 Task: Set Stuff on Fire.
Action: Mouse moved to (54, 164)
Screenshot: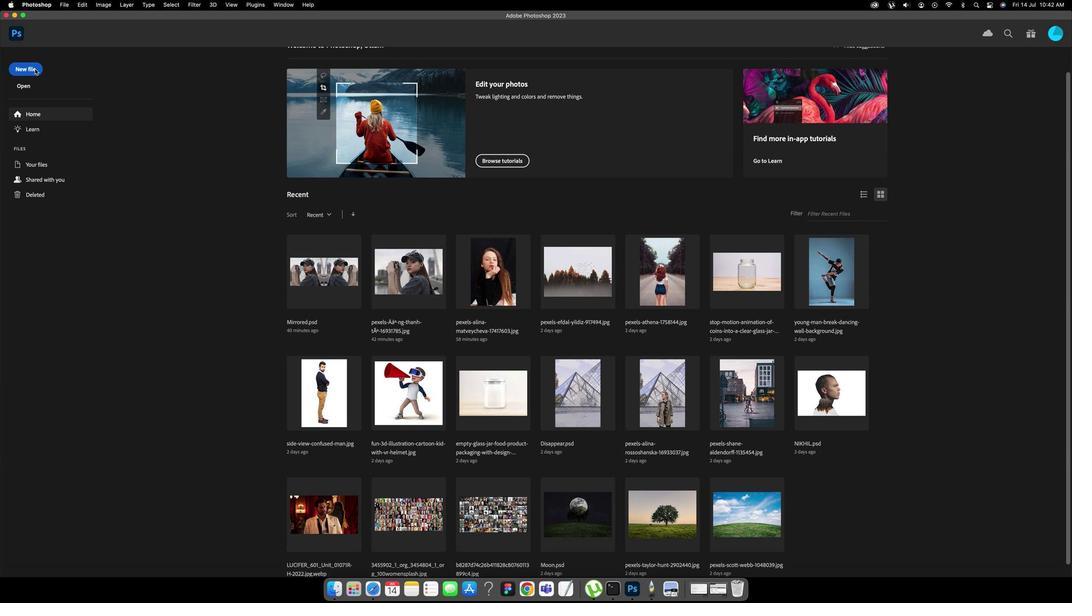 
Action: Mouse pressed left at (54, 164)
Screenshot: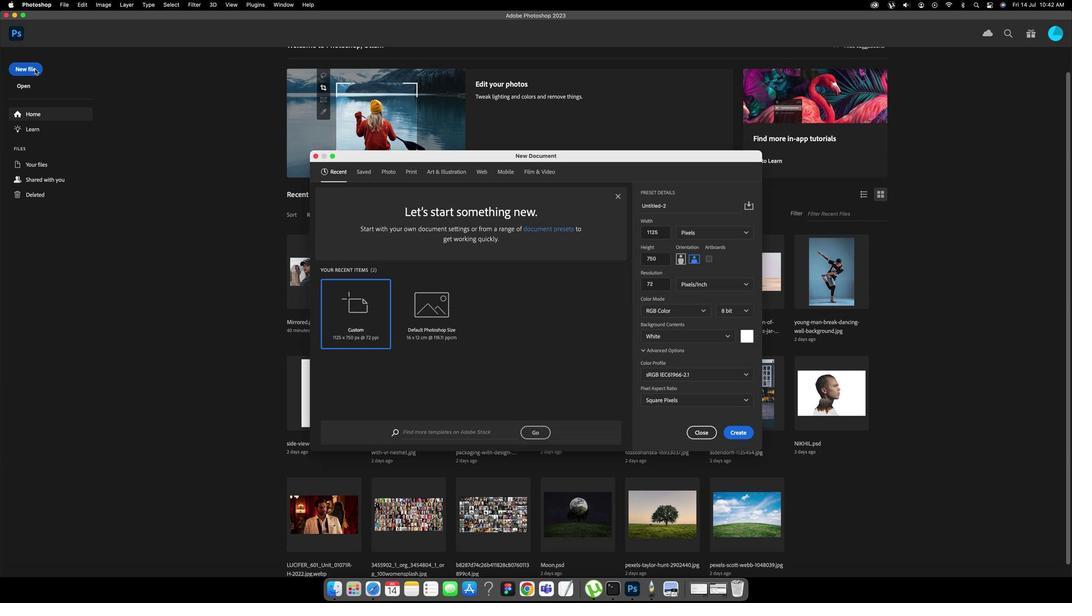 
Action: Mouse moved to (442, 228)
Screenshot: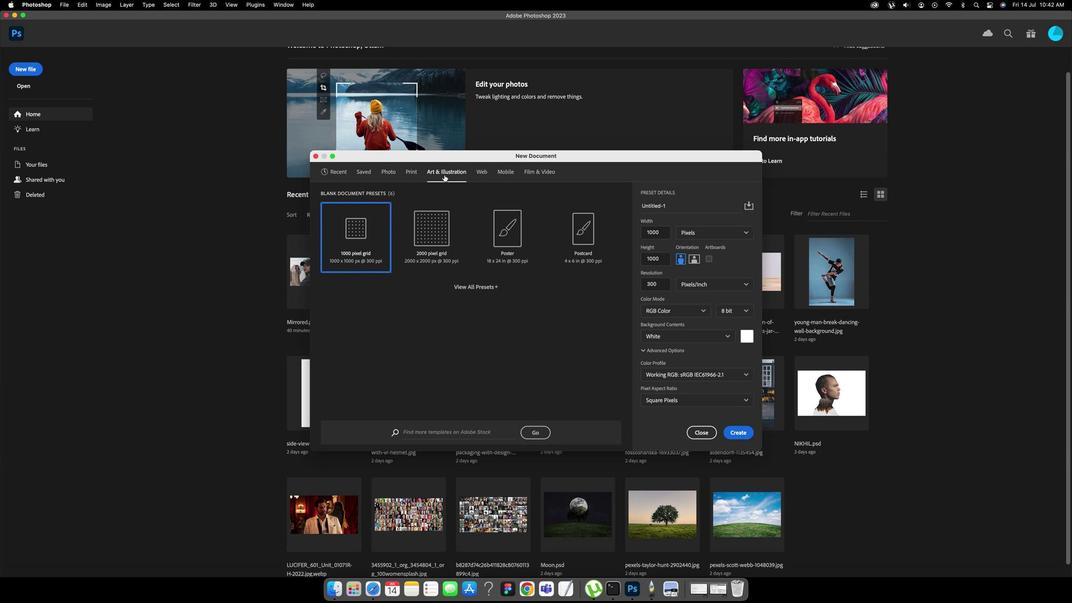 
Action: Mouse pressed left at (442, 228)
Screenshot: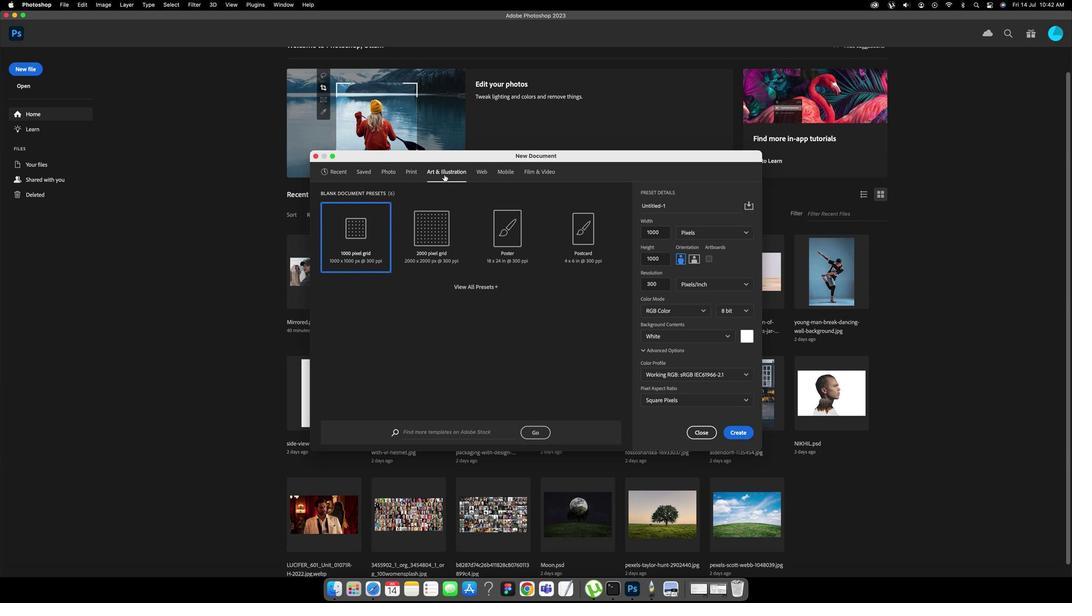 
Action: Mouse moved to (436, 259)
Screenshot: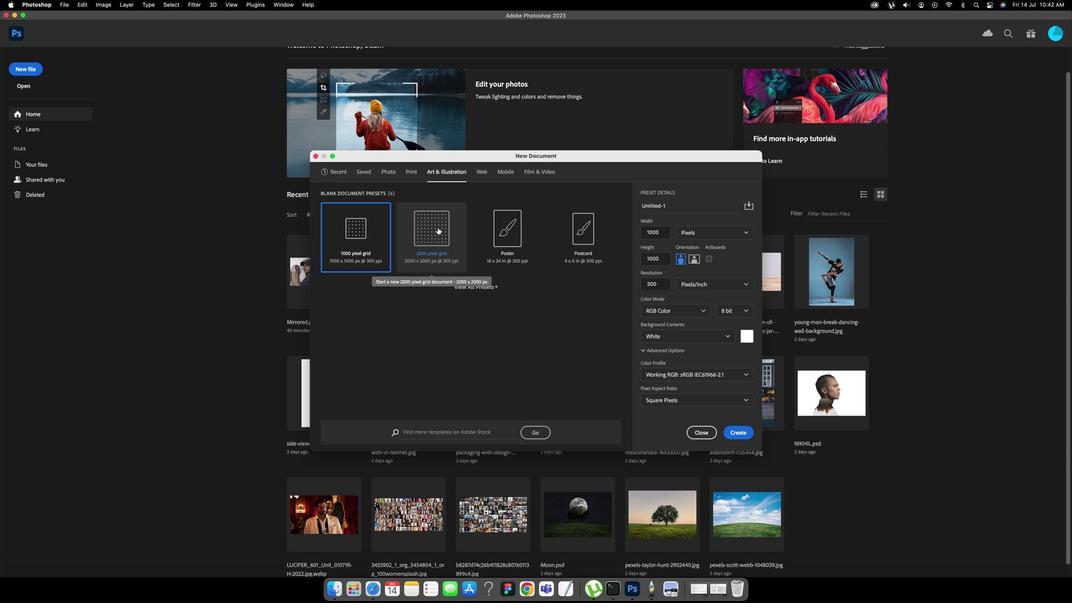 
Action: Mouse pressed left at (436, 259)
Screenshot: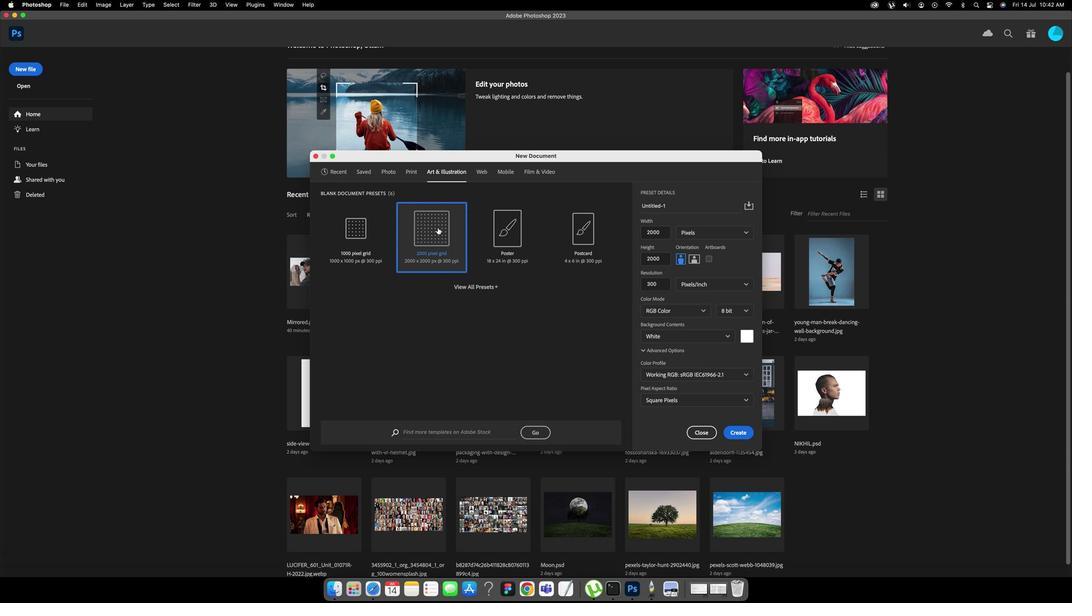
Action: Mouse moved to (720, 383)
Screenshot: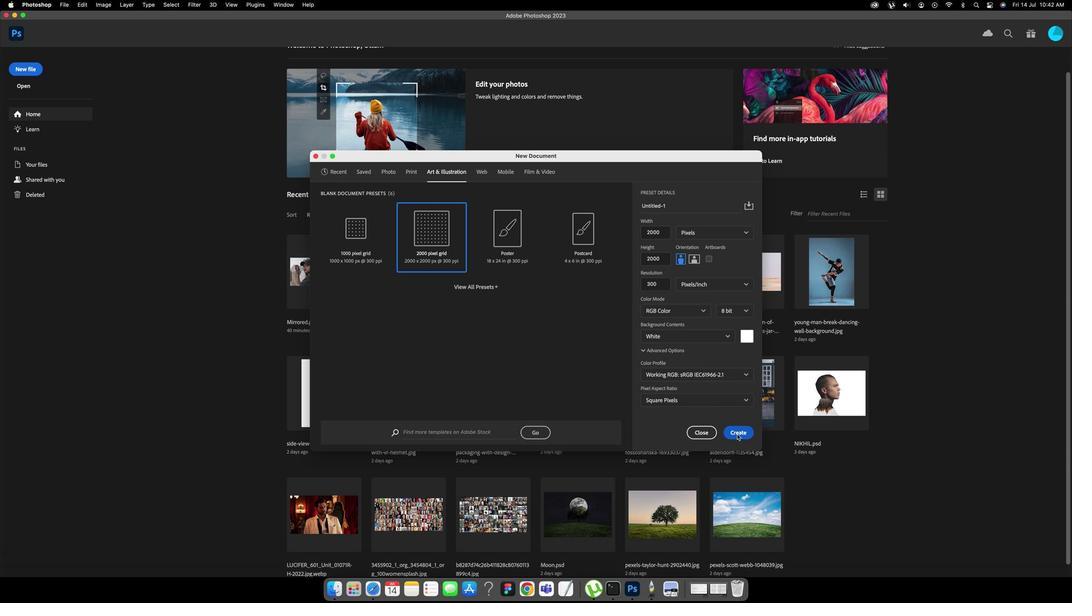 
Action: Mouse pressed left at (720, 383)
Screenshot: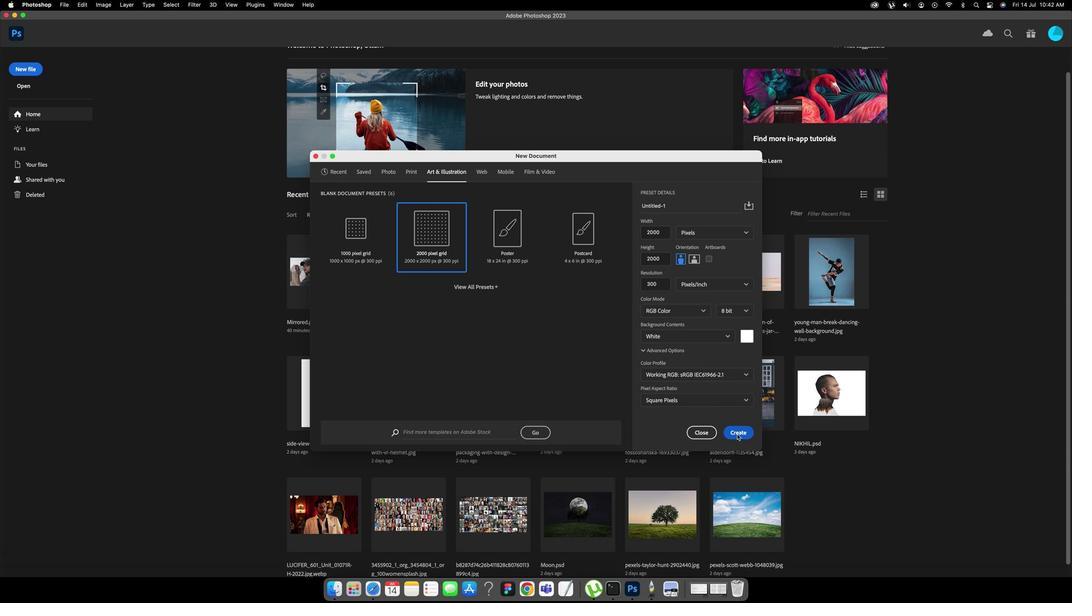 
Action: Mouse moved to (383, 306)
Screenshot: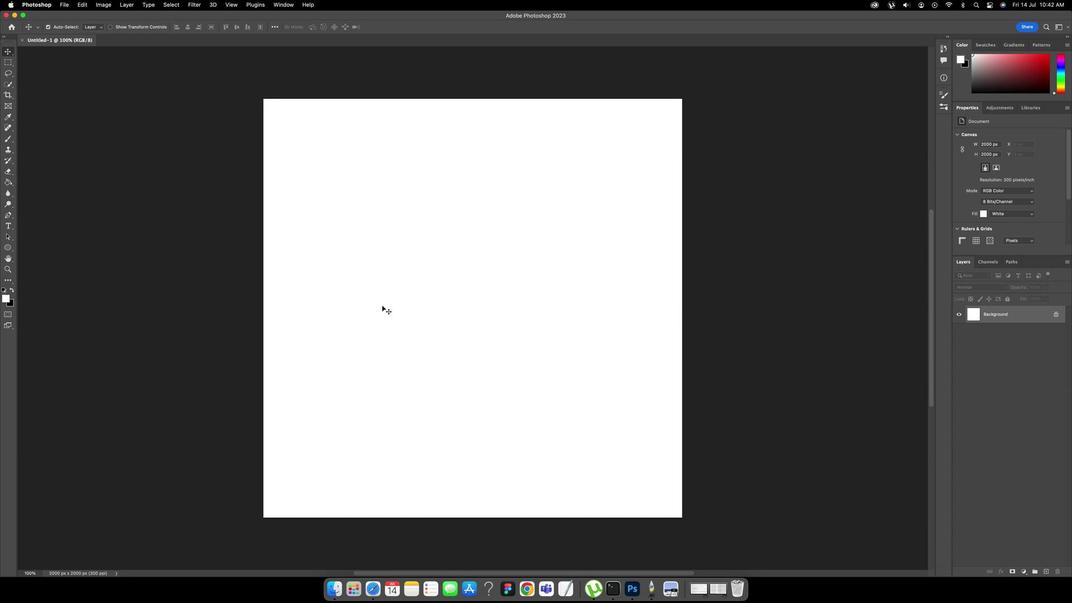
Action: Mouse pressed left at (383, 306)
Screenshot: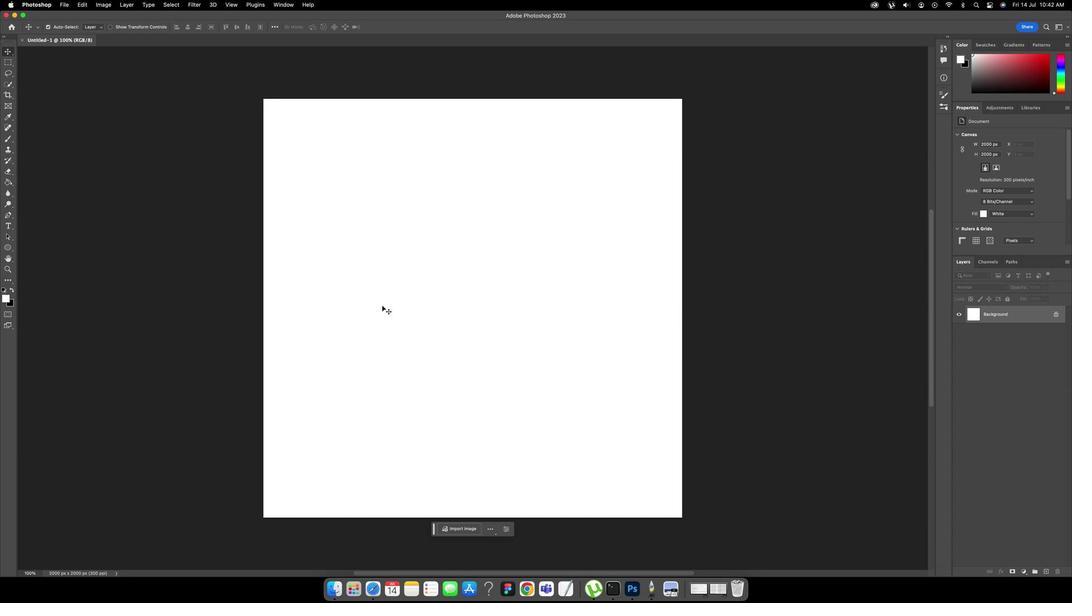 
Action: Key pressed 'c'
Screenshot: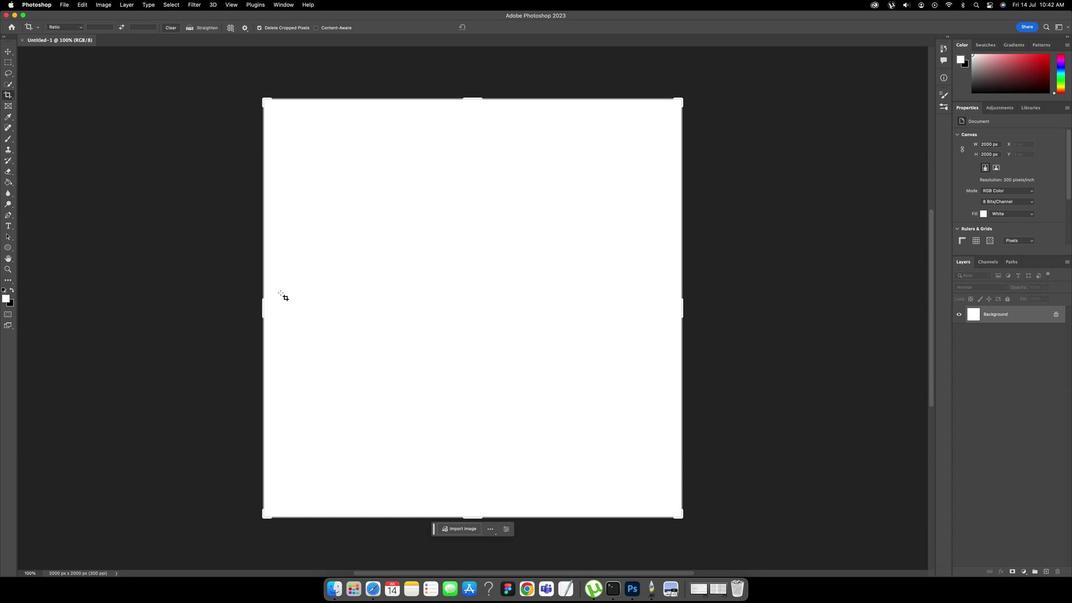 
Action: Mouse moved to (271, 306)
Screenshot: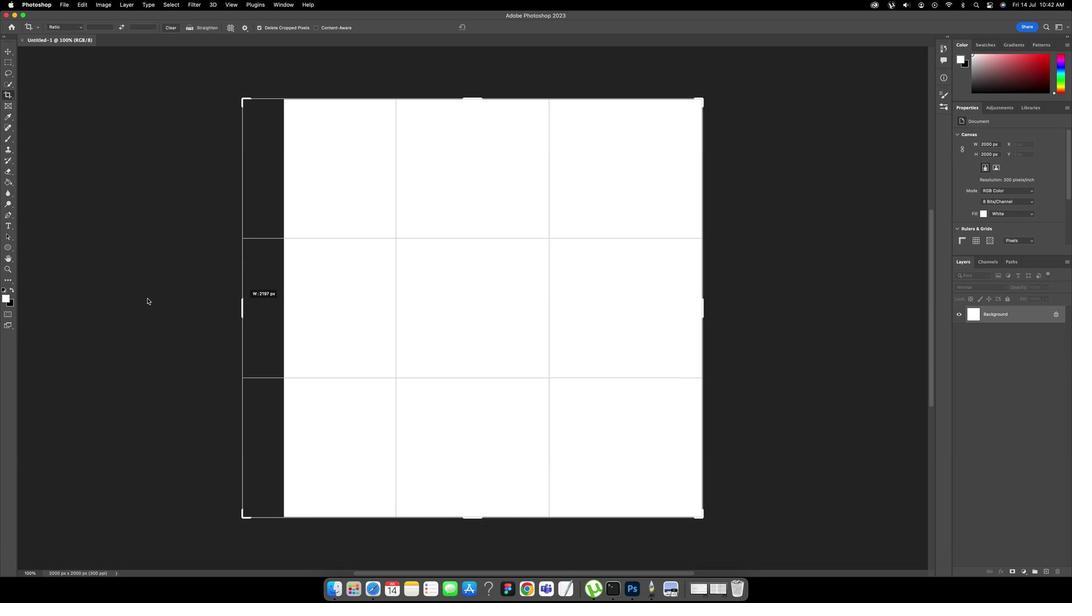 
Action: Mouse pressed left at (271, 306)
Screenshot: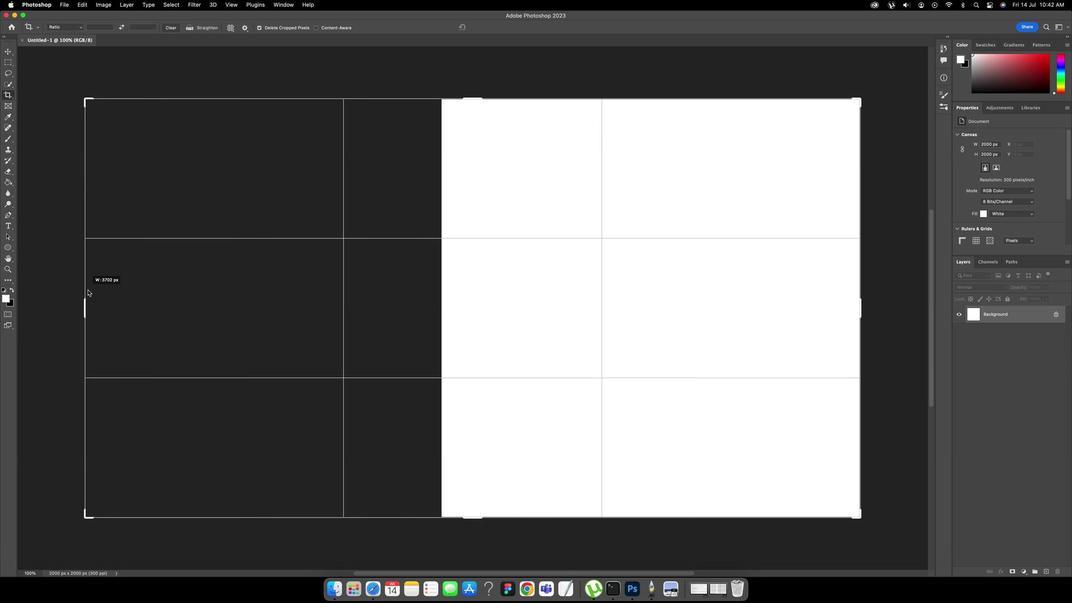 
Action: Mouse moved to (425, 293)
Screenshot: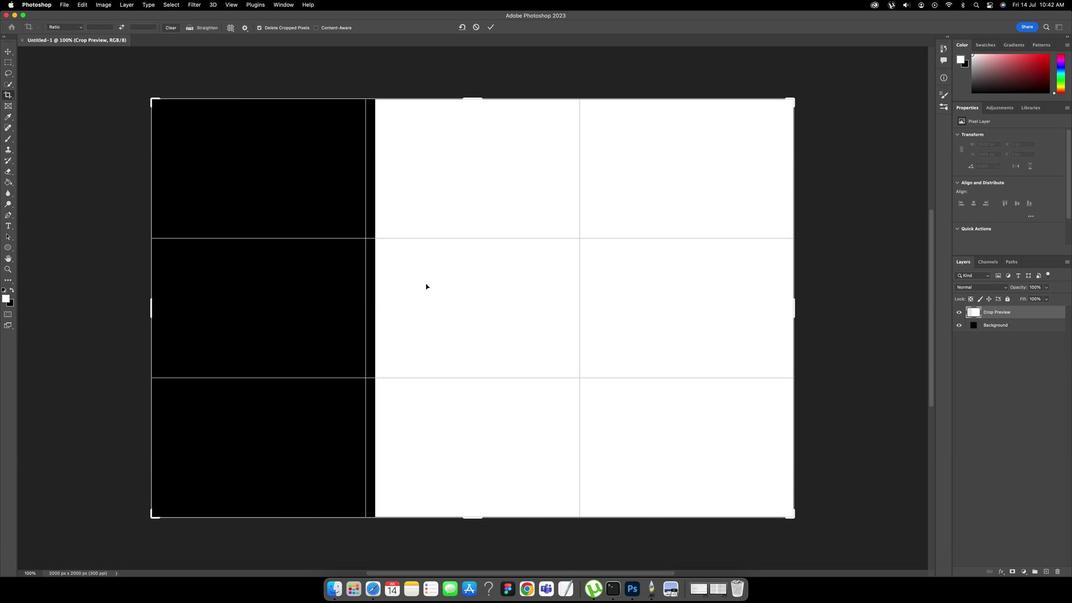 
Action: Key pressed Key.enter
Screenshot: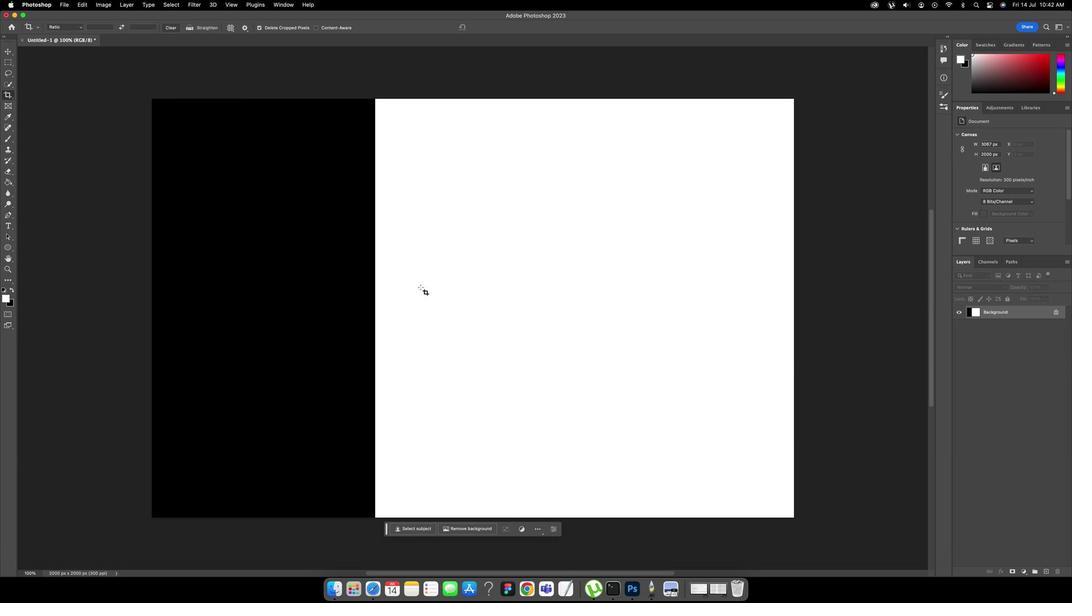
Action: Mouse moved to (83, 125)
Screenshot: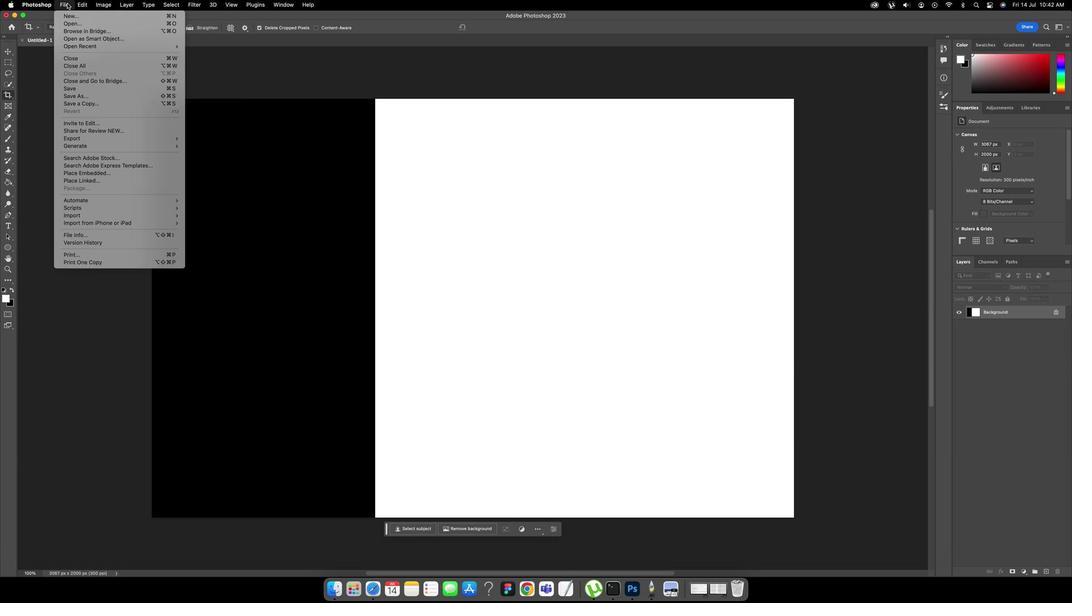 
Action: Mouse pressed left at (83, 125)
Screenshot: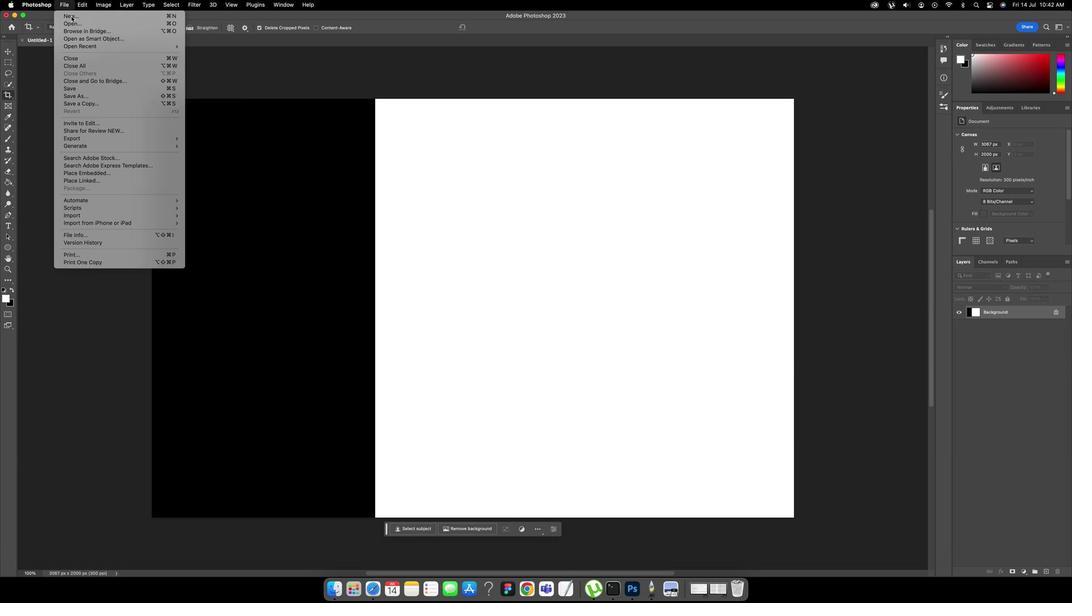 
Action: Mouse moved to (106, 227)
Screenshot: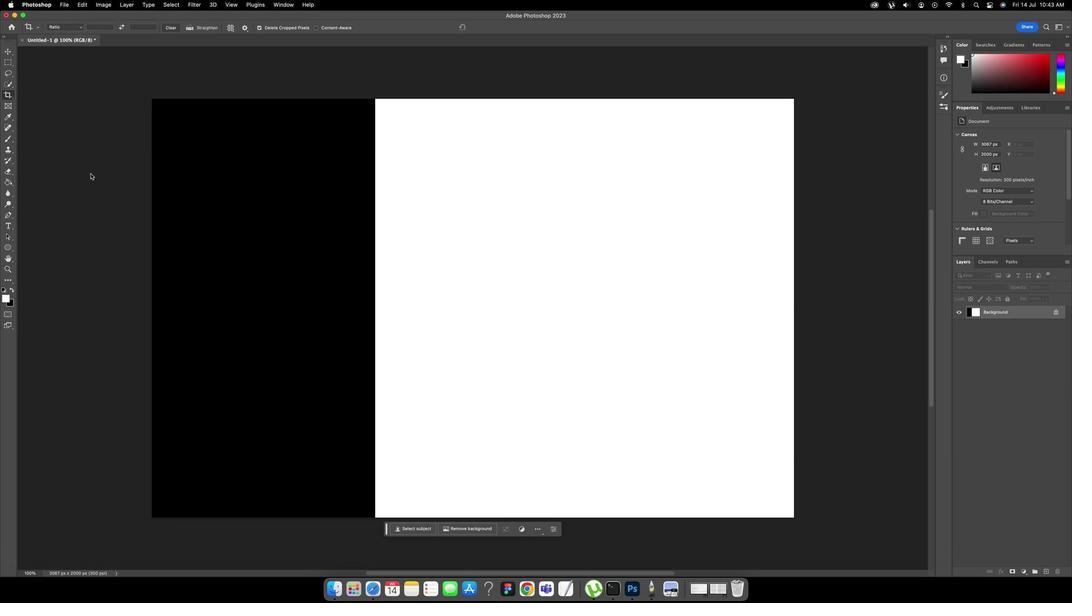 
Action: Mouse pressed left at (106, 227)
Screenshot: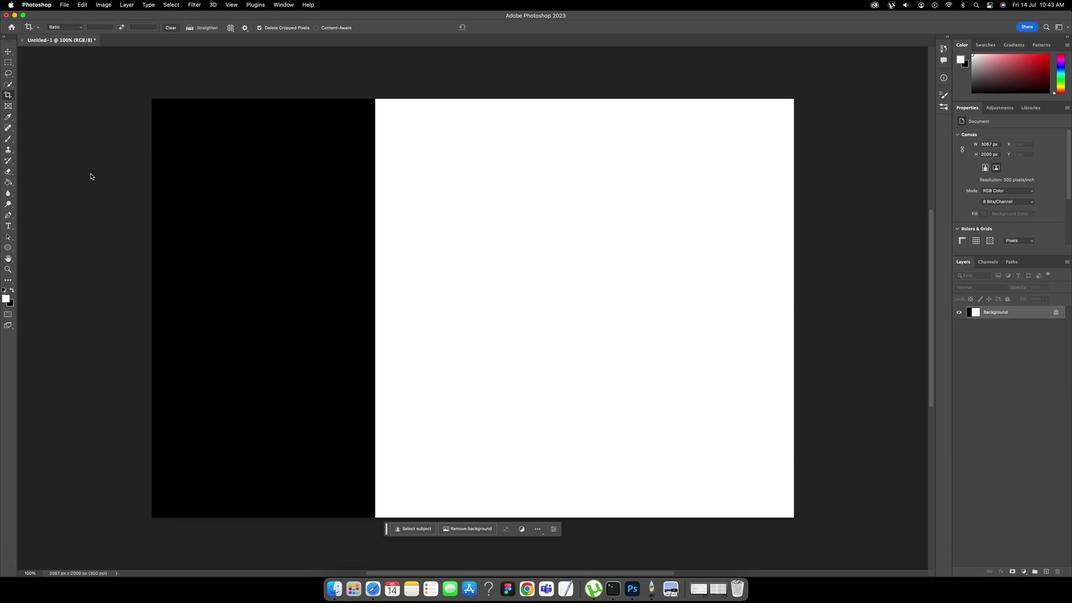 
Action: Mouse moved to (493, 214)
Screenshot: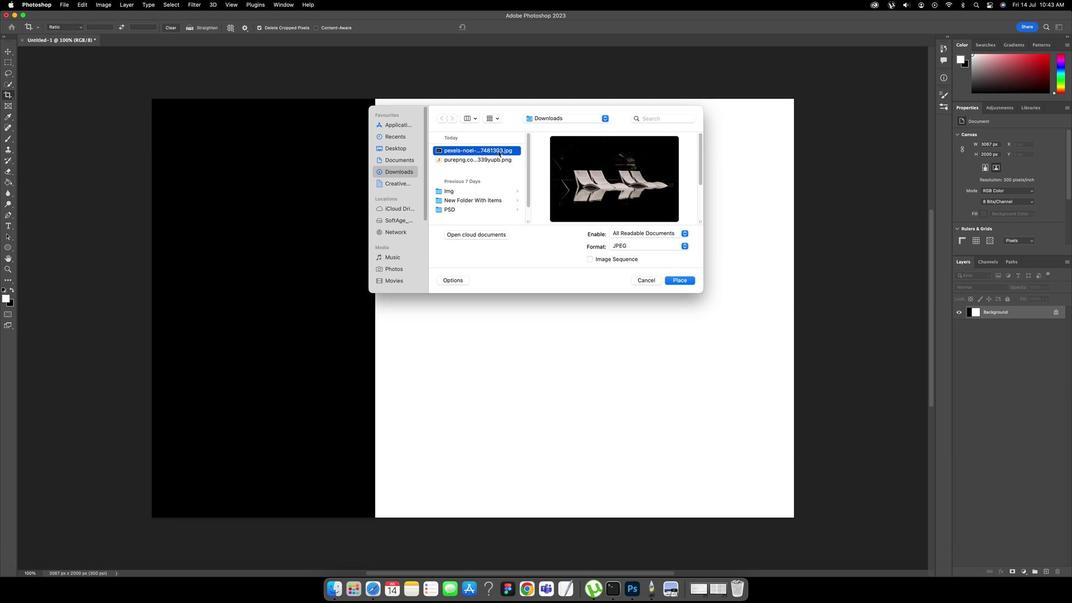 
Action: Mouse pressed left at (493, 214)
Screenshot: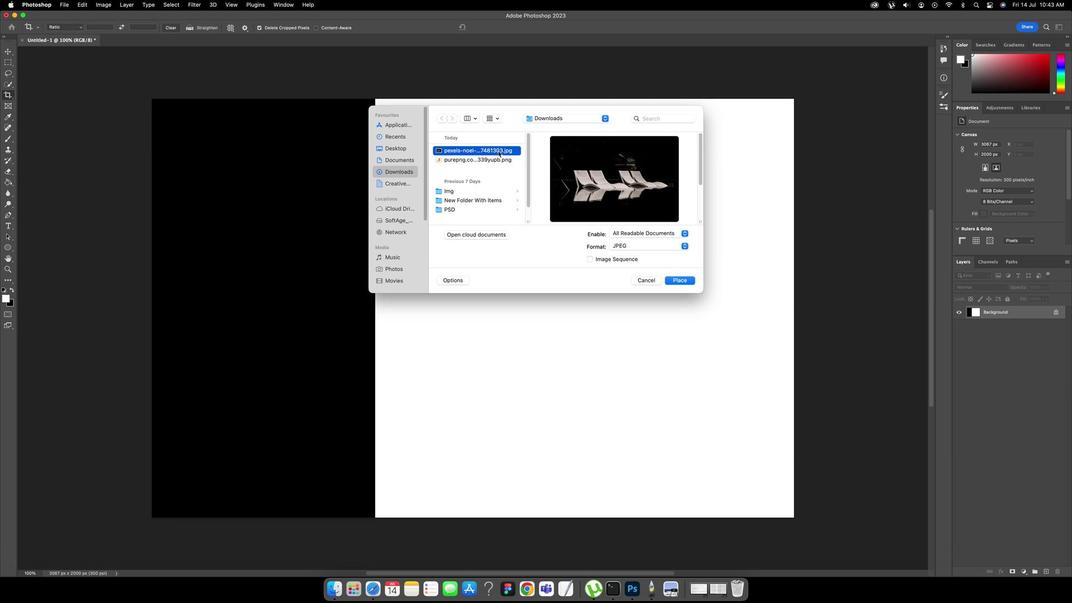 
Action: Key pressed Key.shift
Screenshot: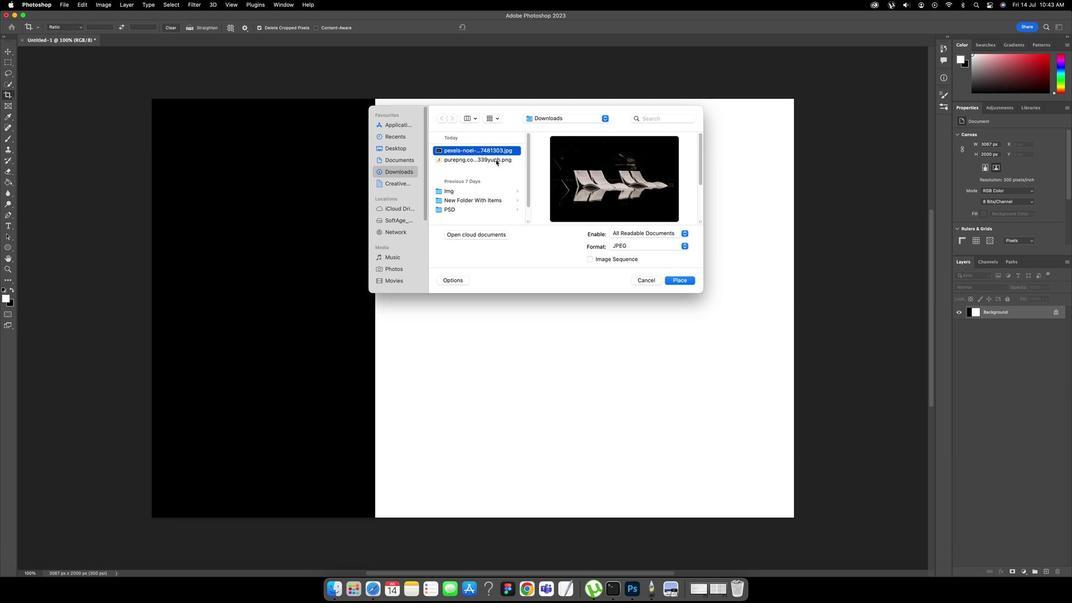 
Action: Mouse moved to (491, 219)
Screenshot: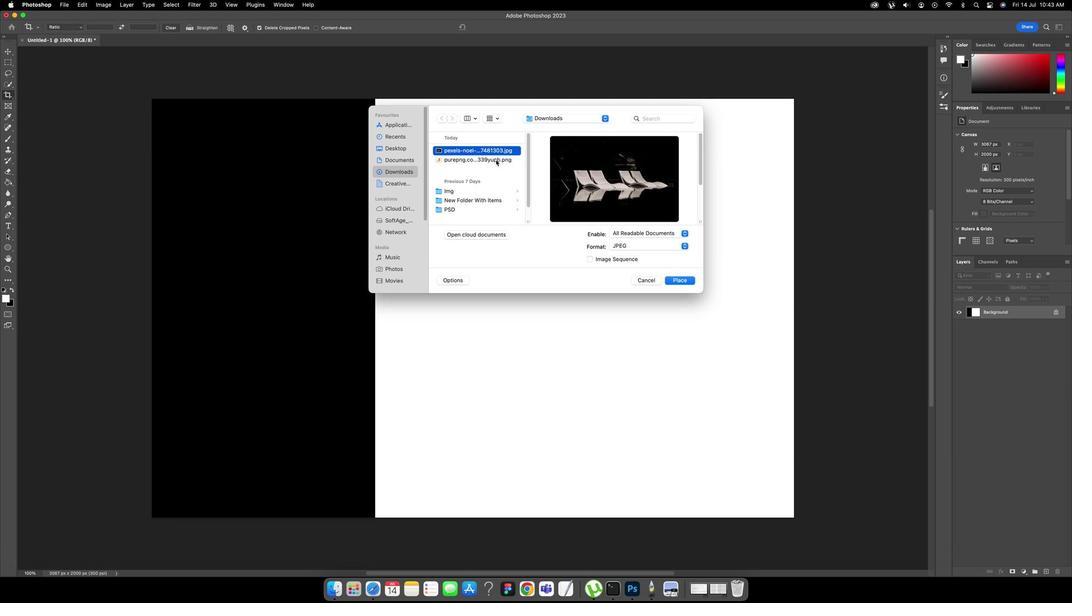 
Action: Mouse pressed left at (491, 219)
Screenshot: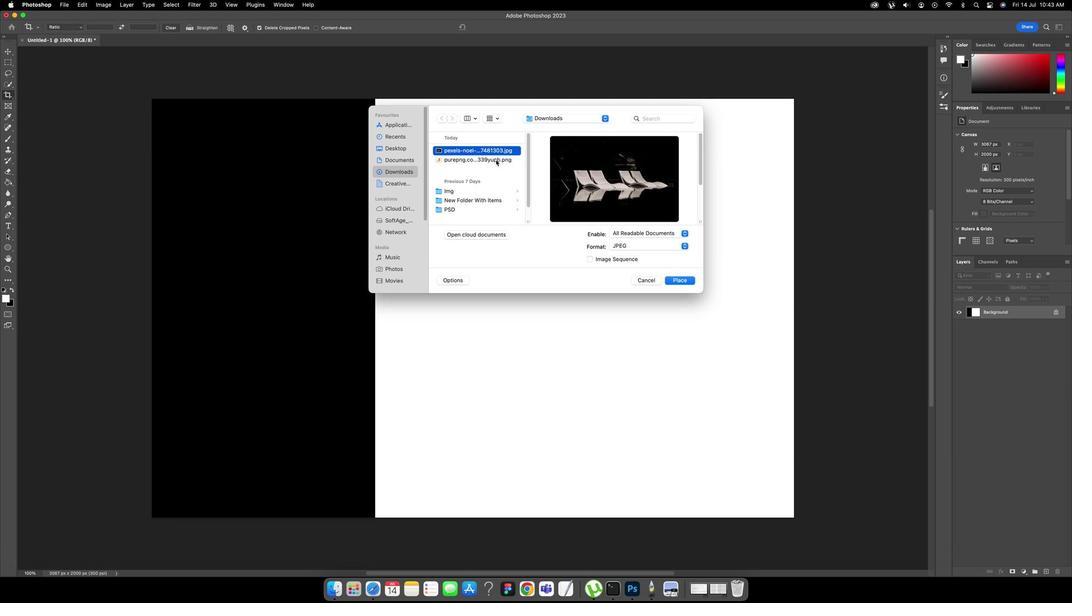 
Action: Mouse pressed left at (491, 219)
Screenshot: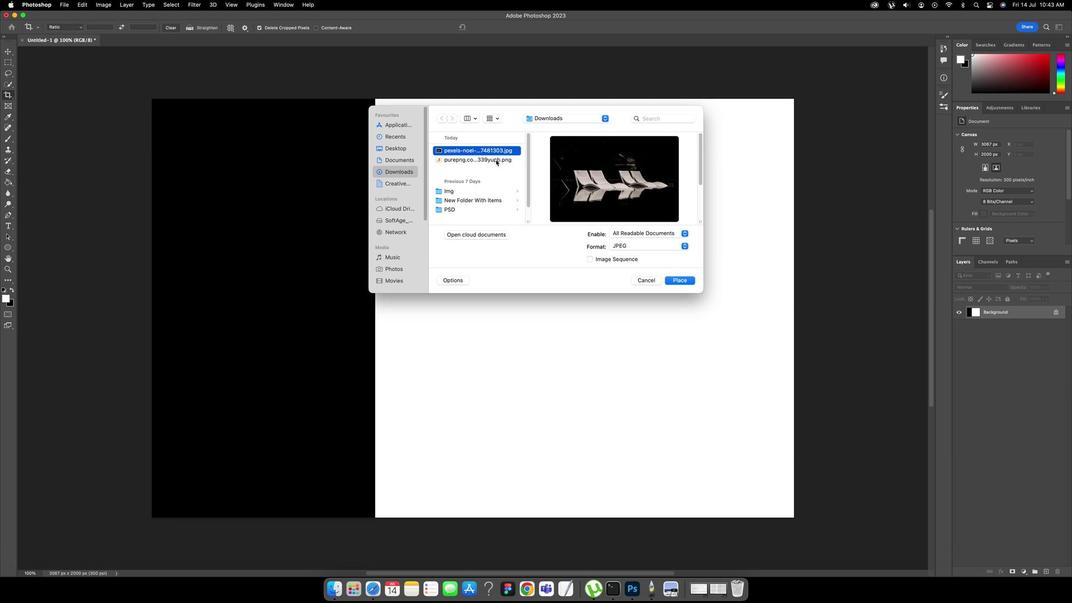 
Action: Mouse pressed left at (491, 219)
Screenshot: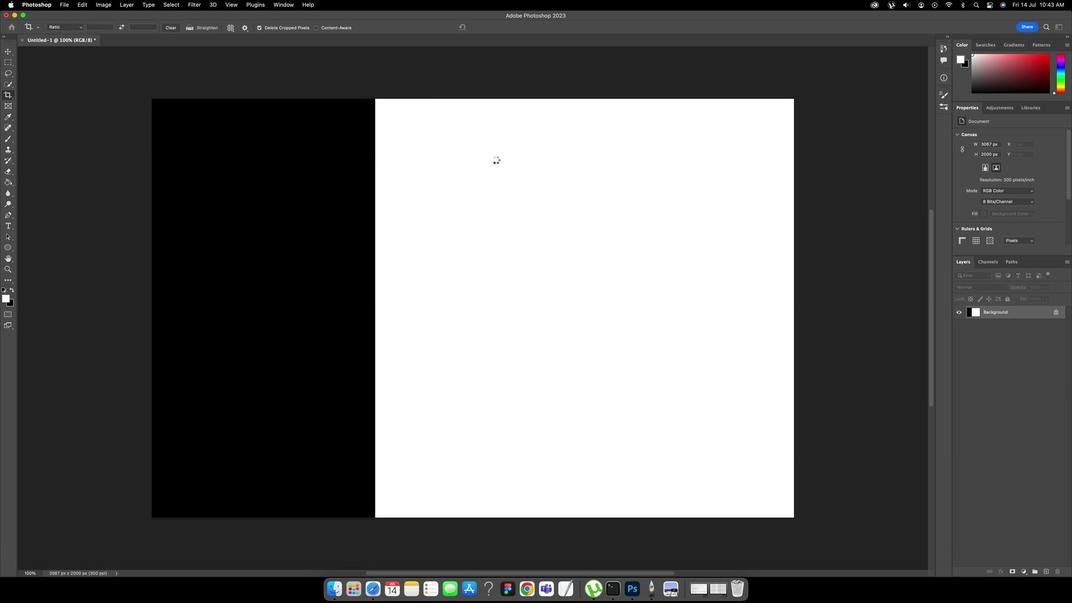 
Action: Mouse pressed left at (491, 219)
Screenshot: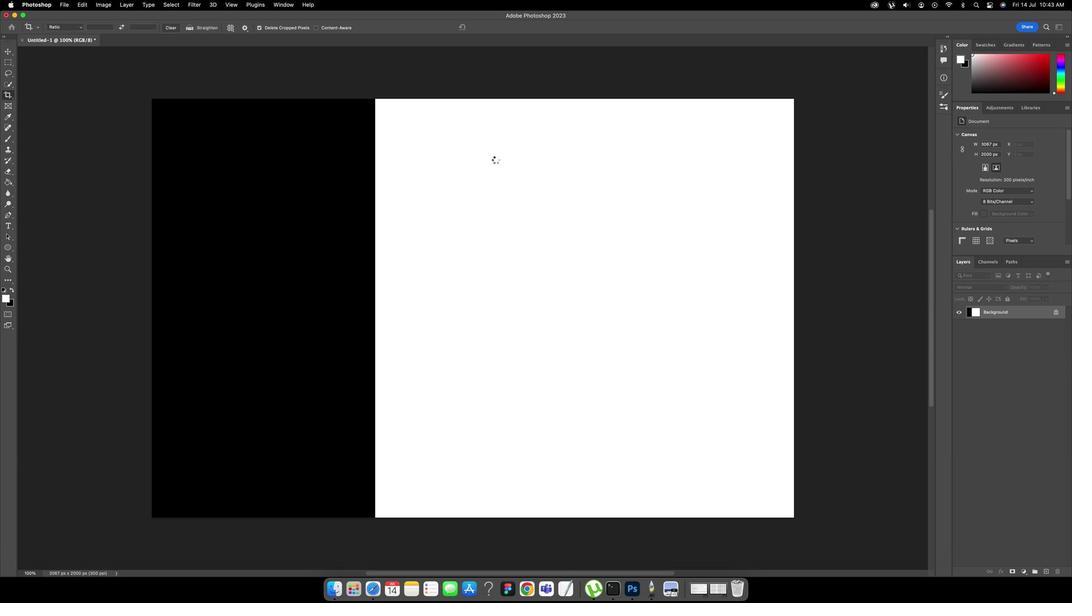 
Action: Mouse moved to (477, 222)
Screenshot: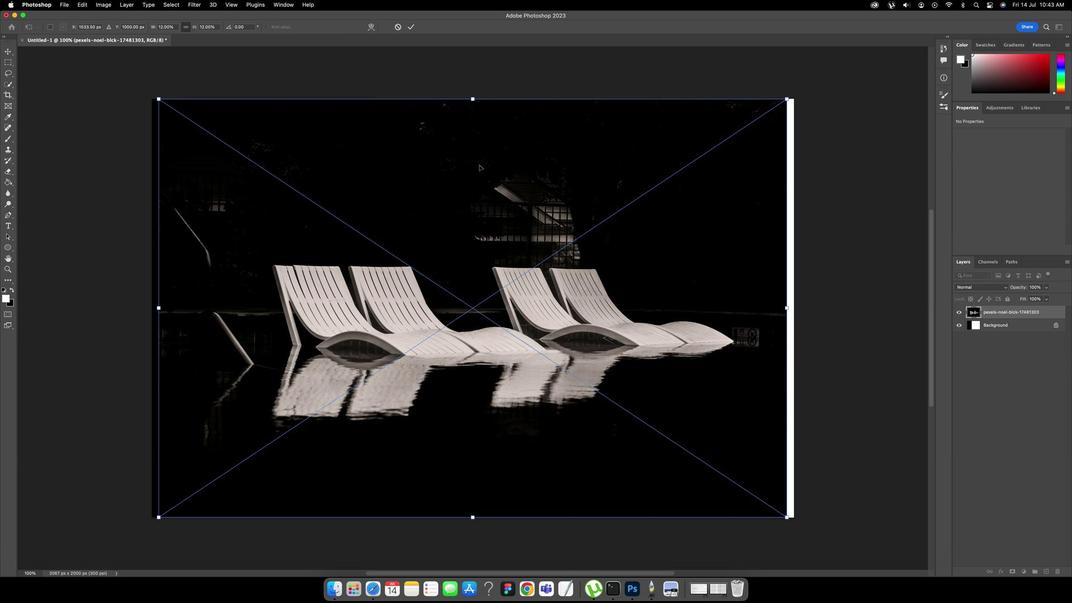 
Action: Mouse pressed left at (477, 222)
Screenshot: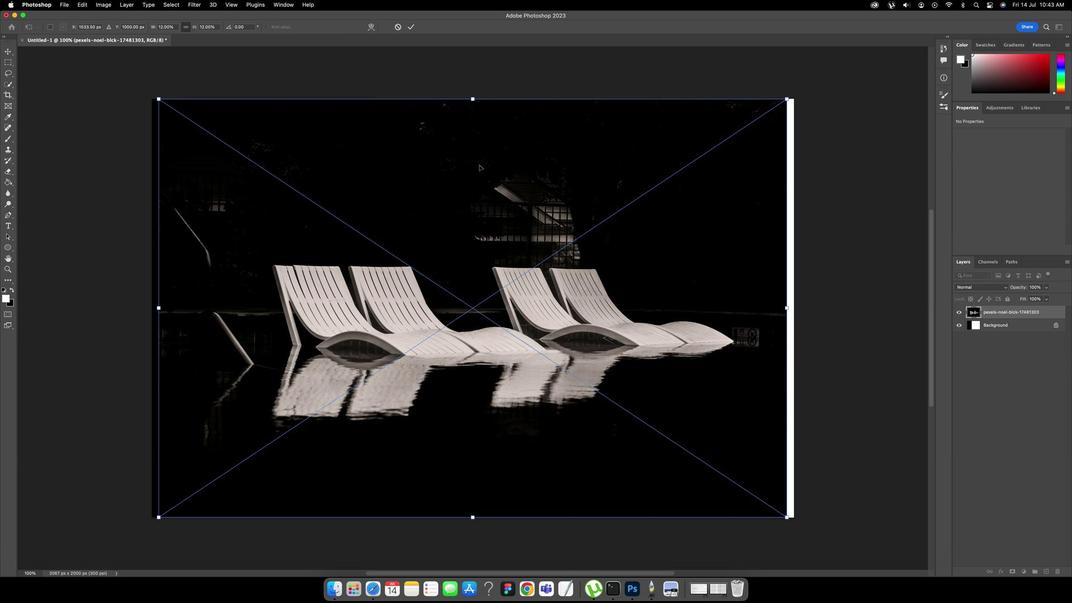 
Action: Mouse moved to (349, 170)
Screenshot: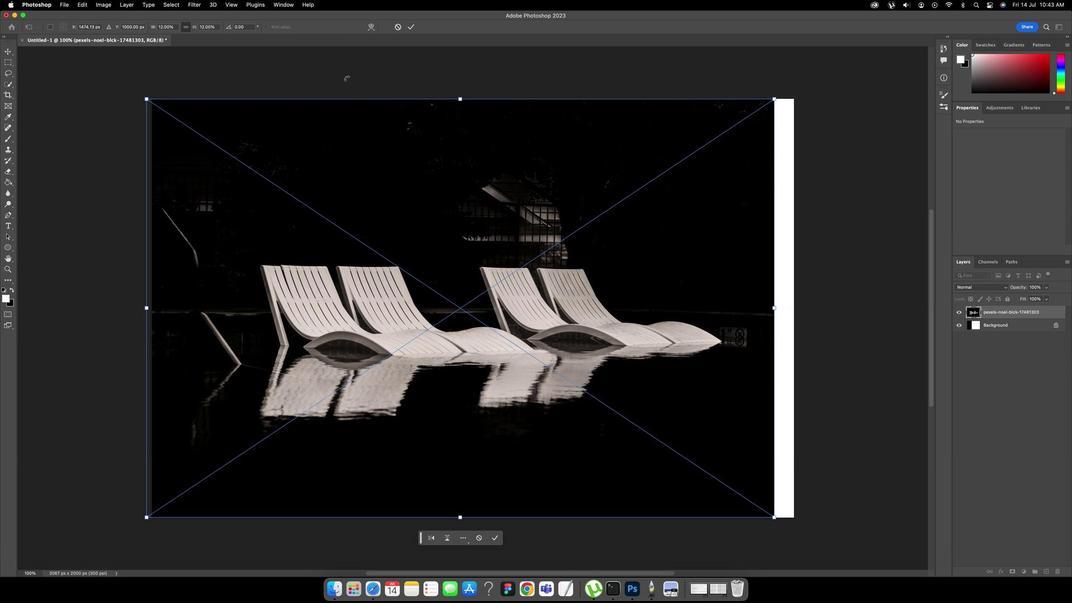 
Action: Key pressed 'c'
Screenshot: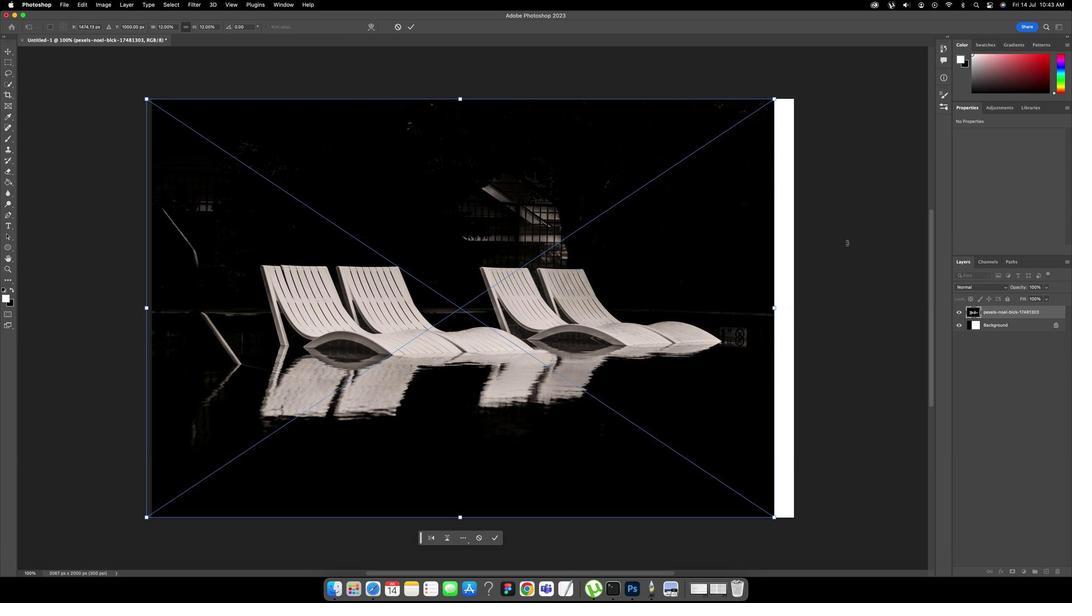 
Action: Mouse moved to (812, 274)
Screenshot: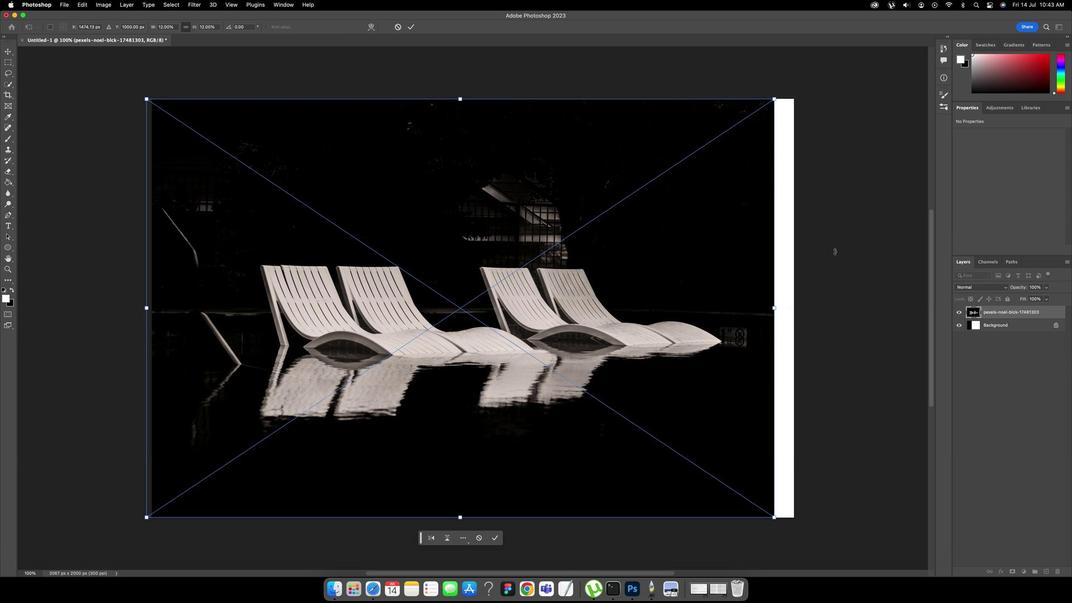 
Action: Key pressed Key.enter'c'
Screenshot: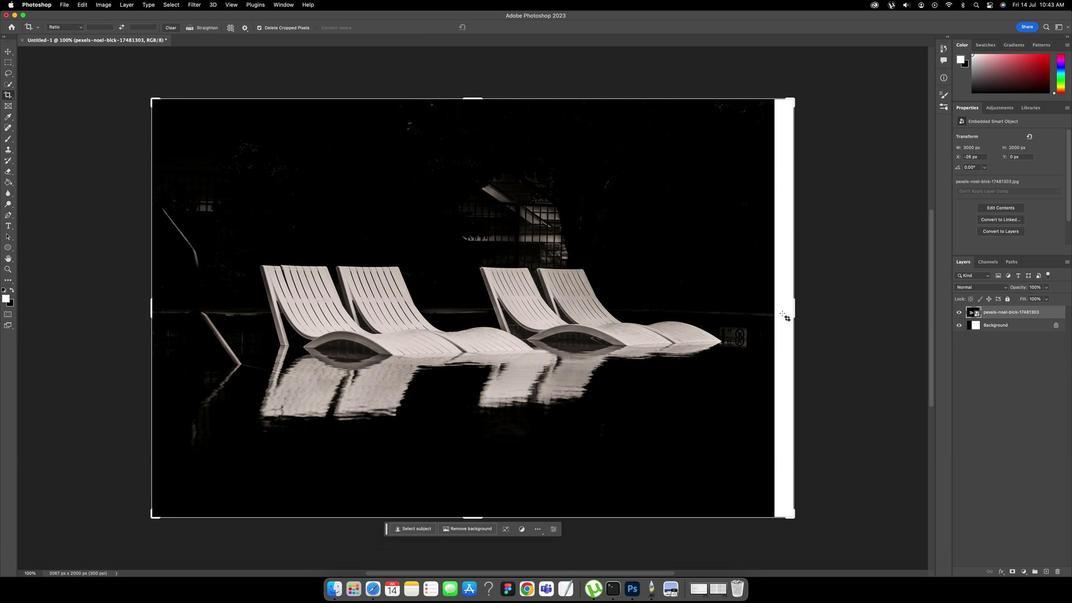 
Action: Mouse moved to (776, 305)
Screenshot: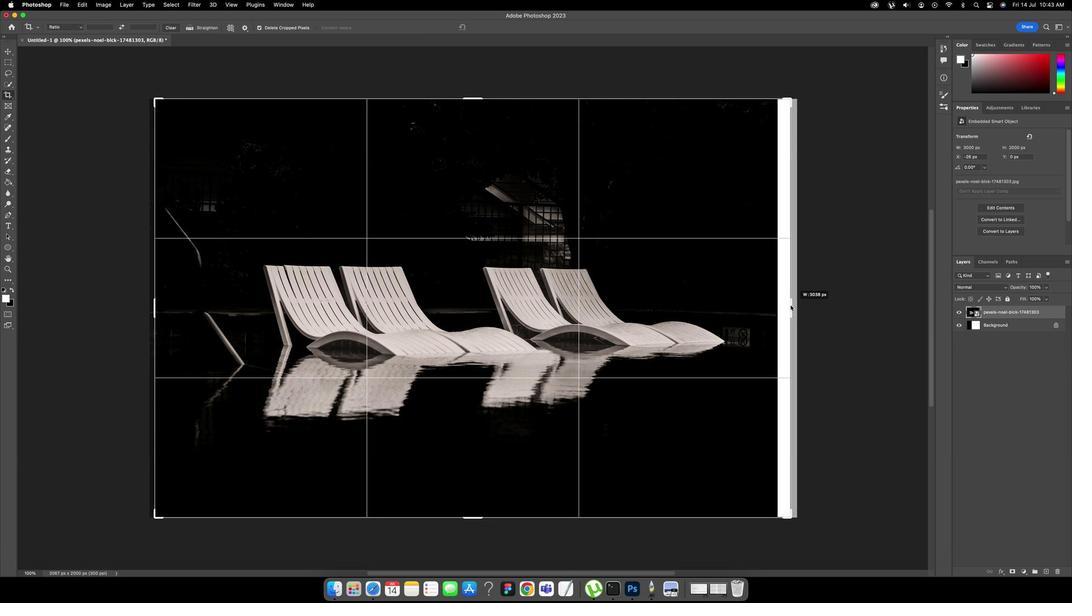 
Action: Mouse pressed left at (776, 305)
Screenshot: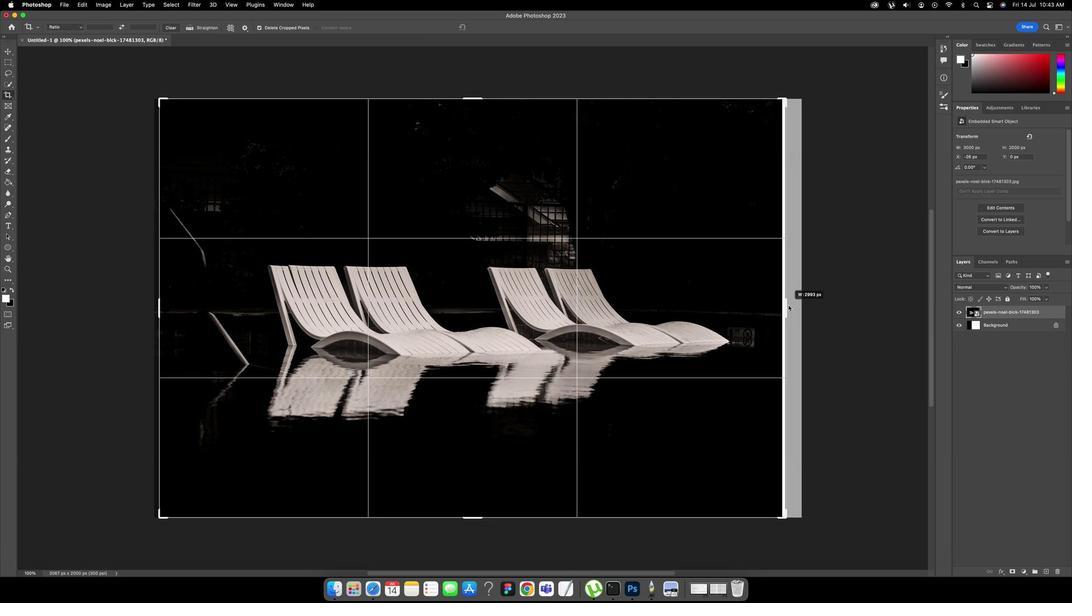 
Action: Mouse moved to (767, 306)
Screenshot: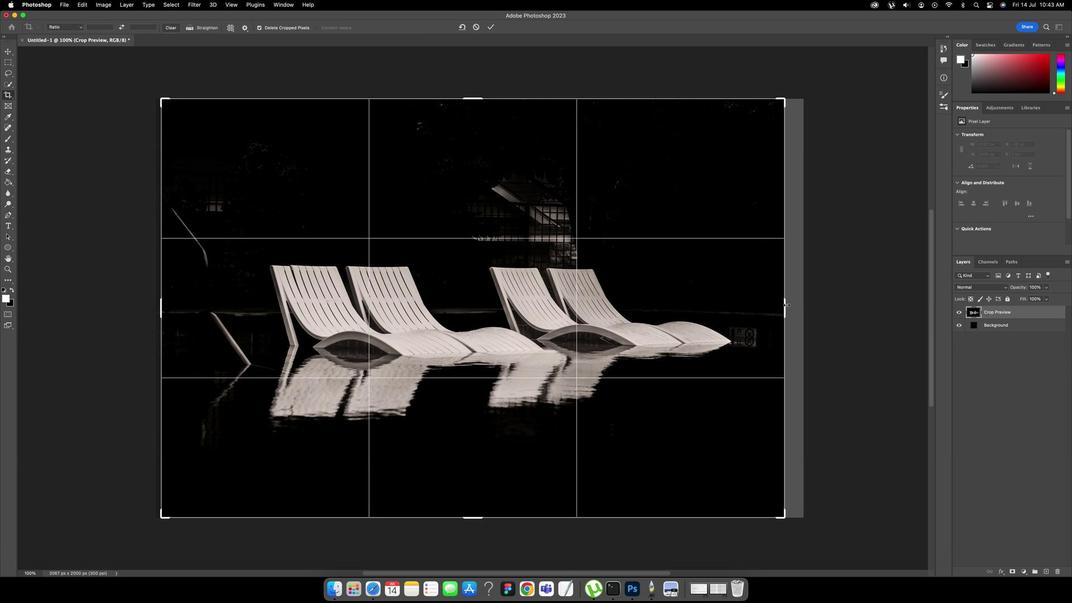 
Action: Key pressed Key.enter
Screenshot: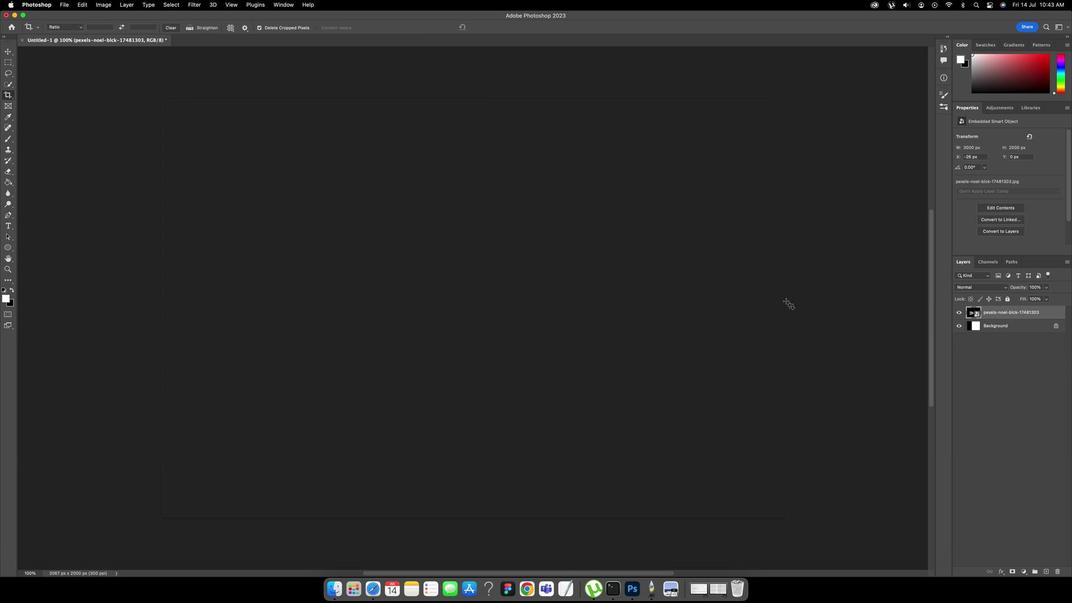
Action: Mouse moved to (690, 294)
Screenshot: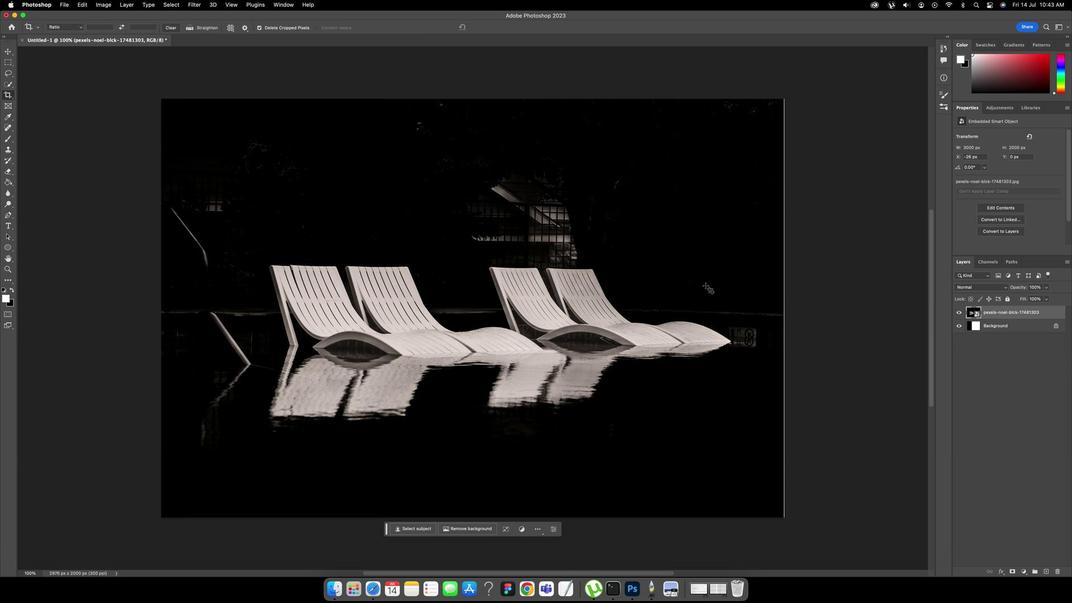 
Action: Key pressed 'c'
Screenshot: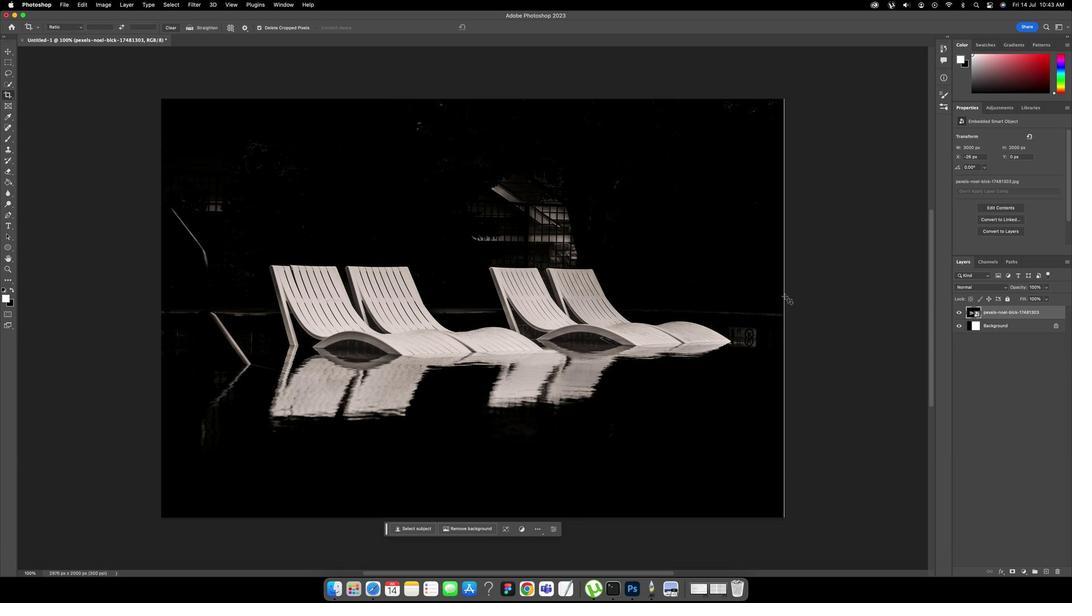 
Action: Mouse moved to (752, 303)
Screenshot: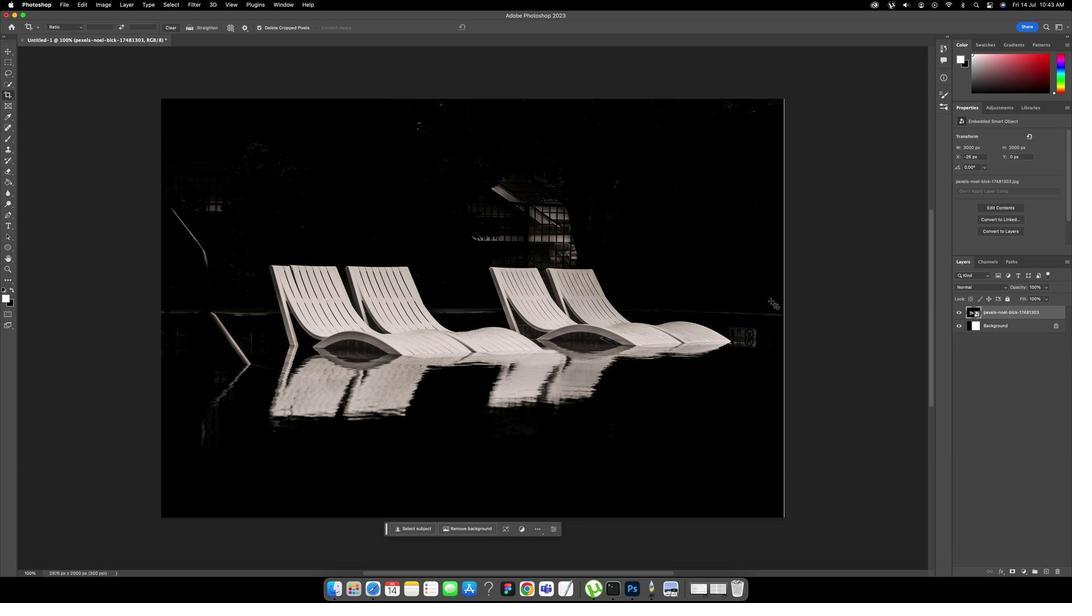 
Action: Mouse pressed left at (752, 303)
Screenshot: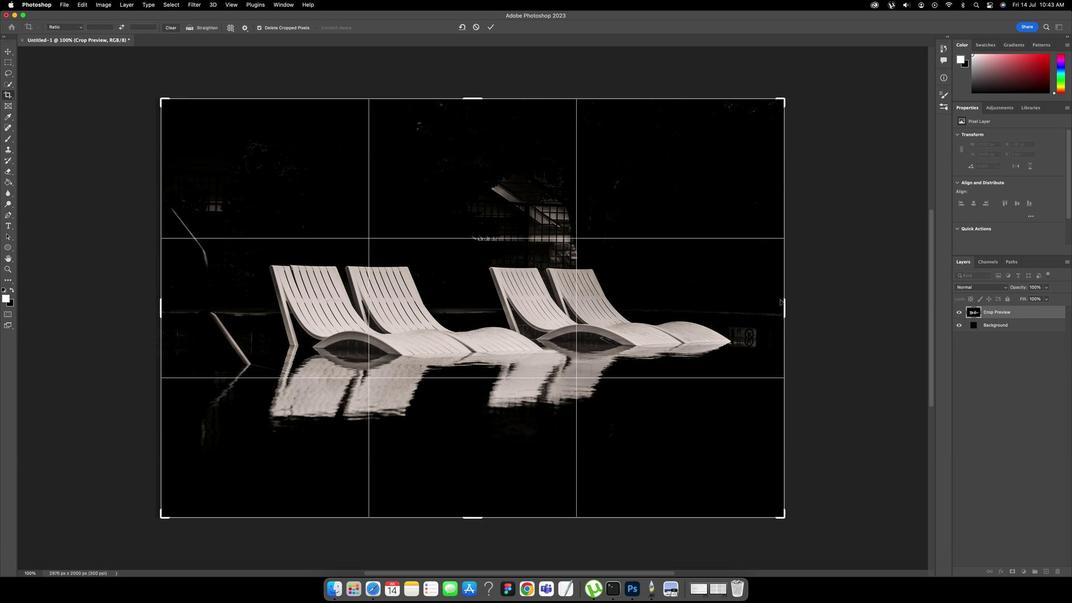 
Action: Mouse moved to (765, 305)
Screenshot: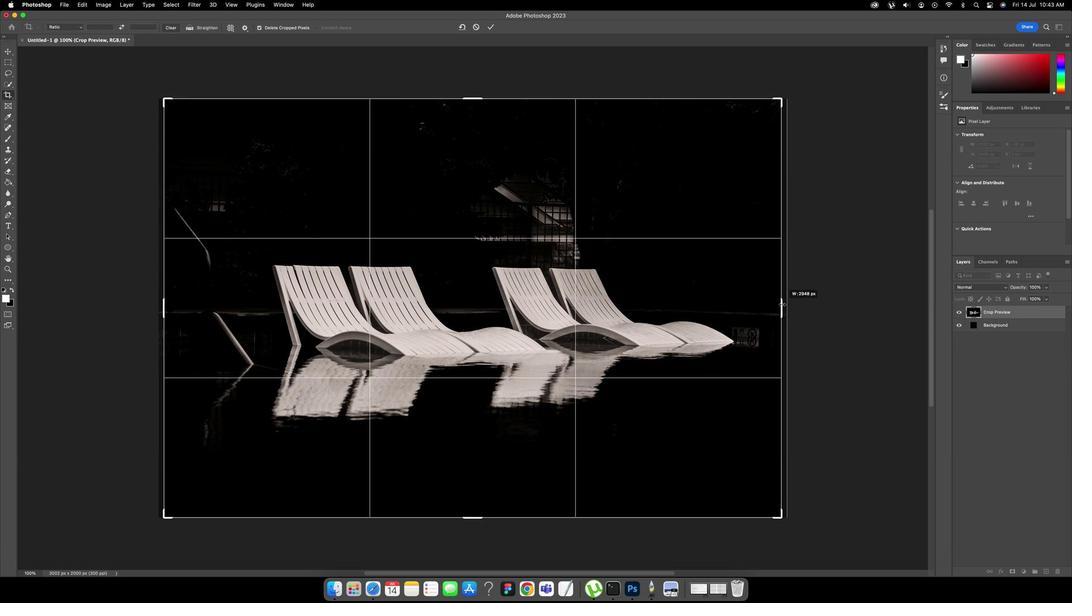 
Action: Mouse pressed left at (765, 305)
Screenshot: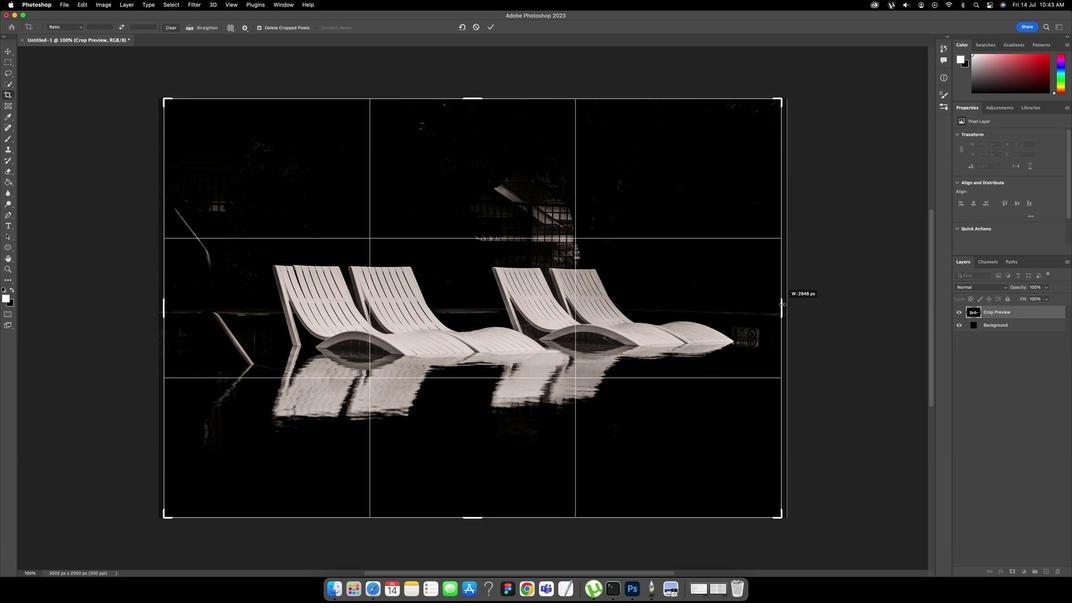 
Action: Mouse moved to (762, 305)
Screenshot: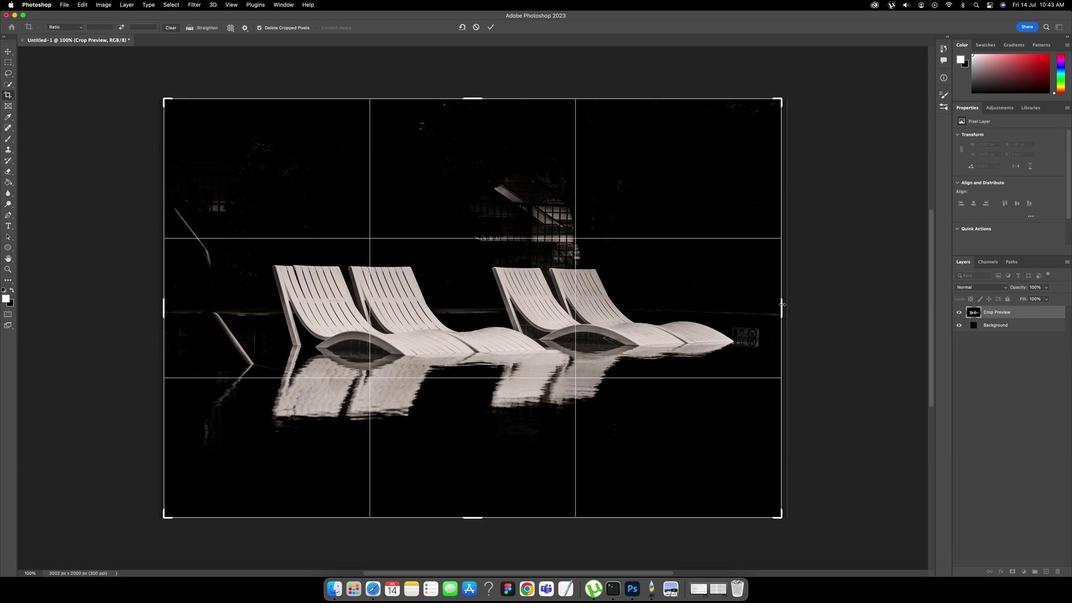 
Action: Key pressed Key.enter
Screenshot: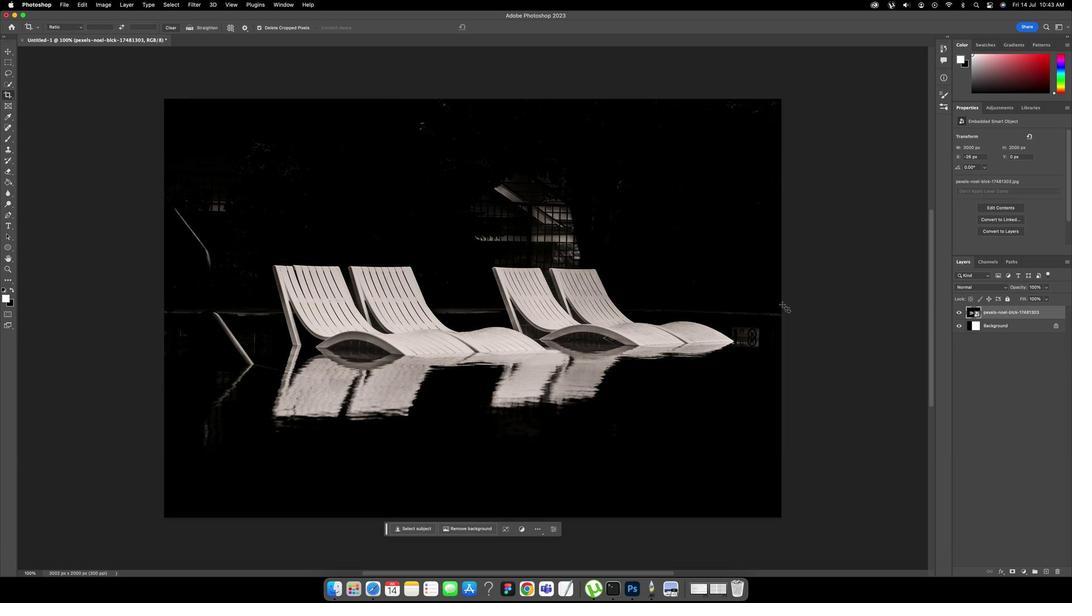 
Action: Mouse moved to (77, 125)
Screenshot: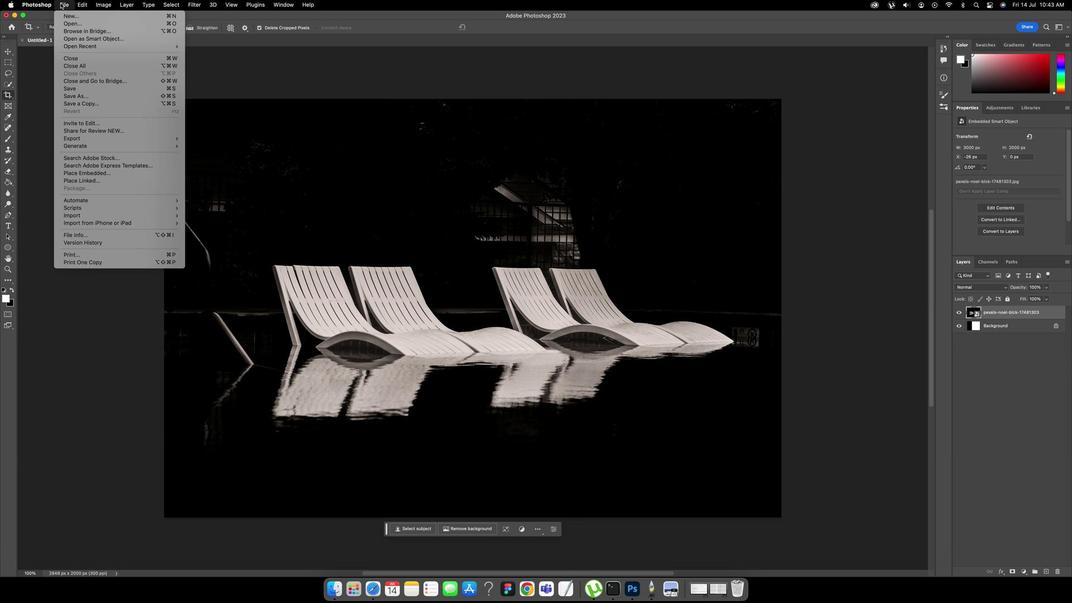 
Action: Mouse pressed left at (77, 125)
Screenshot: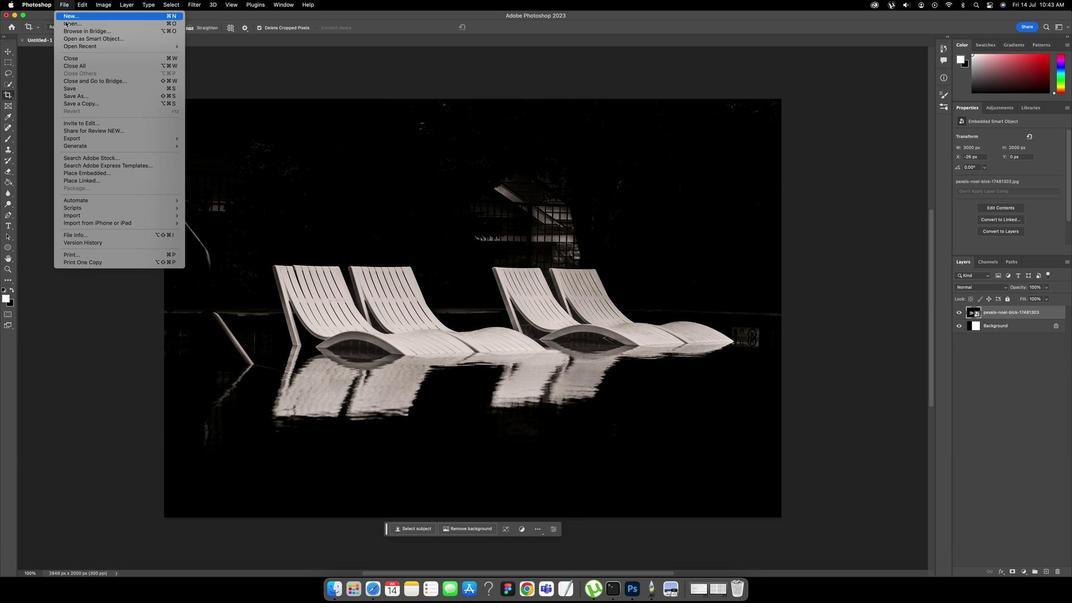 
Action: Mouse moved to (98, 226)
Screenshot: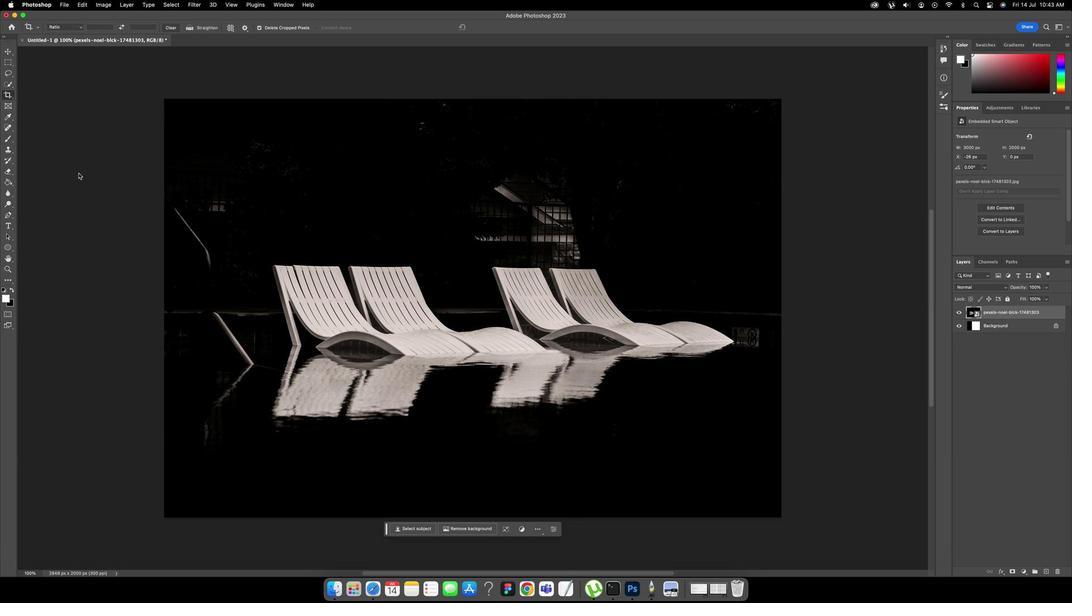 
Action: Mouse pressed left at (98, 226)
Screenshot: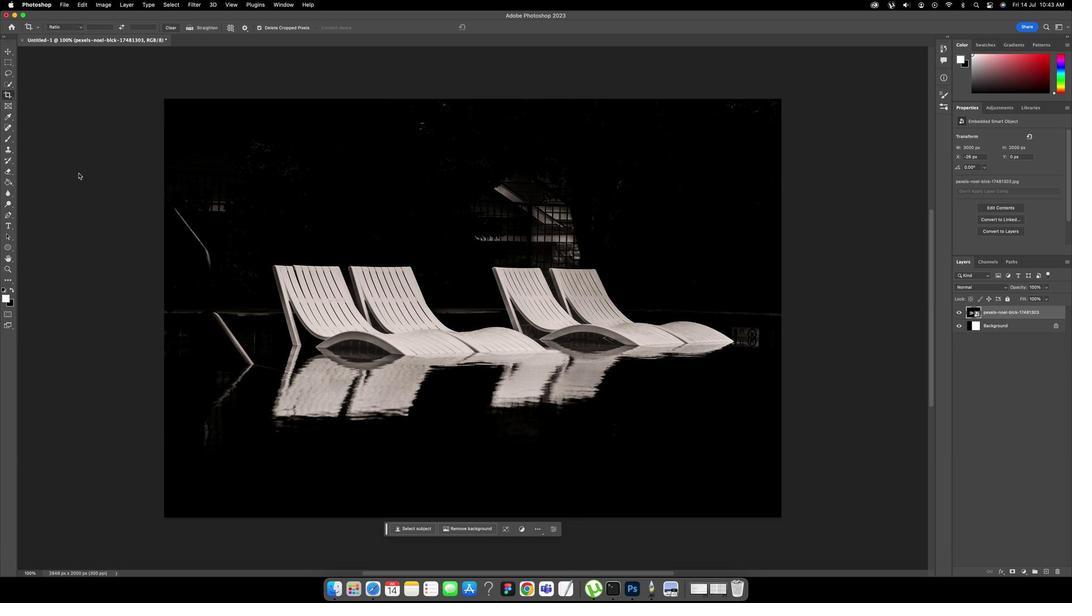 
Action: Mouse moved to (461, 220)
Screenshot: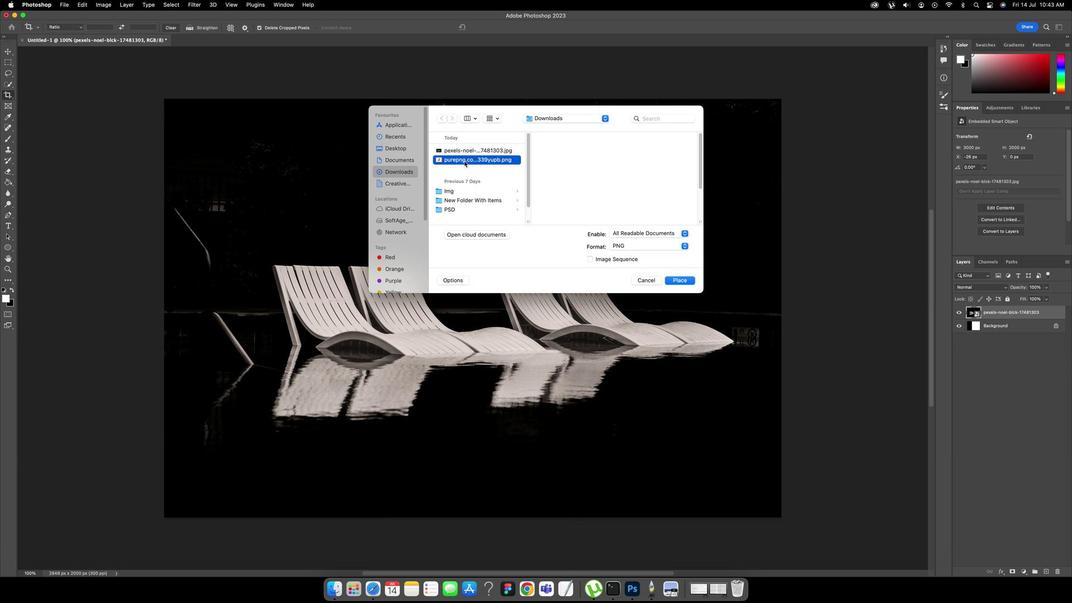 
Action: Mouse pressed left at (461, 220)
Screenshot: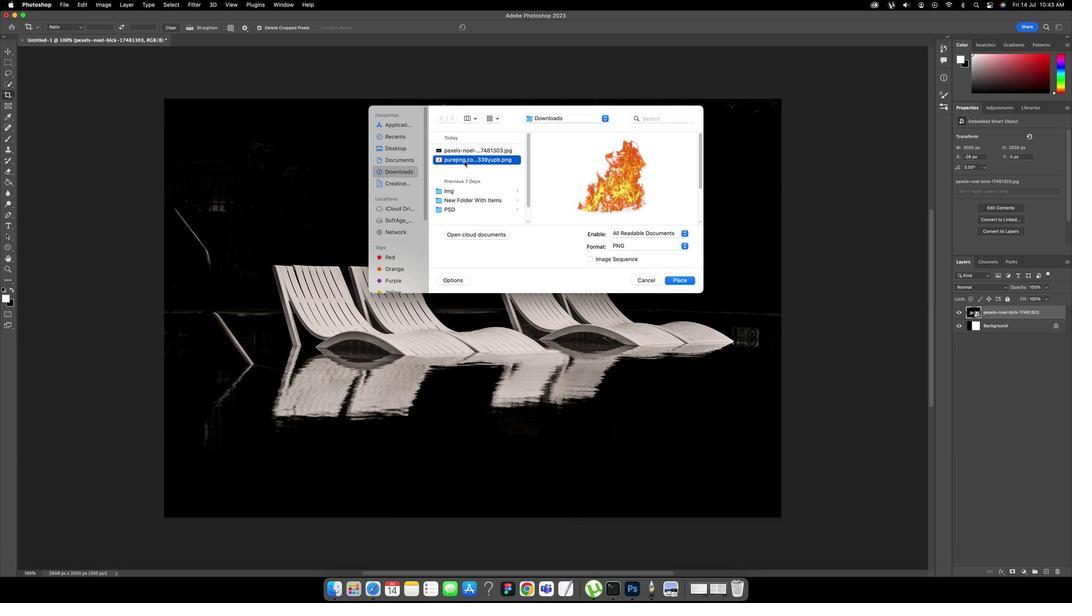 
Action: Key pressed Key.enterKey.cmd
Screenshot: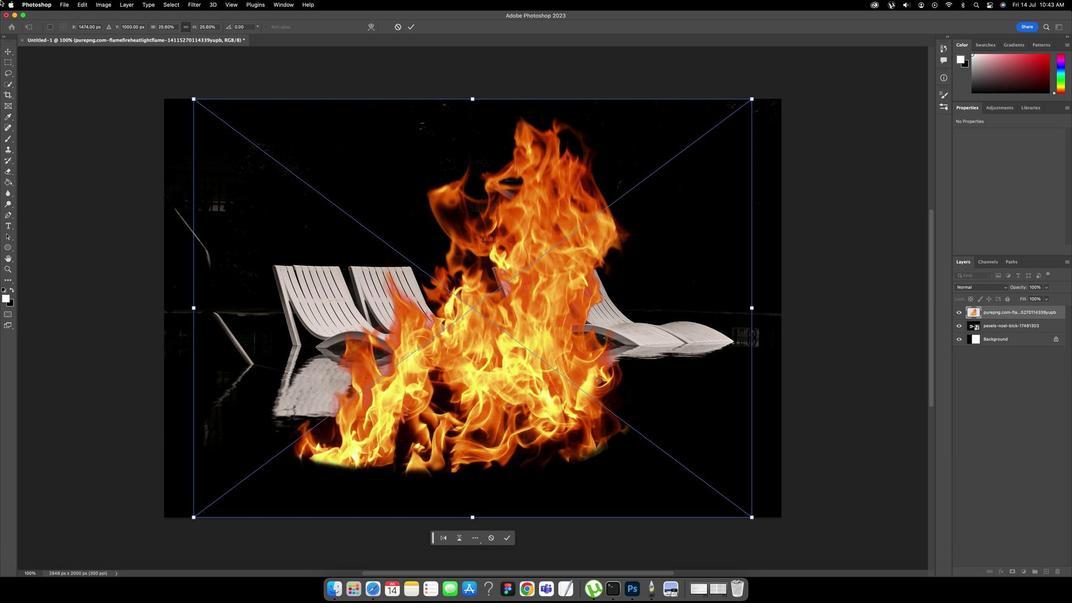 
Action: Mouse moved to (206, 182)
Screenshot: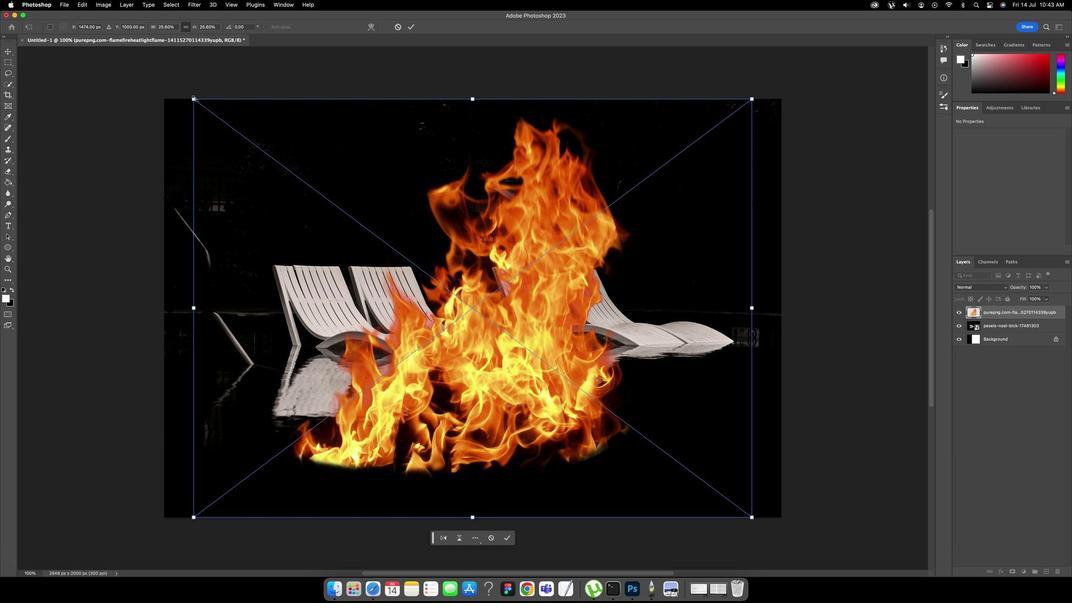 
Action: Key pressed Key.shift
Screenshot: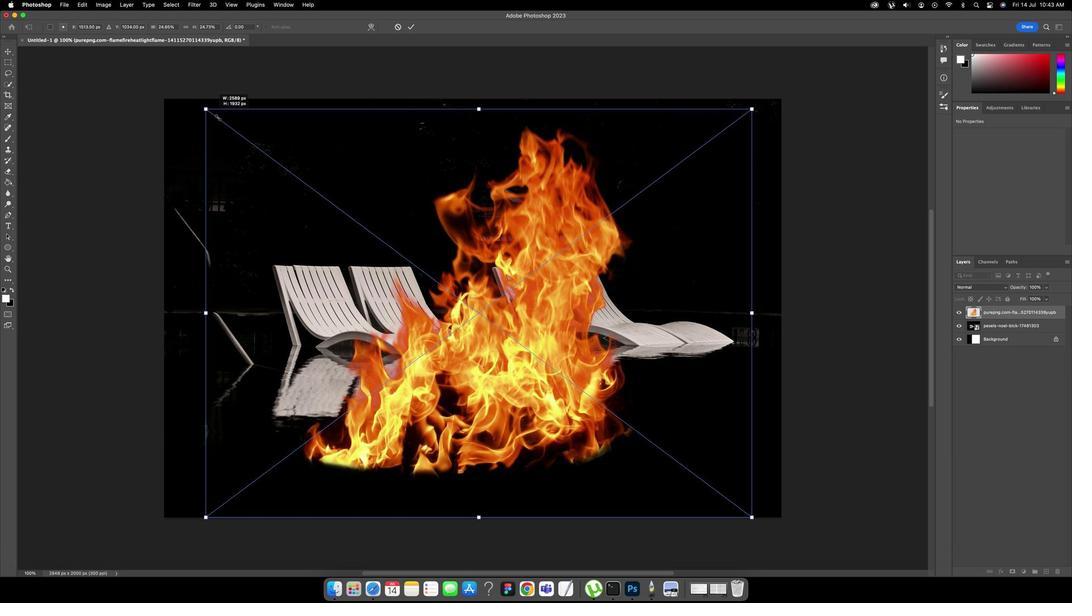
Action: Mouse pressed left at (206, 182)
Screenshot: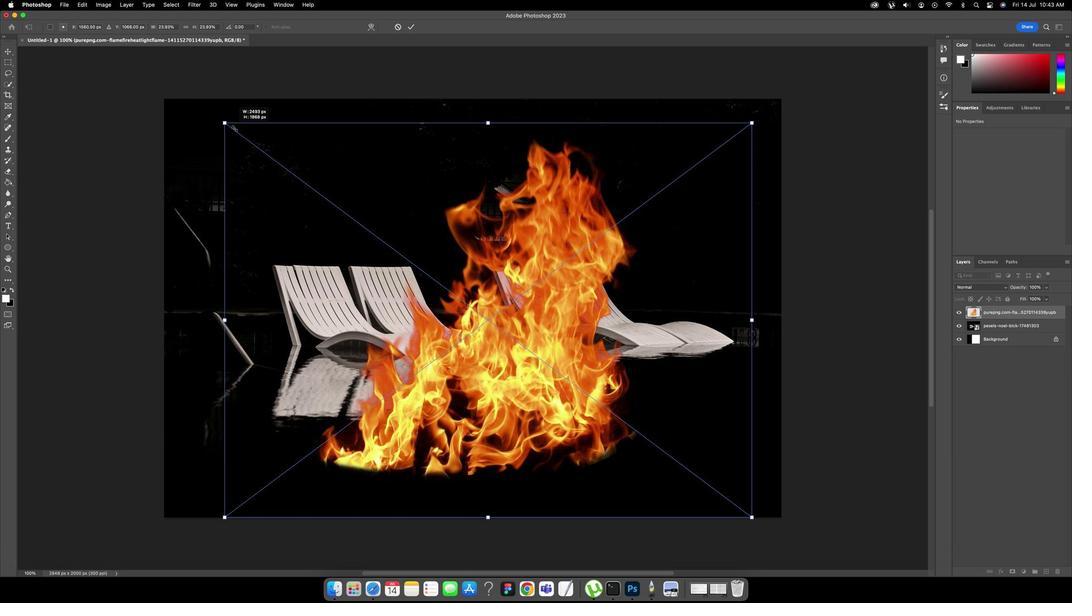 
Action: Mouse moved to (645, 391)
Screenshot: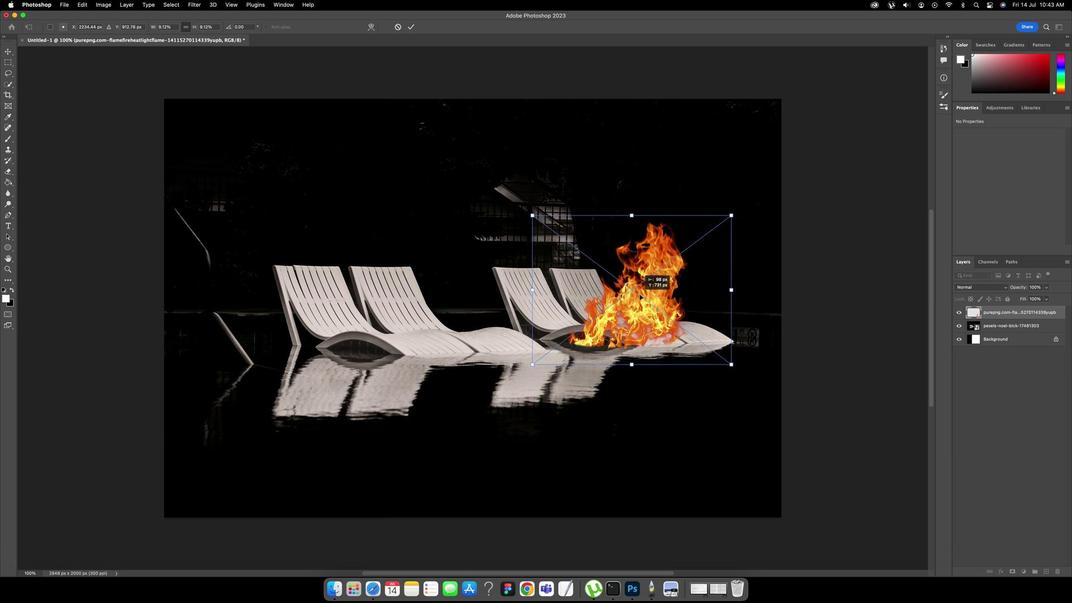 
Action: Mouse pressed left at (645, 391)
Screenshot: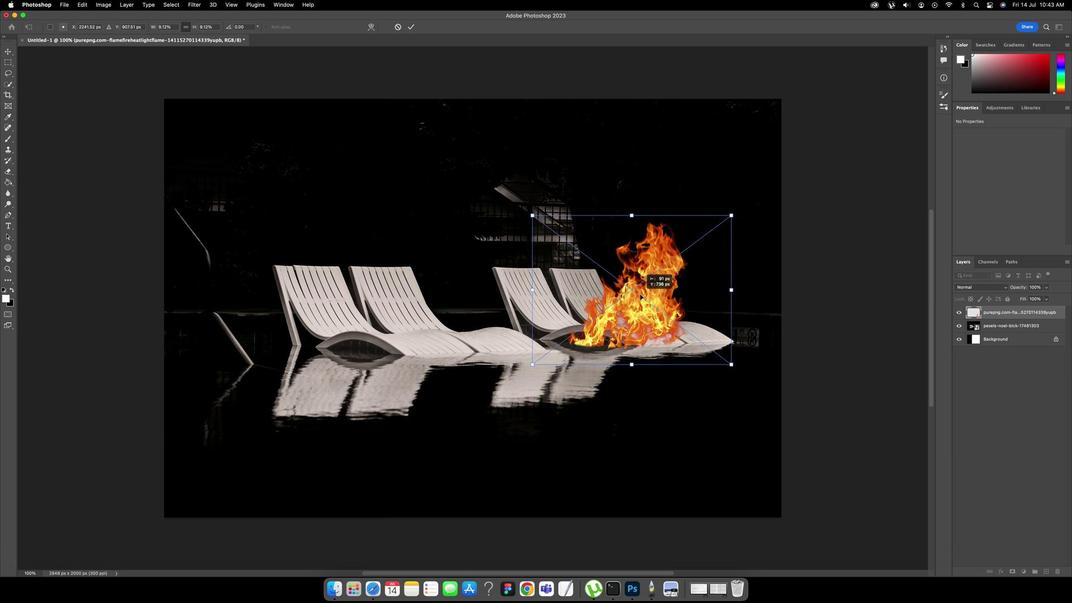 
Action: Mouse moved to (563, 255)
Screenshot: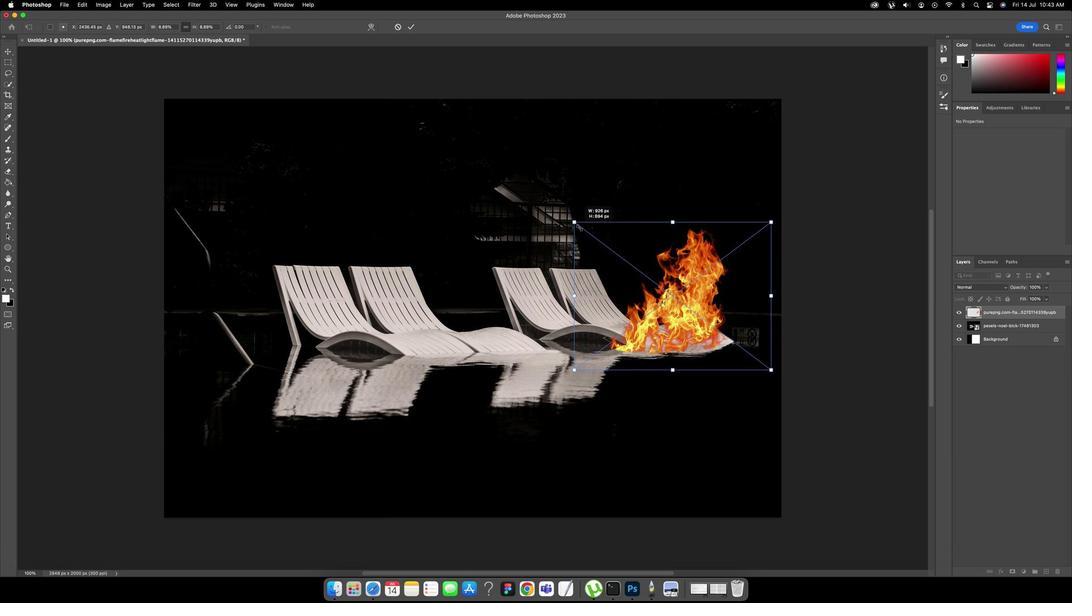 
Action: Mouse pressed left at (563, 255)
Screenshot: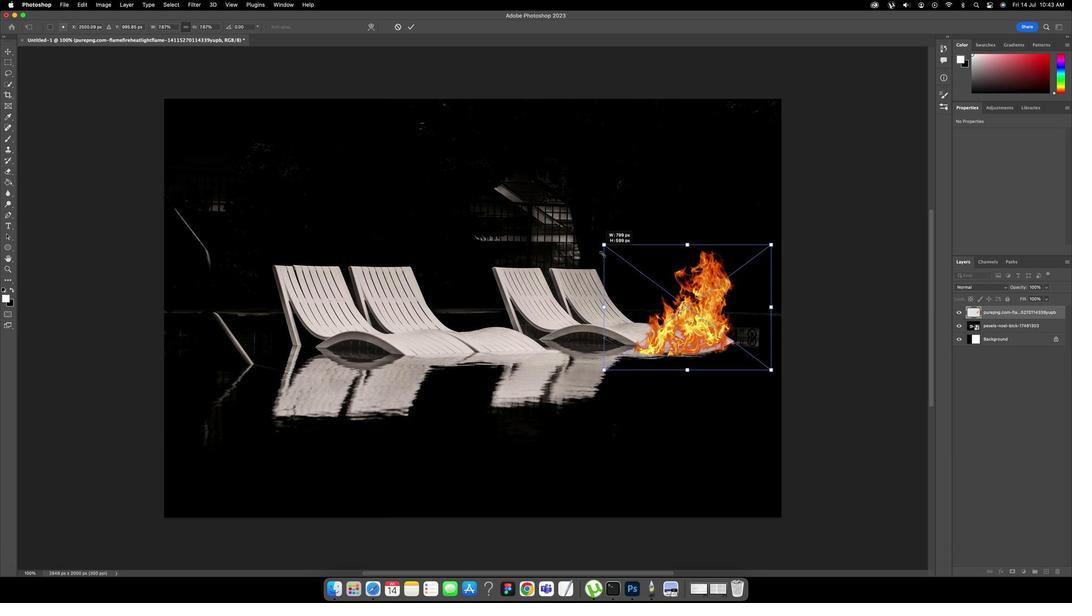
Action: Mouse moved to (698, 317)
Screenshot: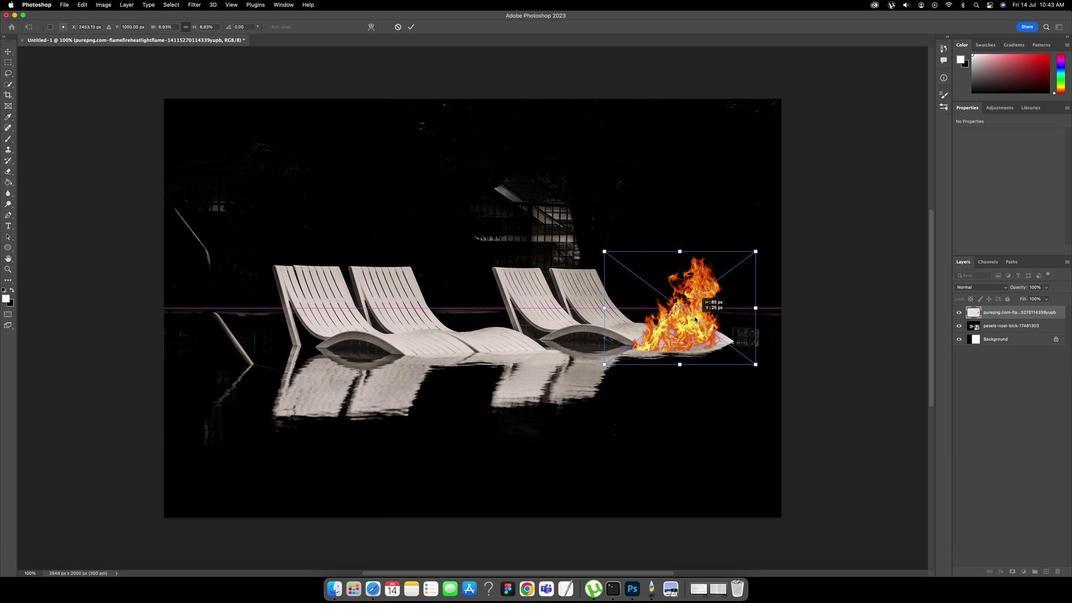 
Action: Mouse pressed left at (698, 317)
Screenshot: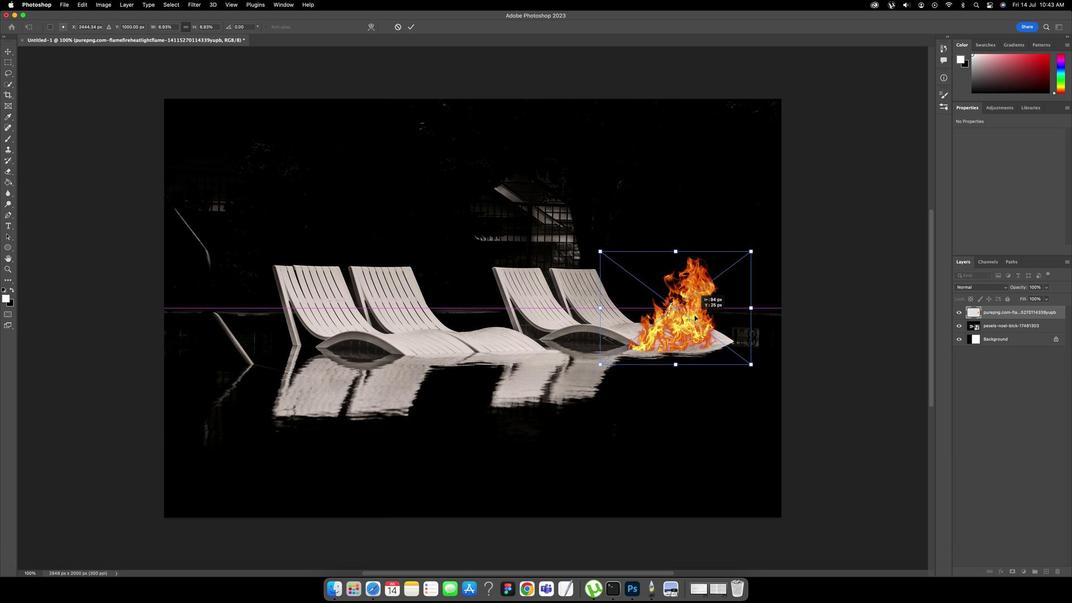 
Action: Mouse moved to (951, 296)
Screenshot: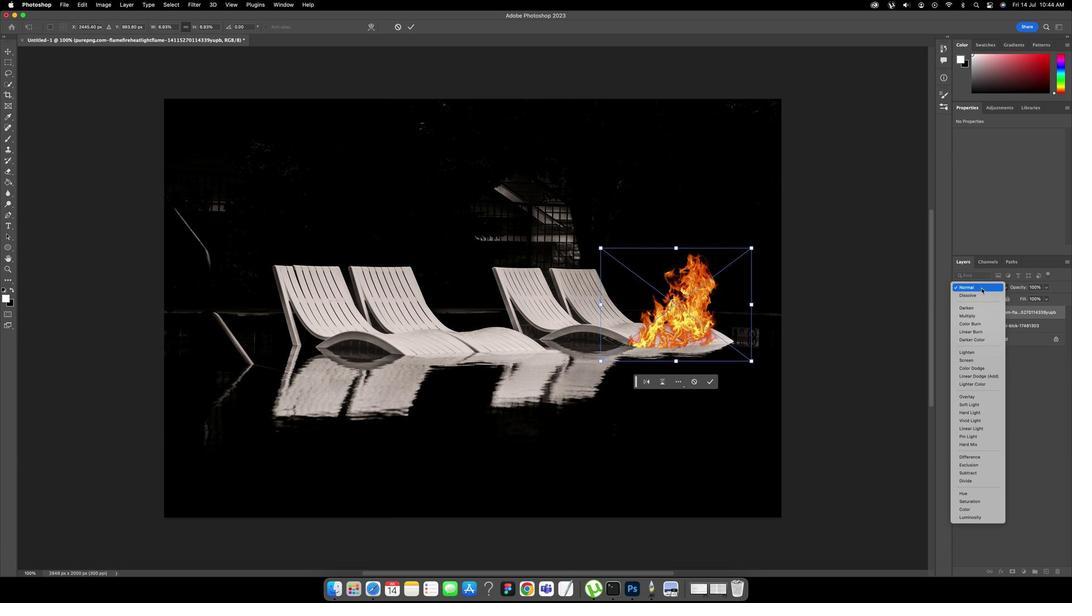 
Action: Mouse pressed left at (951, 296)
Screenshot: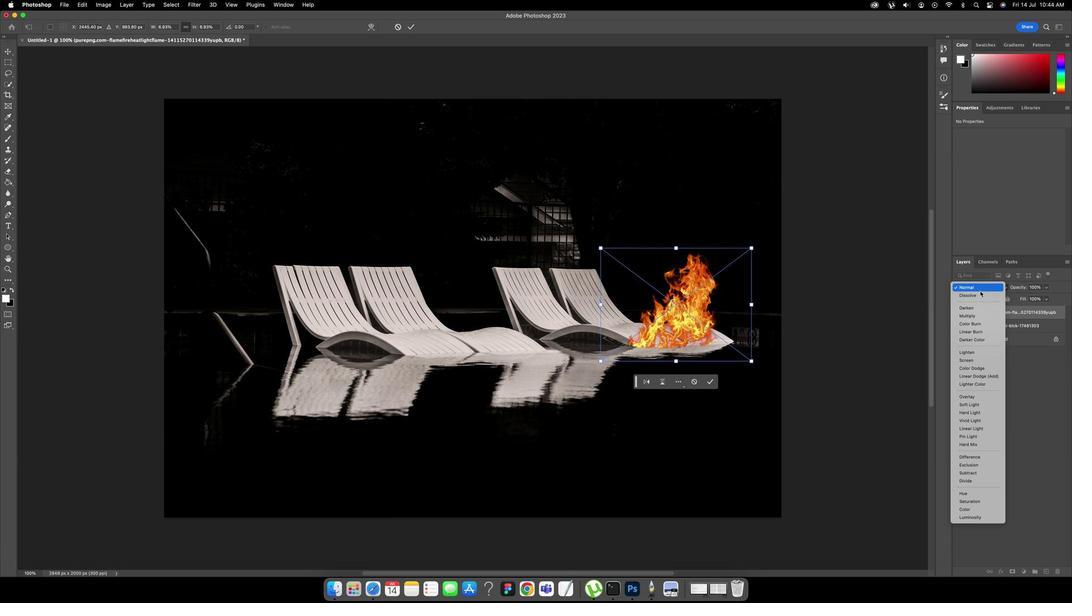 
Action: Mouse moved to (943, 311)
Screenshot: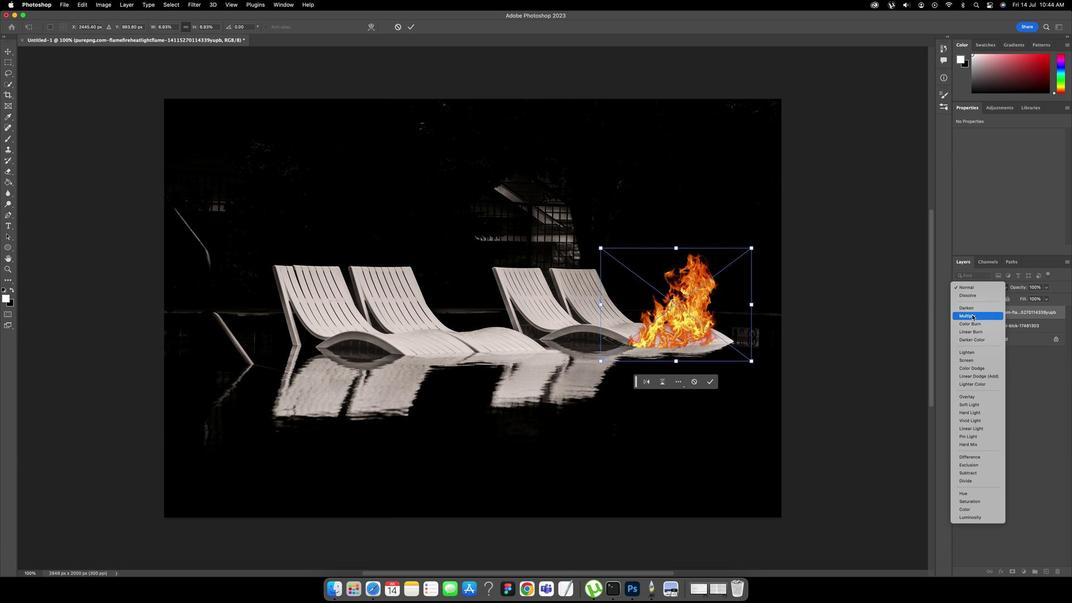 
Action: Mouse pressed left at (943, 311)
Screenshot: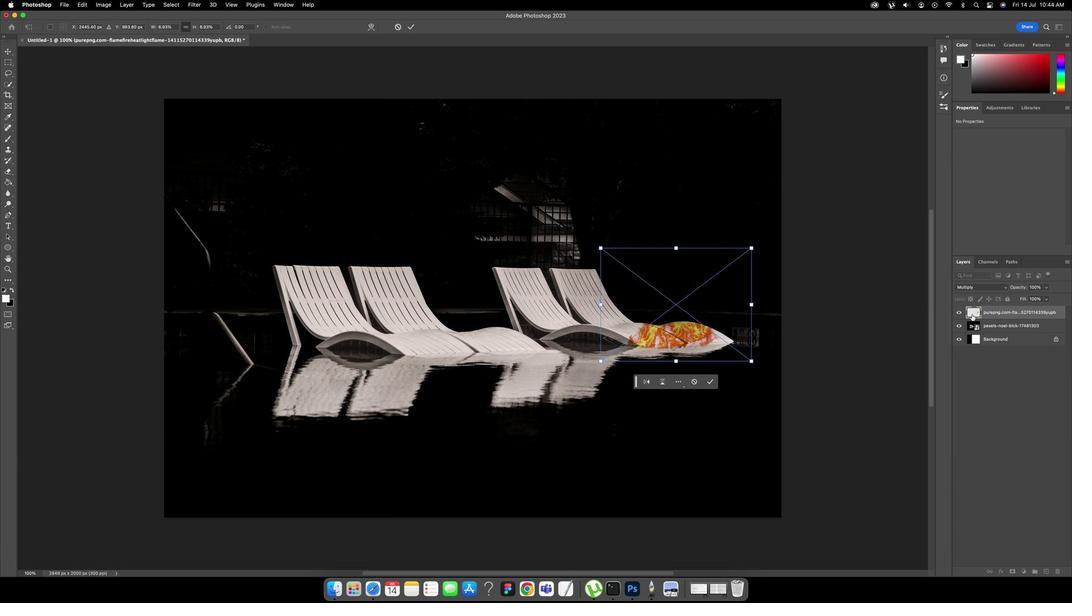 
Action: Mouse moved to (949, 295)
Screenshot: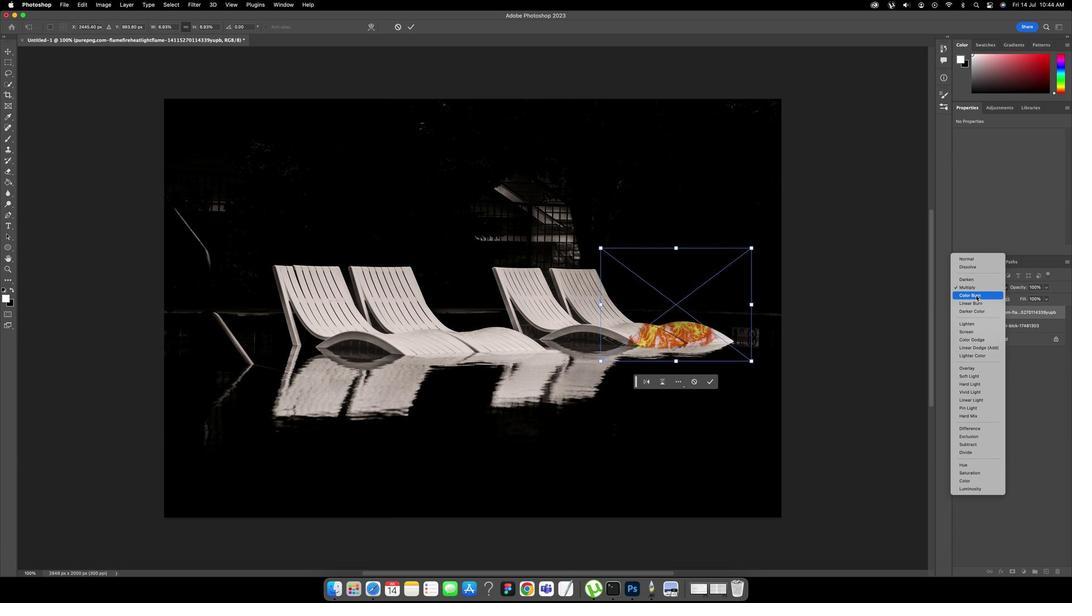 
Action: Mouse pressed left at (949, 295)
Screenshot: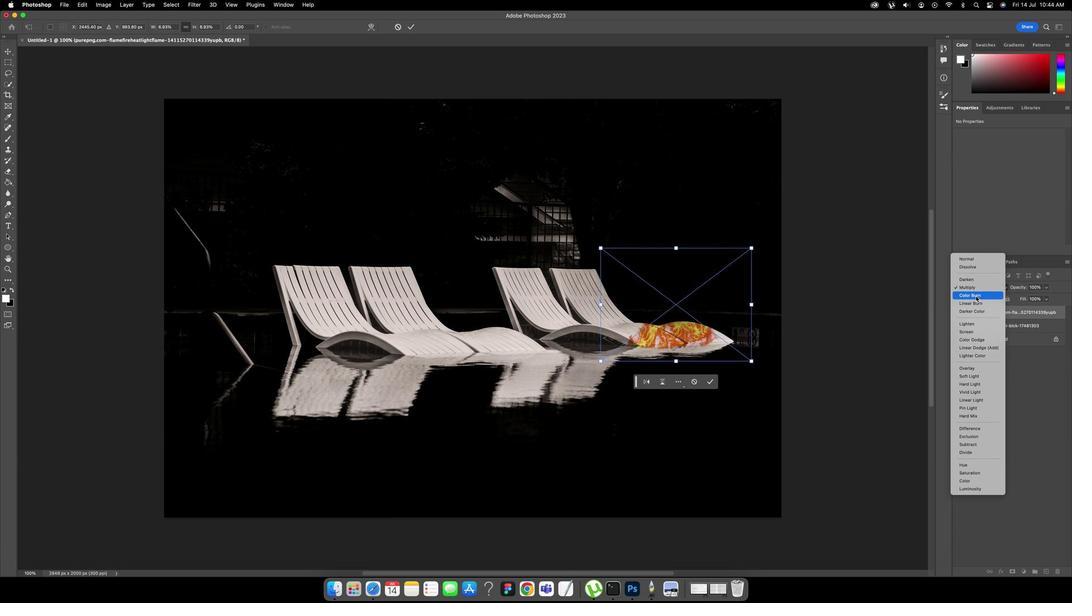 
Action: Mouse moved to (946, 300)
Screenshot: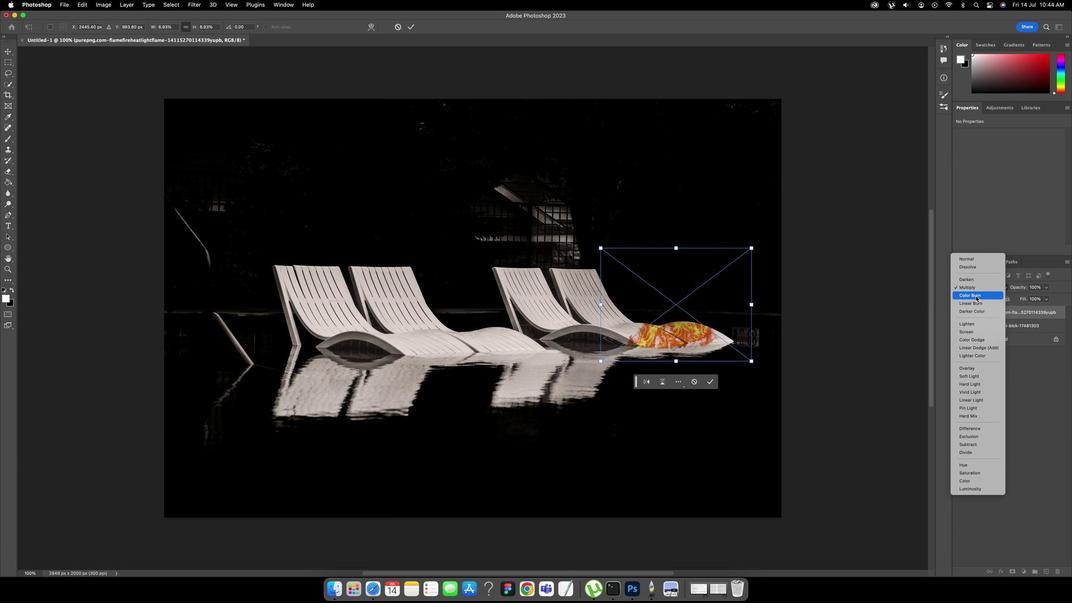 
Action: Mouse pressed left at (946, 300)
Screenshot: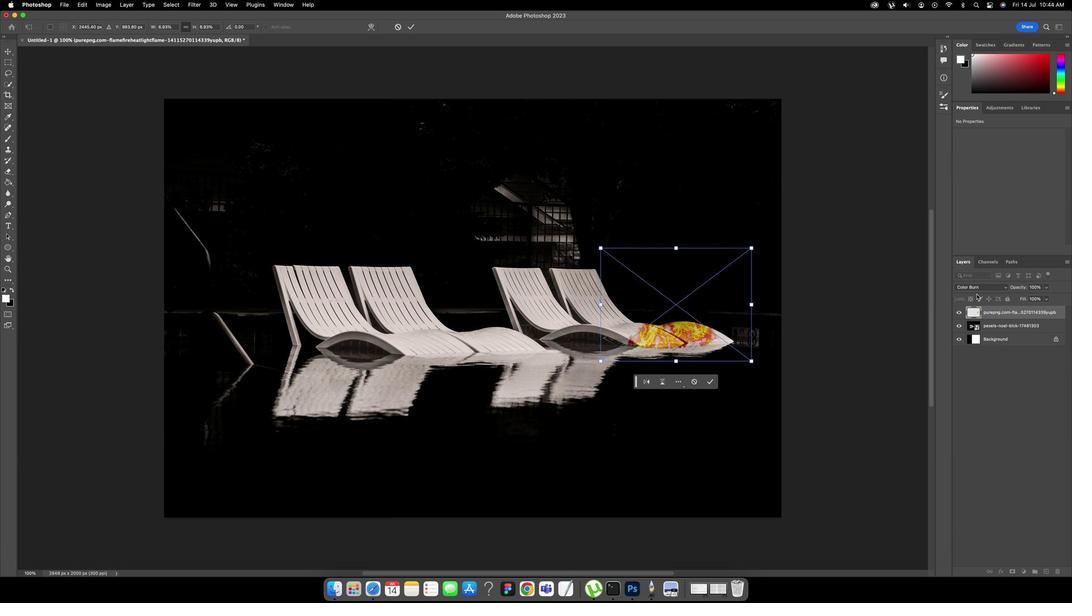 
Action: Mouse moved to (947, 299)
Screenshot: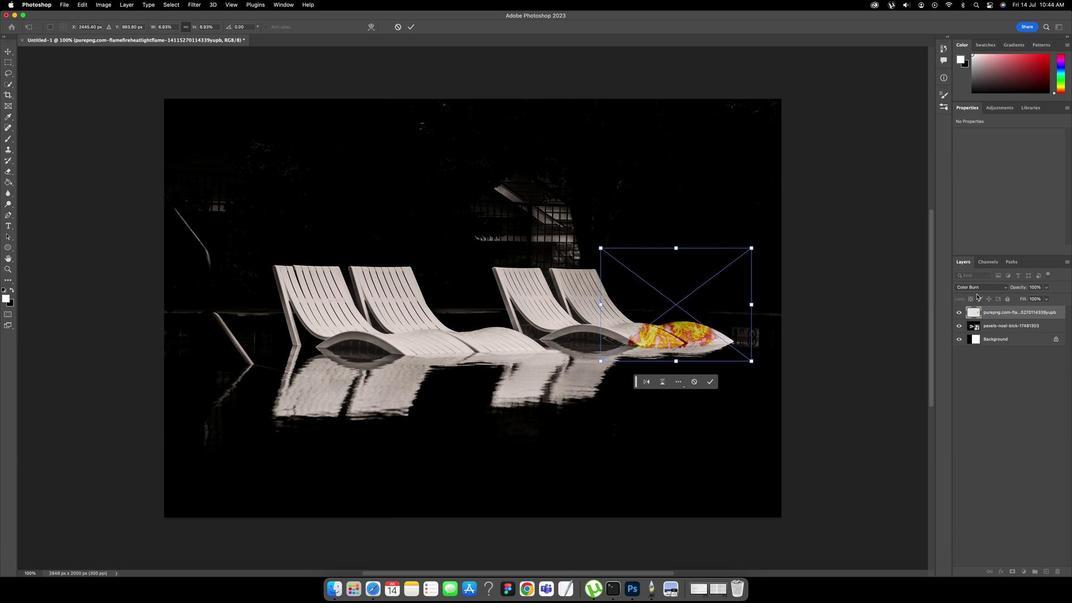 
Action: Key pressed Key.downKey.down
Screenshot: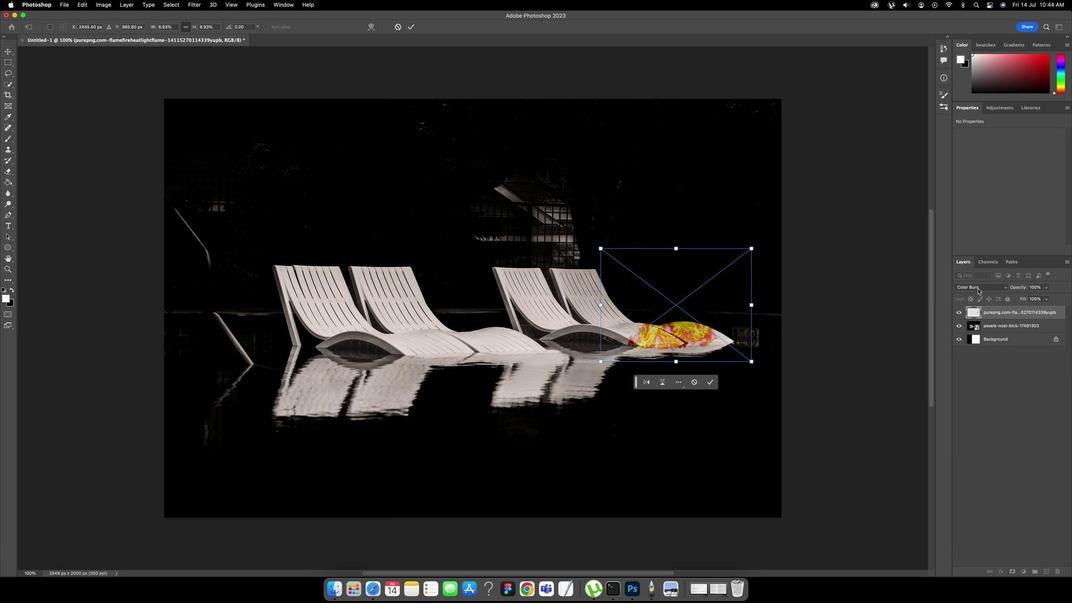 
Action: Mouse moved to (948, 296)
Screenshot: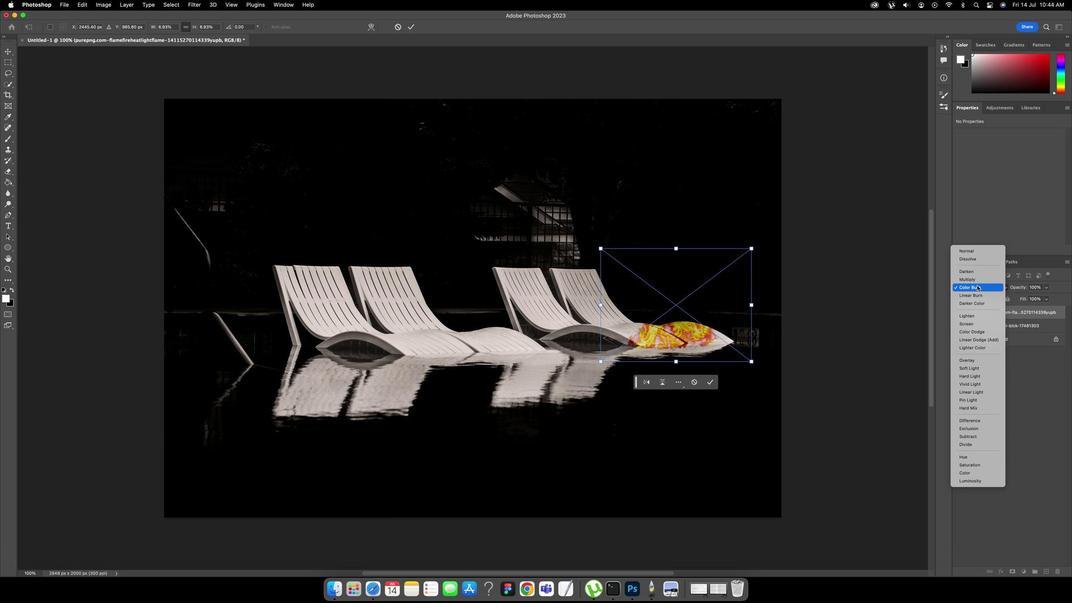 
Action: Mouse pressed left at (948, 296)
Screenshot: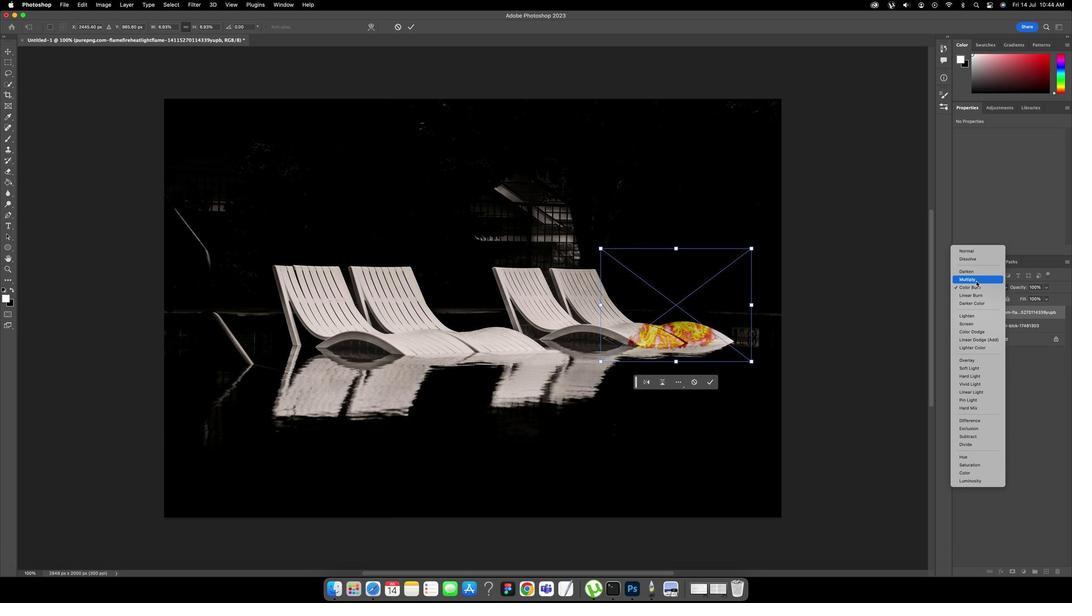 
Action: Mouse moved to (944, 310)
Screenshot: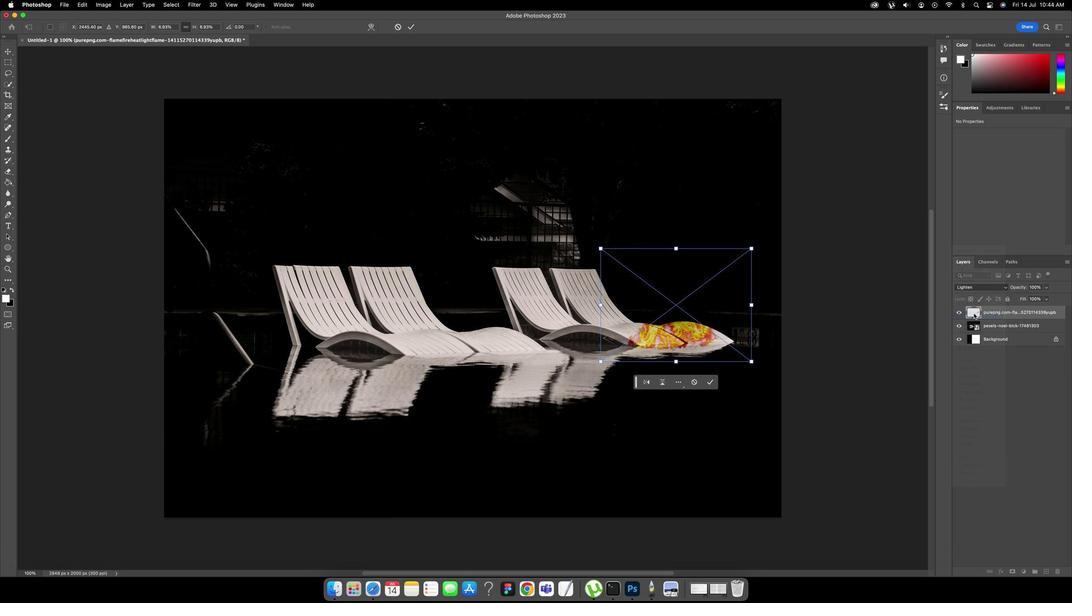 
Action: Mouse pressed left at (944, 310)
Screenshot: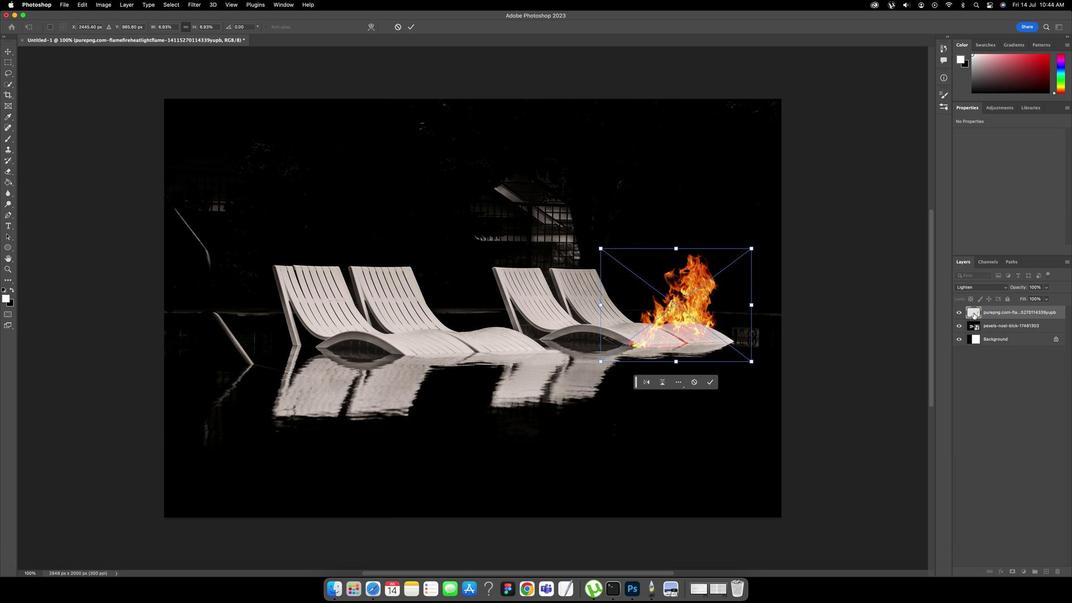 
Action: Mouse moved to (673, 298)
Screenshot: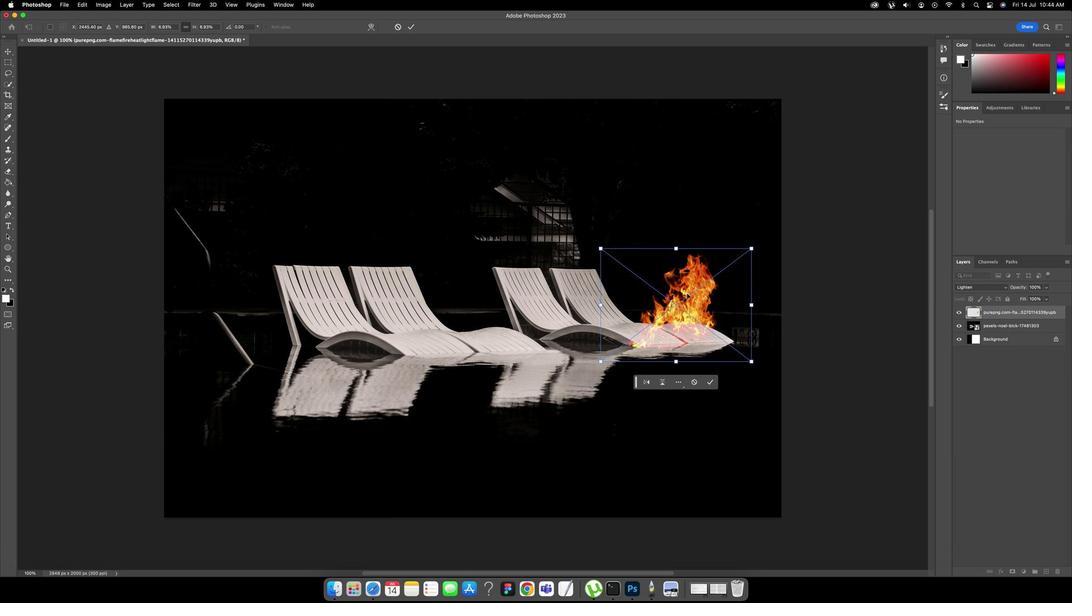 
Action: Key pressed Key.alt
Screenshot: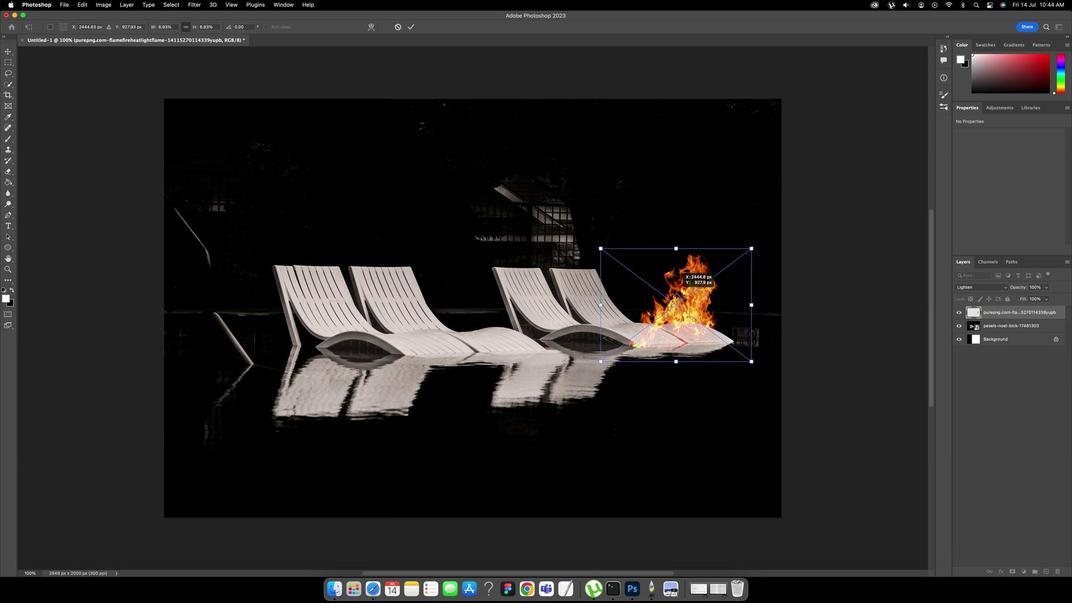 
Action: Mouse pressed left at (673, 298)
Screenshot: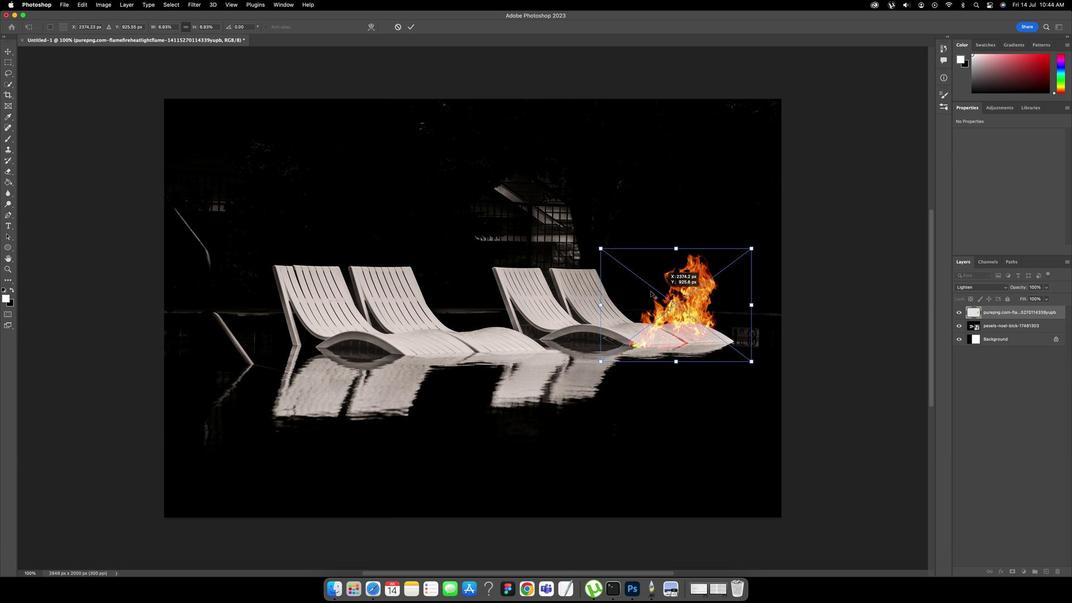 
Action: Mouse moved to (643, 301)
Screenshot: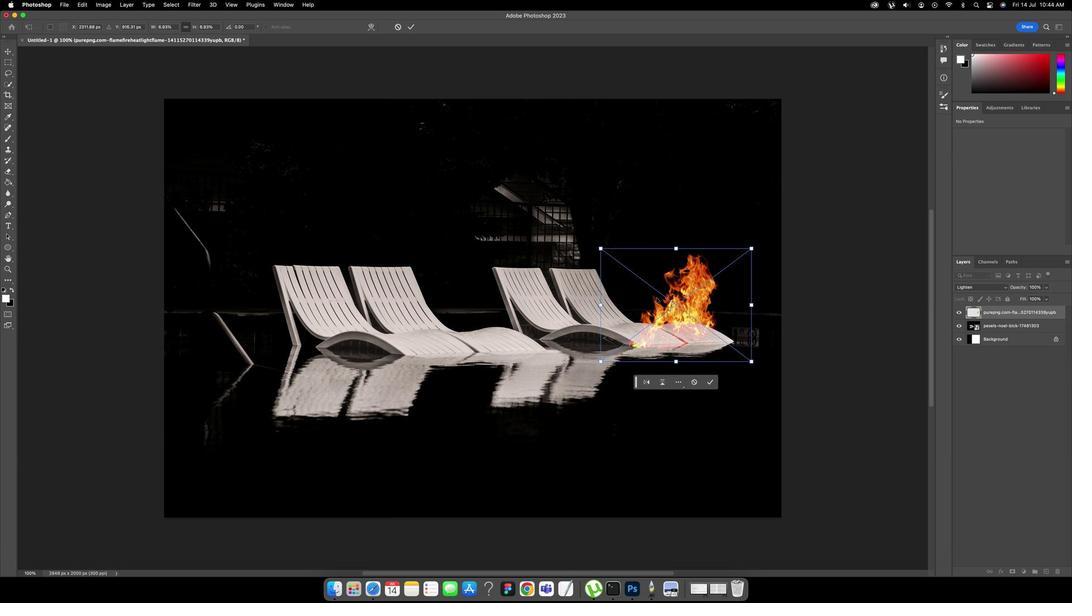 
Action: Key pressed Key.enter
Screenshot: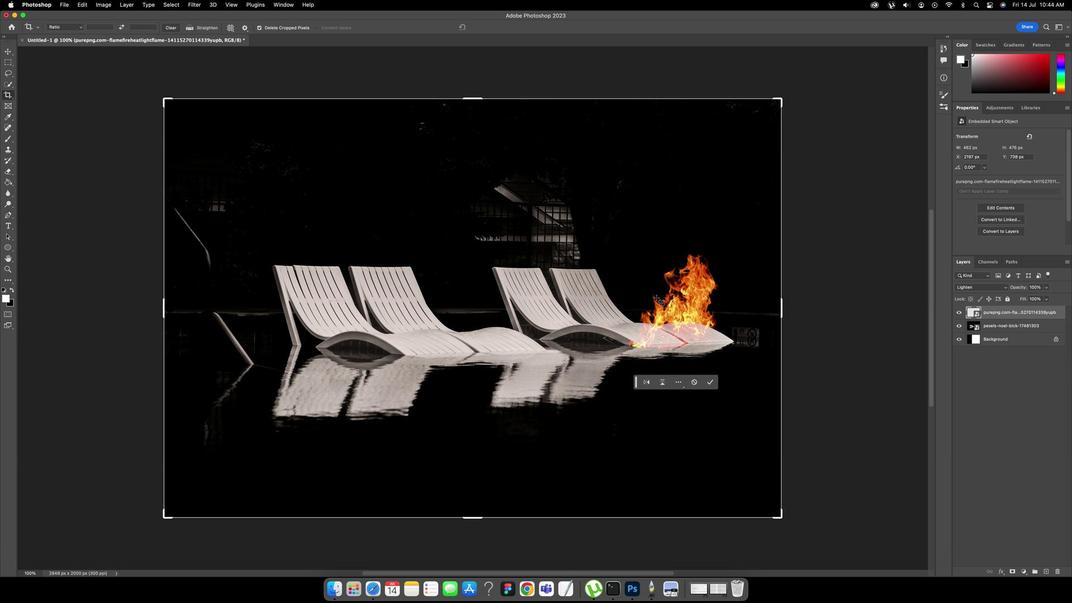 
Action: Mouse moved to (671, 302)
Screenshot: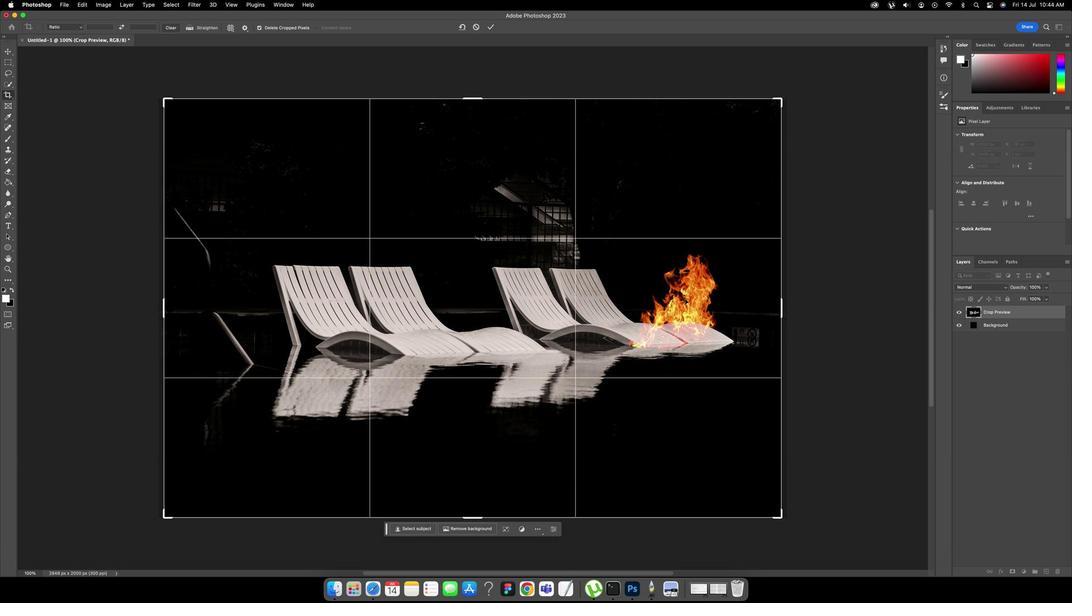 
Action: Mouse pressed left at (671, 302)
Screenshot: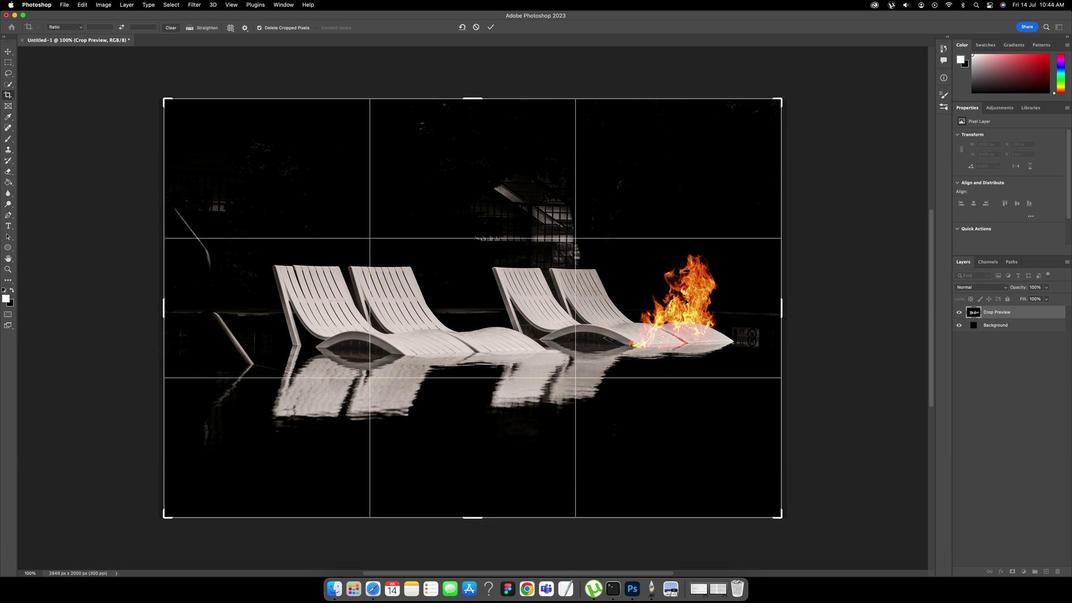 
Action: Key pressed 'v''v''v''v'
Screenshot: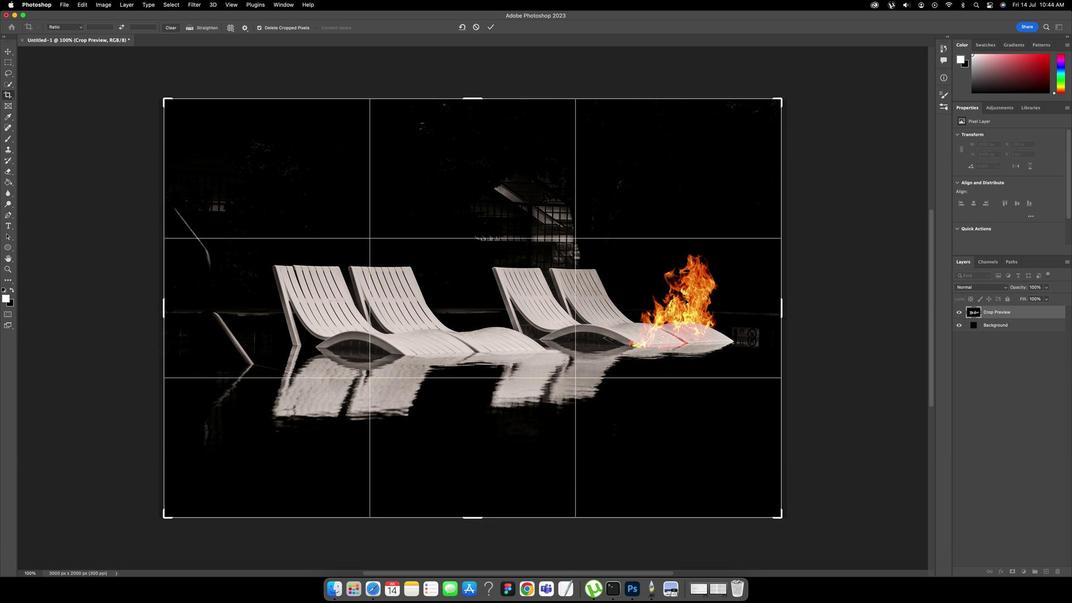
Action: Mouse moved to (484, 138)
Screenshot: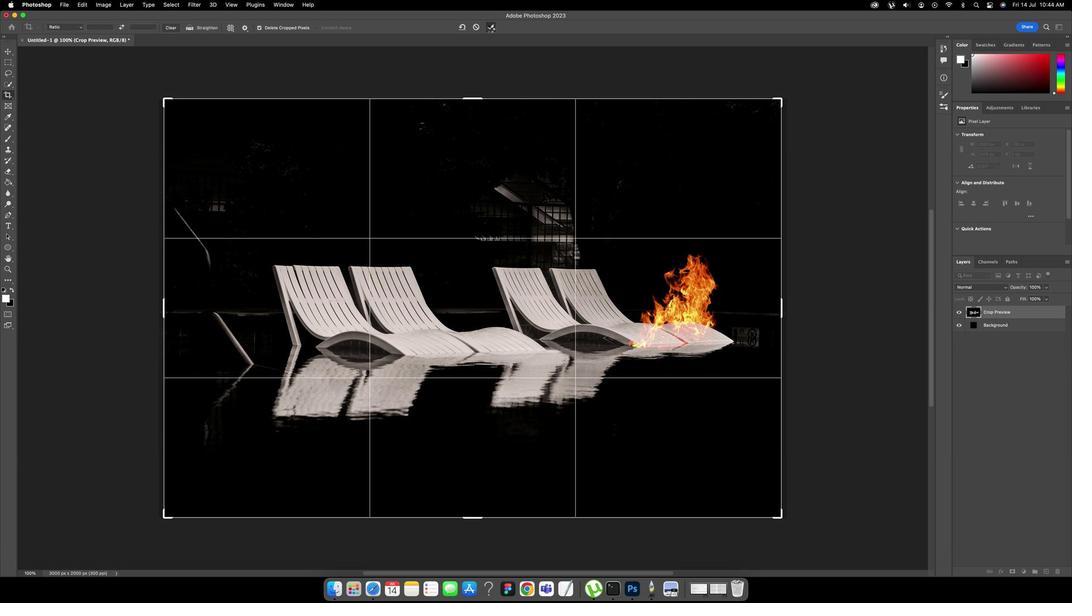 
Action: Mouse pressed left at (484, 138)
Screenshot: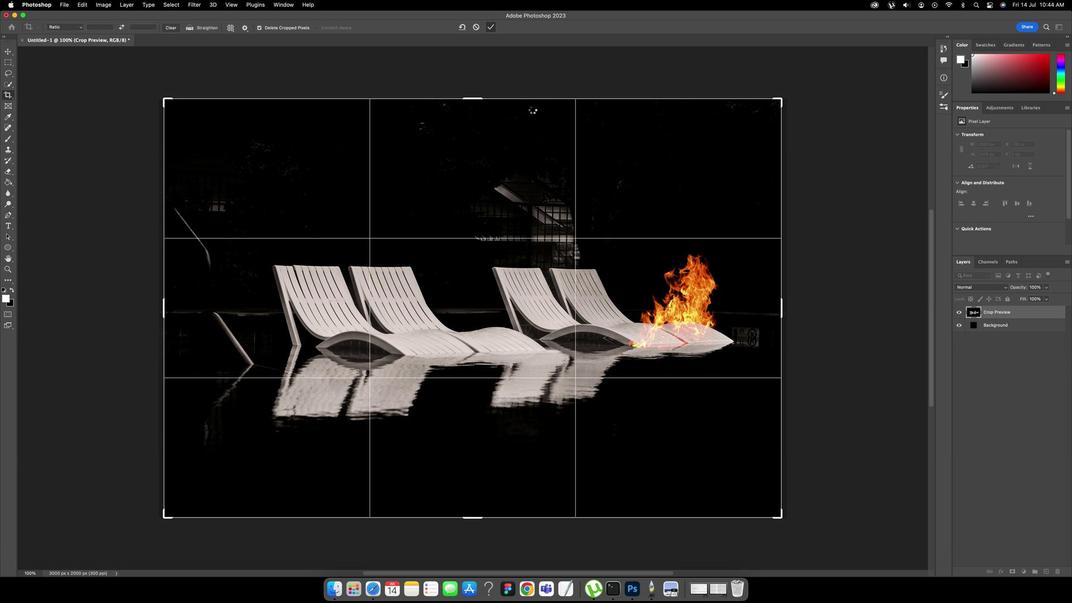 
Action: Mouse moved to (671, 306)
Screenshot: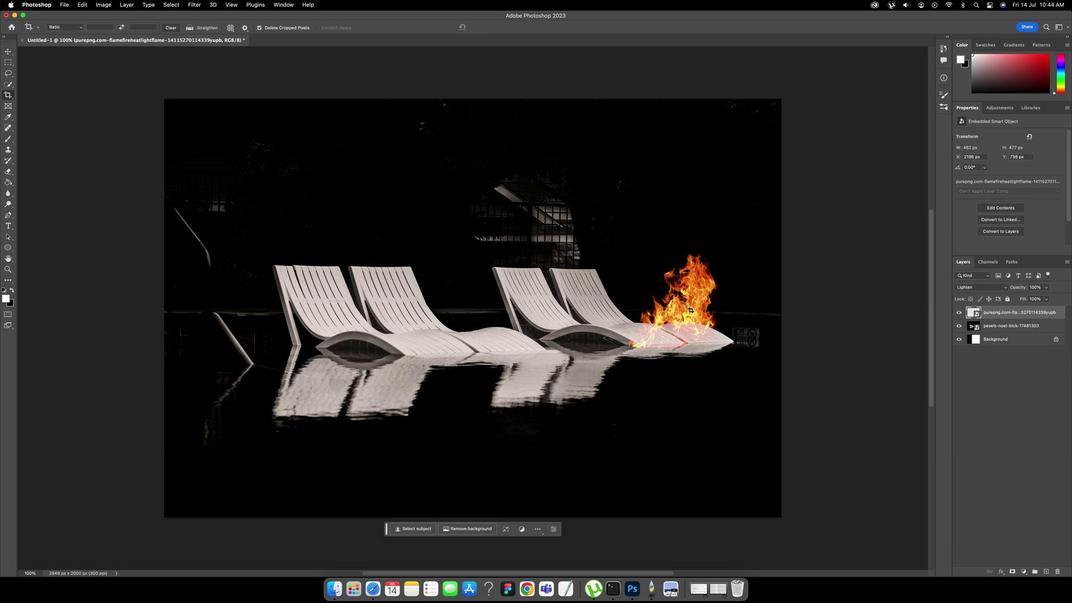 
Action: Key pressed 'v'
Screenshot: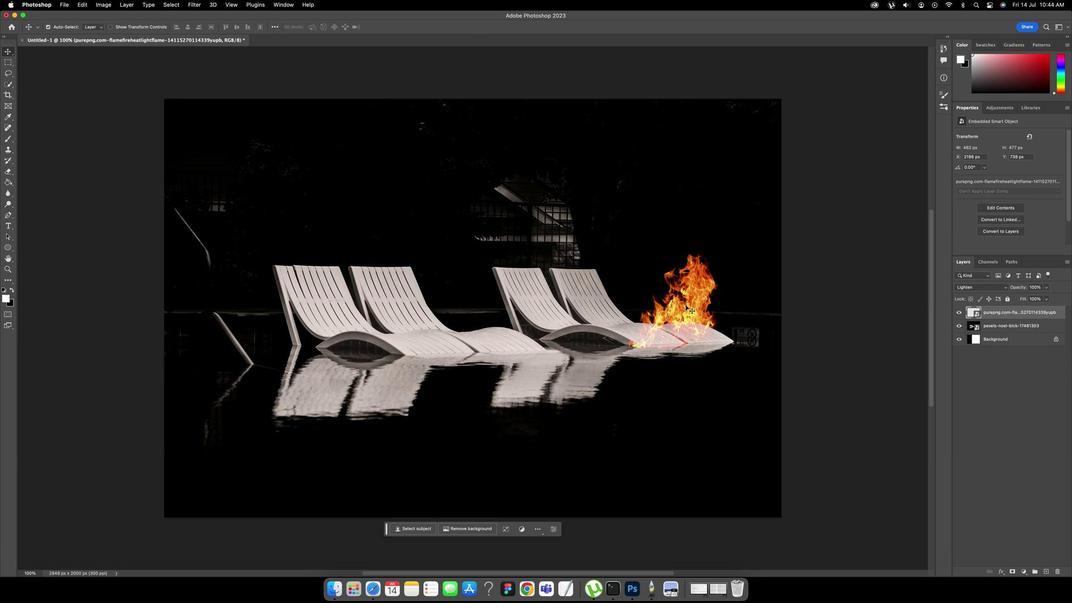 
Action: Mouse moved to (671, 305)
Screenshot: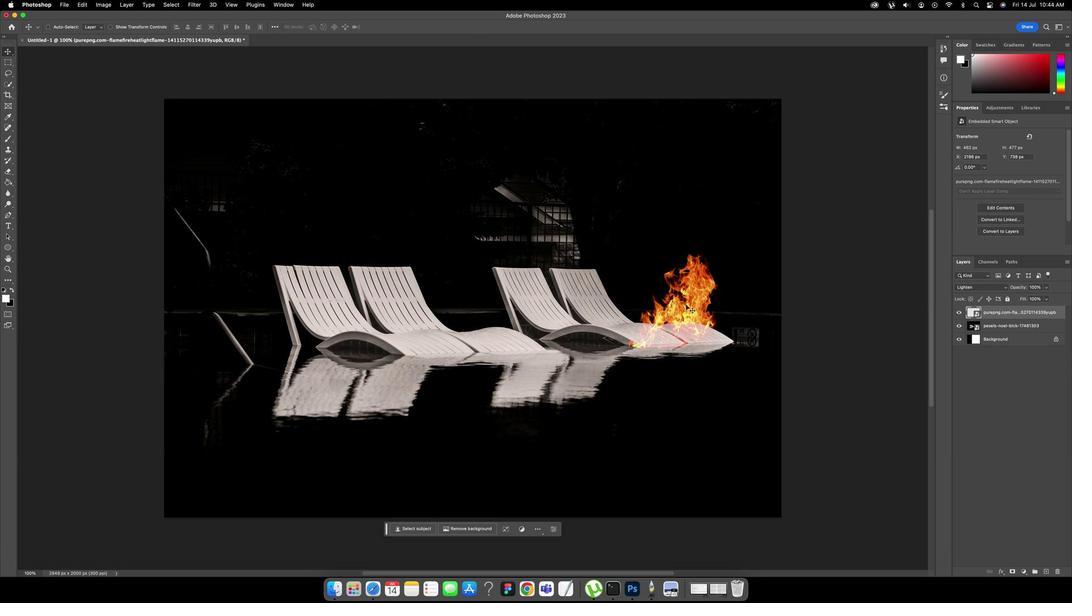 
Action: Key pressed Key.altKey.cmd
Screenshot: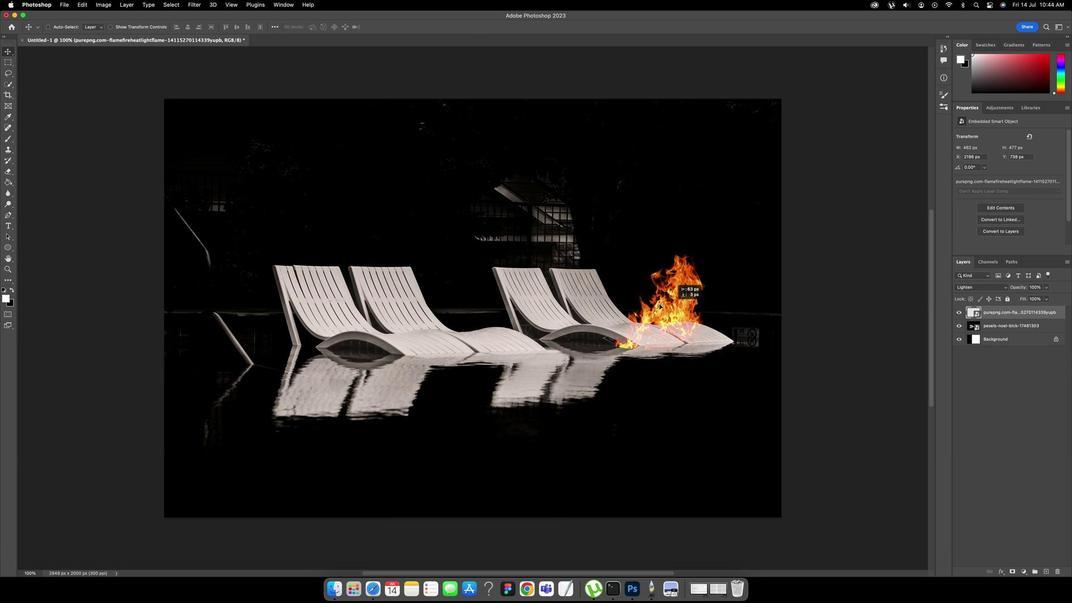 
Action: Mouse pressed left at (671, 305)
Screenshot: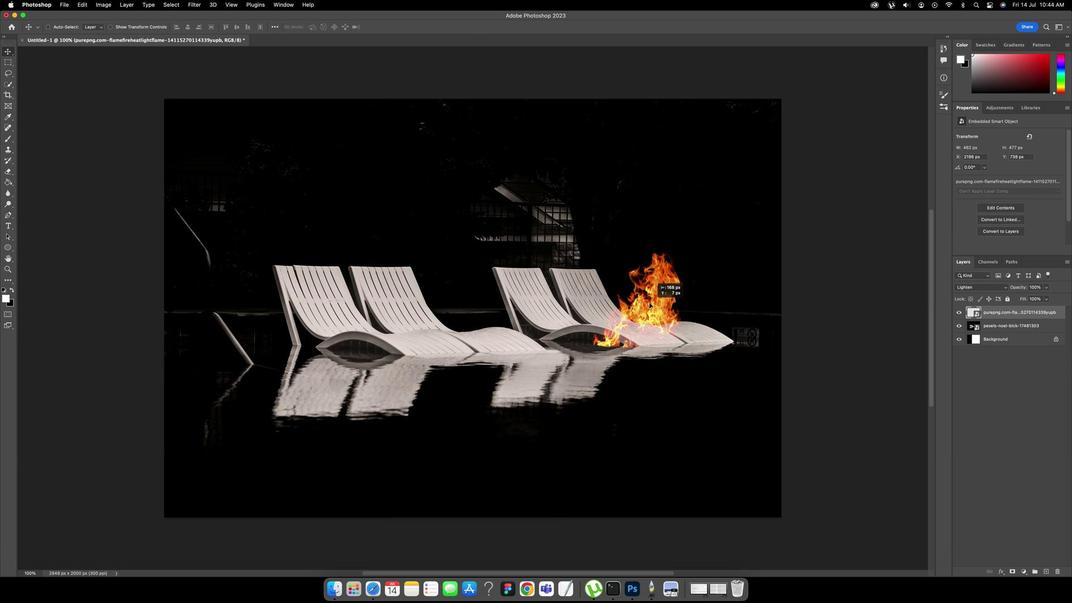 
Action: Mouse moved to (611, 301)
Screenshot: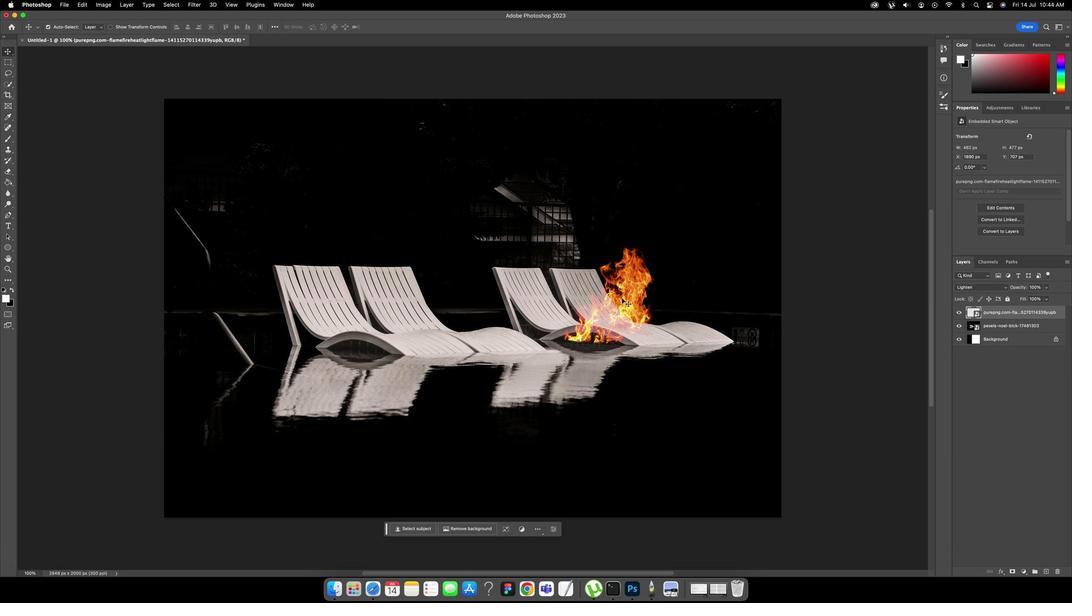 
Action: Key pressed Key.alt
Screenshot: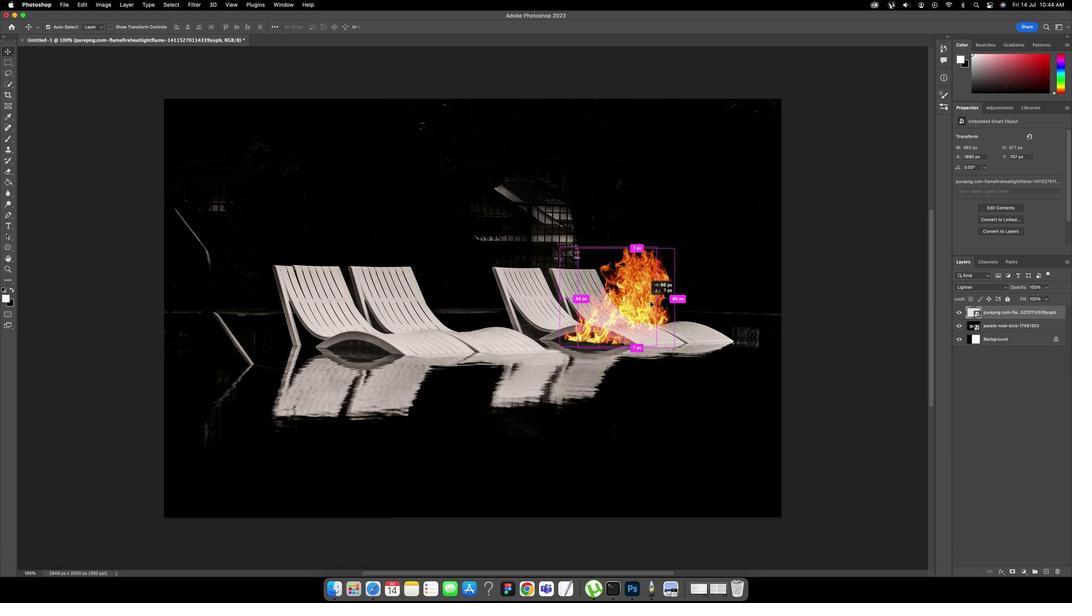 
Action: Mouse pressed left at (611, 301)
Screenshot: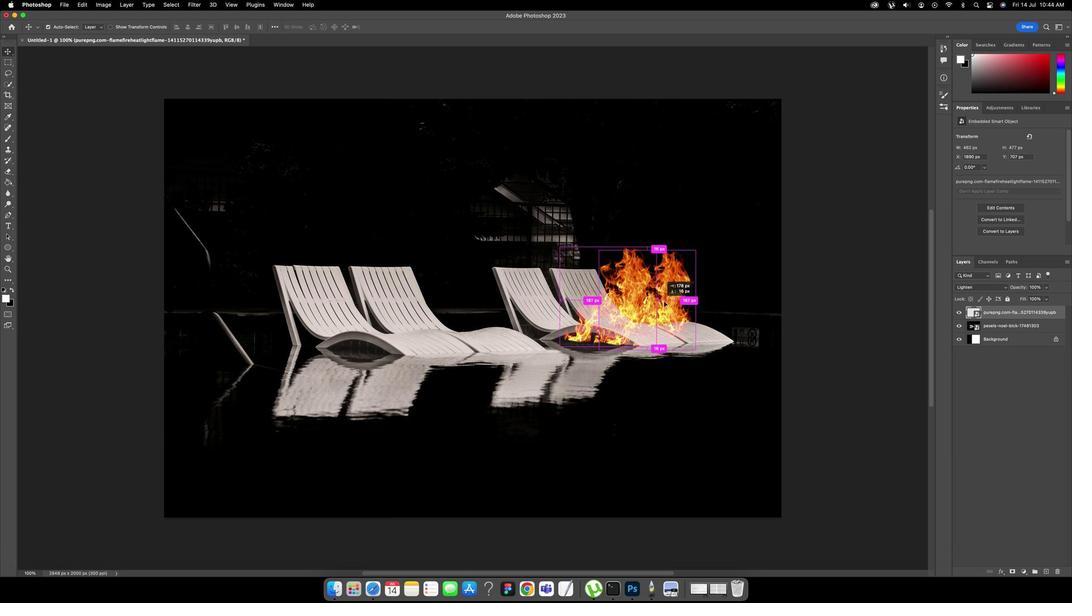
Action: Mouse moved to (621, 302)
Screenshot: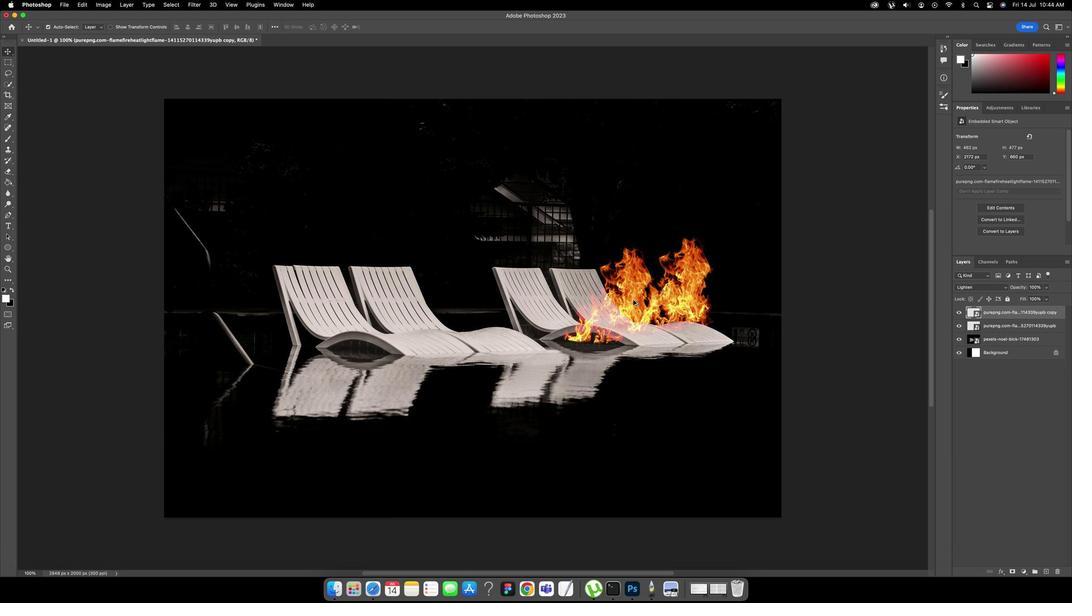 
Action: Key pressed Key.alt
Screenshot: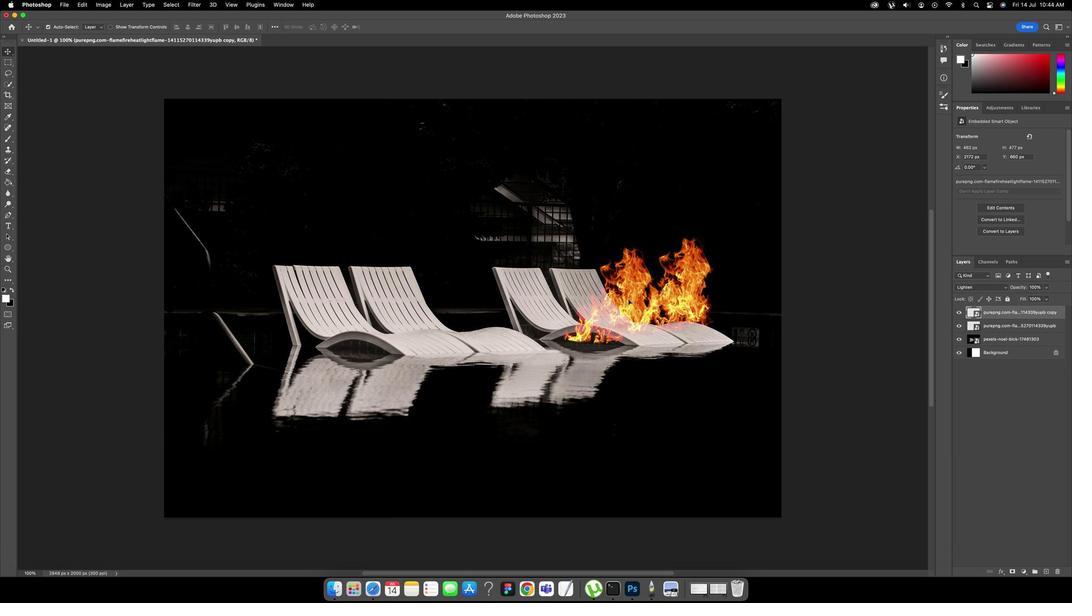 
Action: Mouse moved to (621, 302)
Screenshot: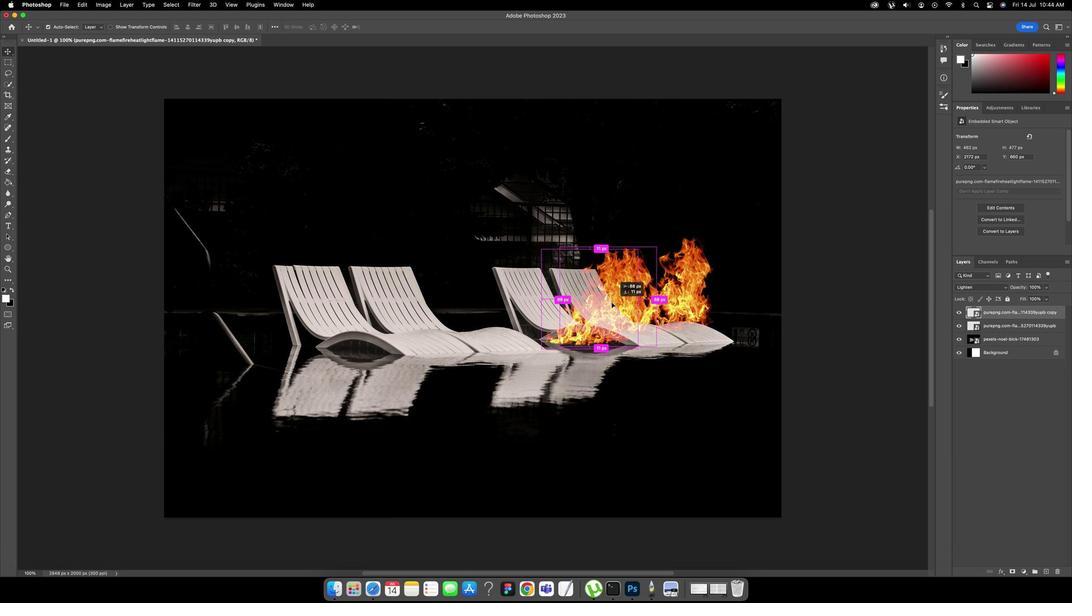 
Action: Mouse pressed left at (621, 302)
Screenshot: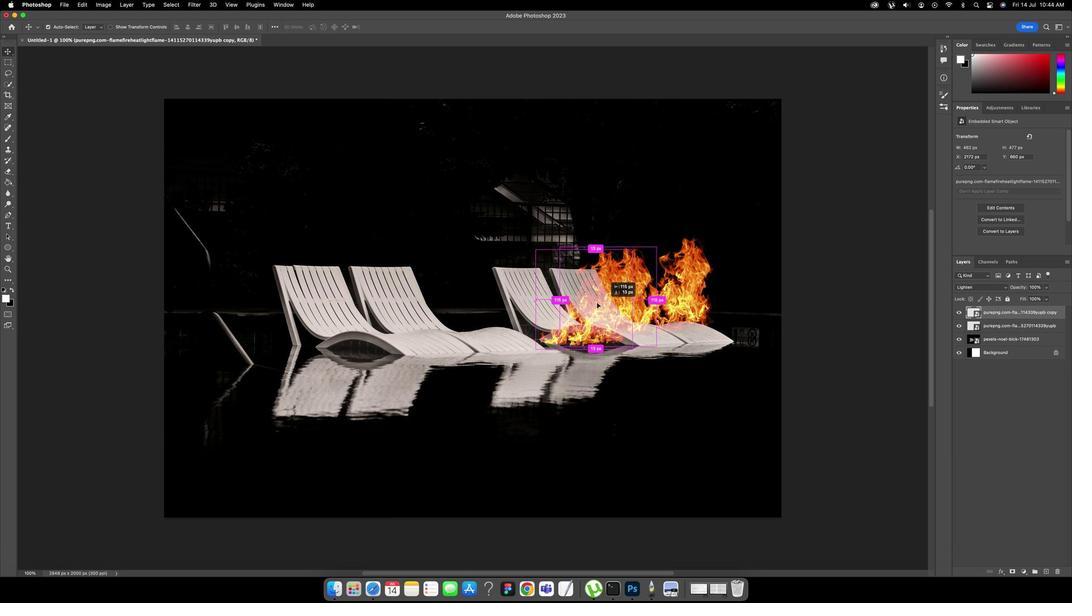 
Action: Mouse moved to (608, 309)
Screenshot: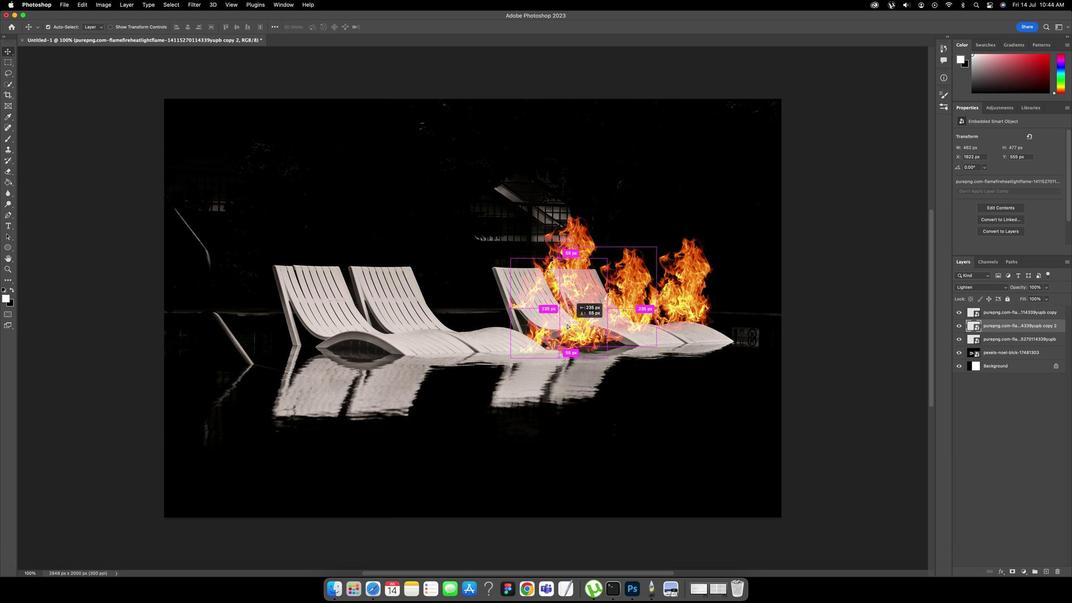 
Action: Mouse pressed left at (608, 309)
Screenshot: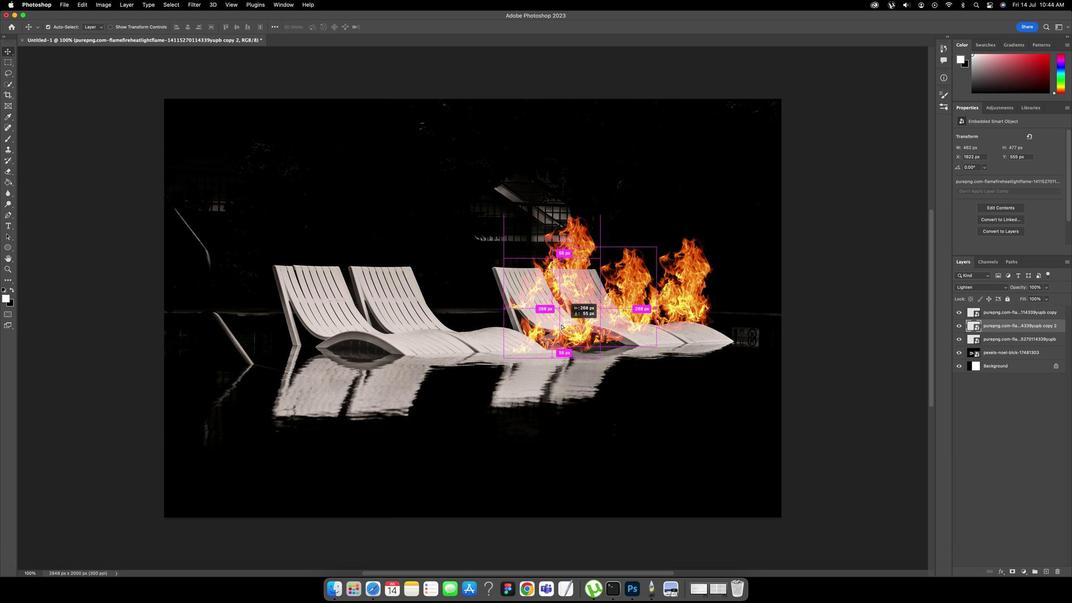 
Action: Mouse moved to (542, 315)
Screenshot: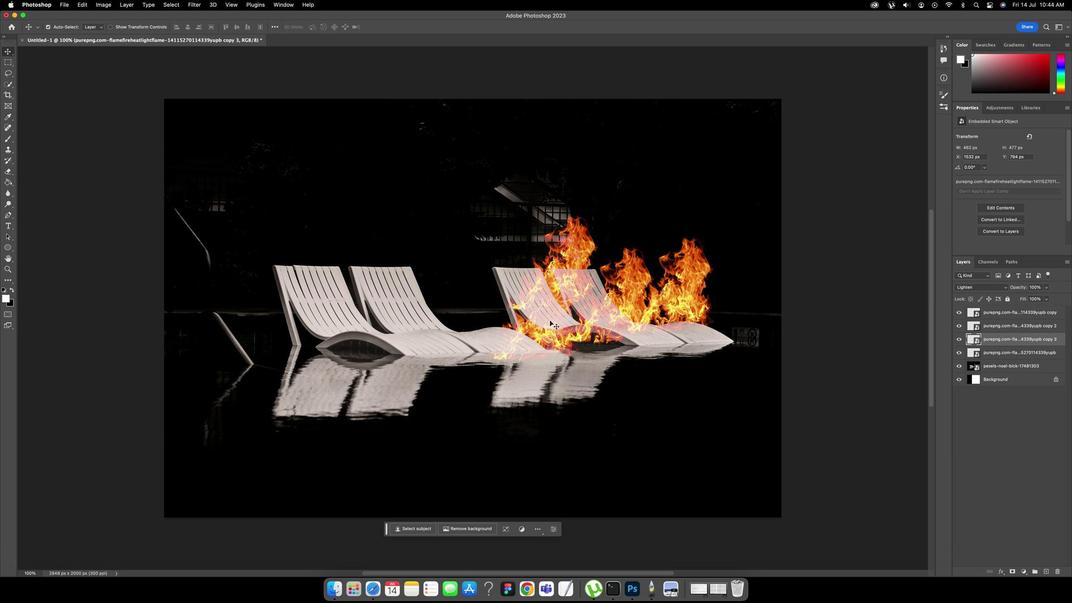 
Action: Key pressed Key.alt
Screenshot: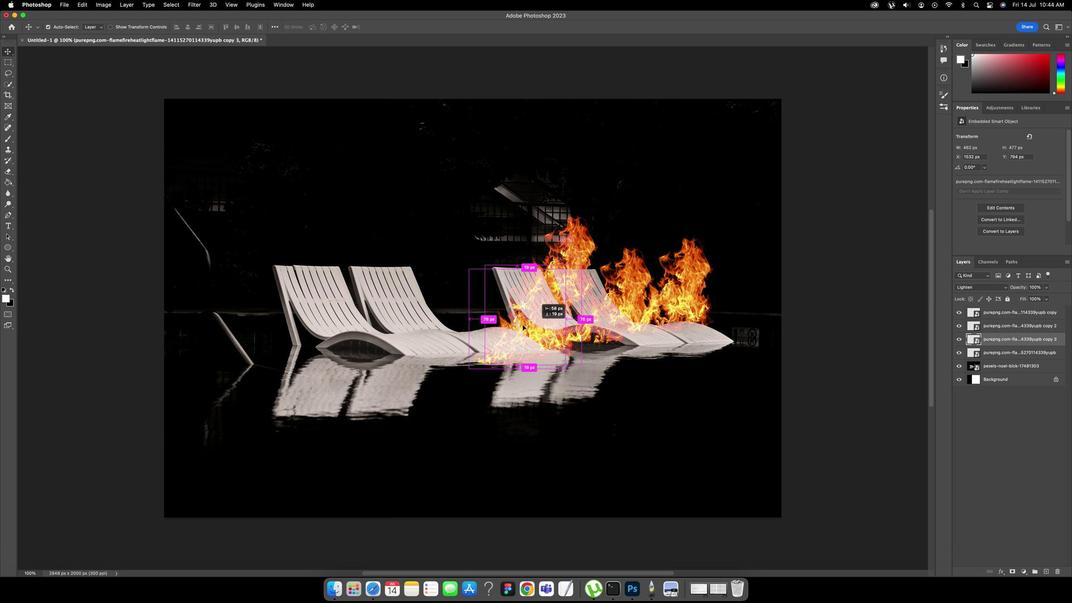 
Action: Mouse pressed left at (542, 315)
Screenshot: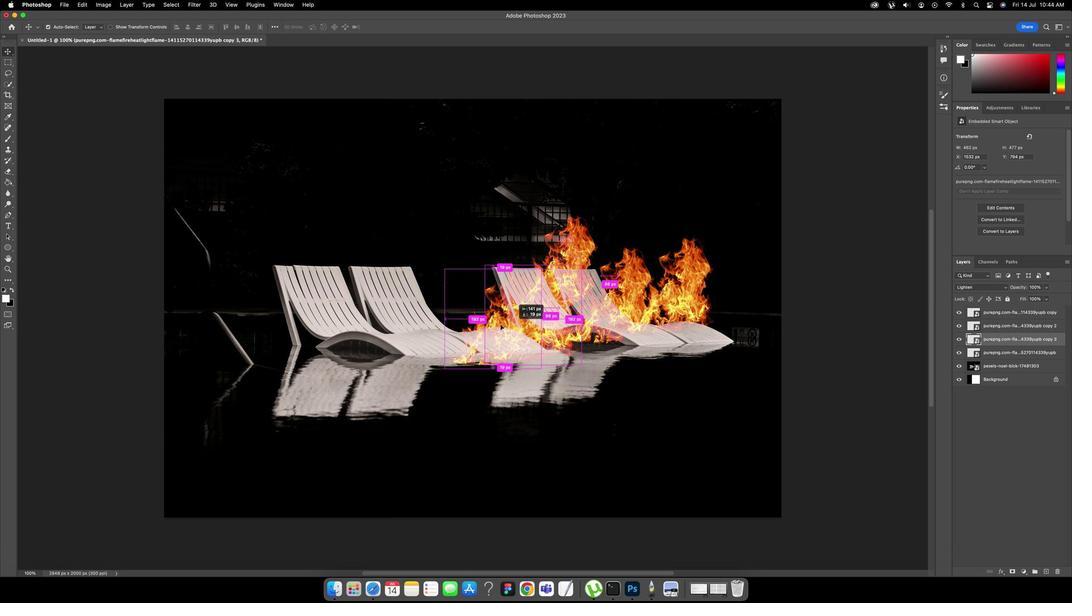 
Action: Mouse moved to (531, 315)
Screenshot: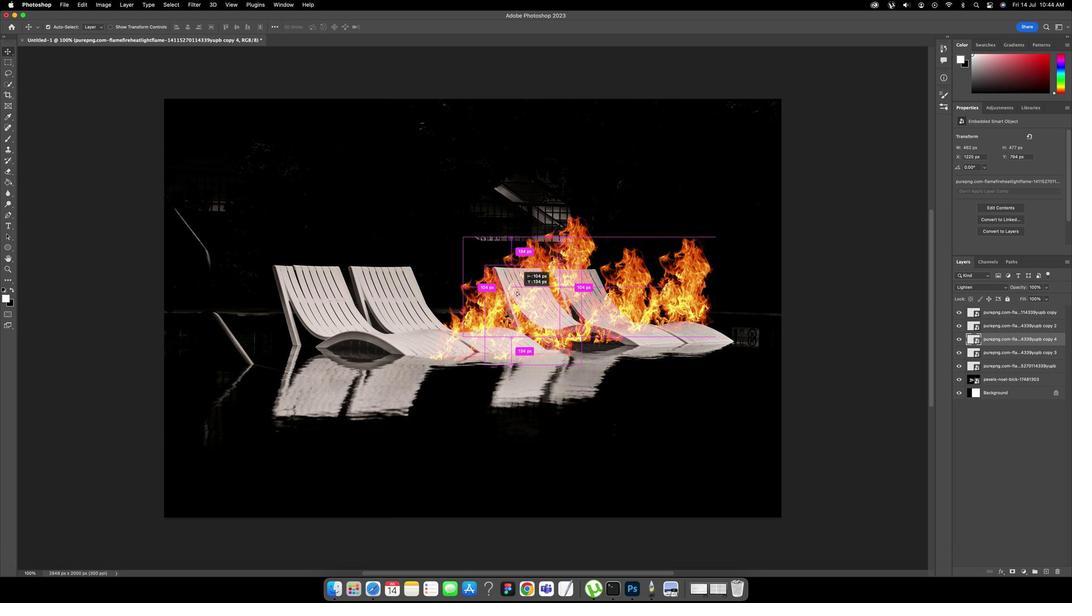 
Action: Mouse pressed left at (531, 315)
Screenshot: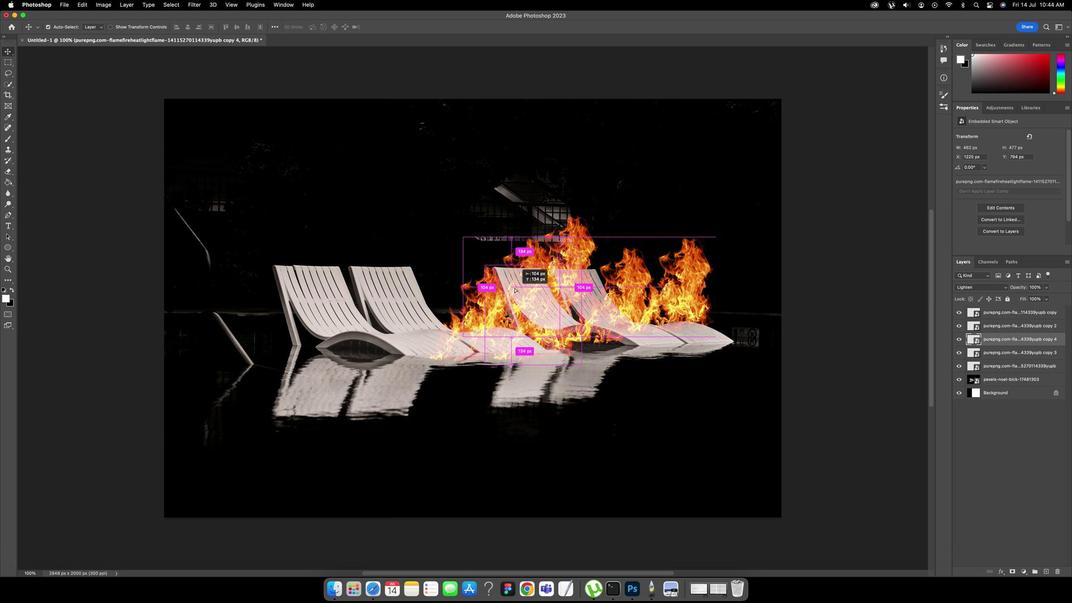 
Action: Mouse moved to (482, 320)
Screenshot: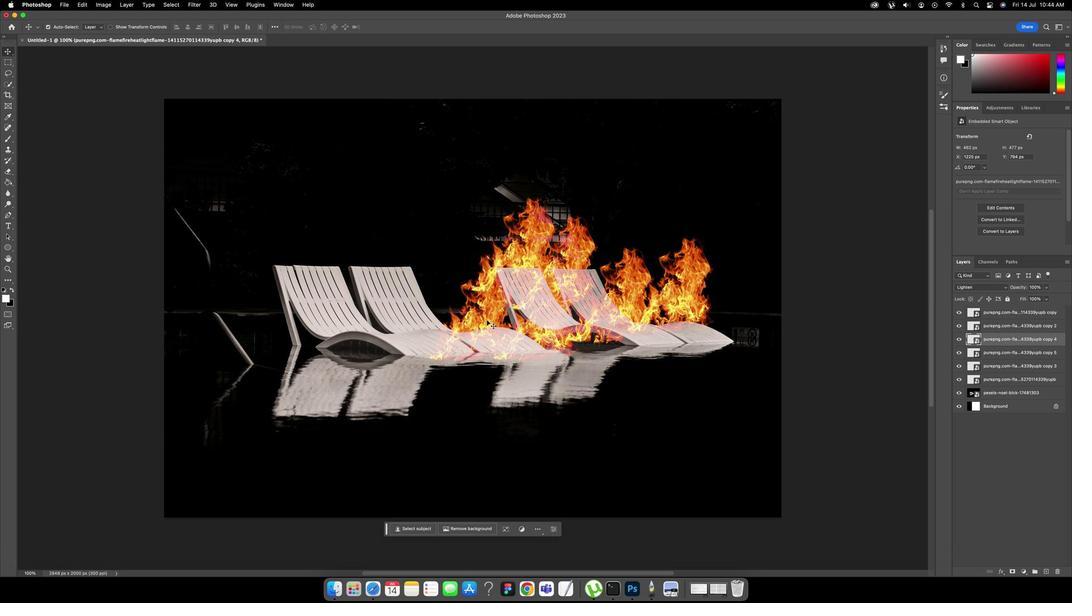 
Action: Mouse pressed left at (482, 320)
Screenshot: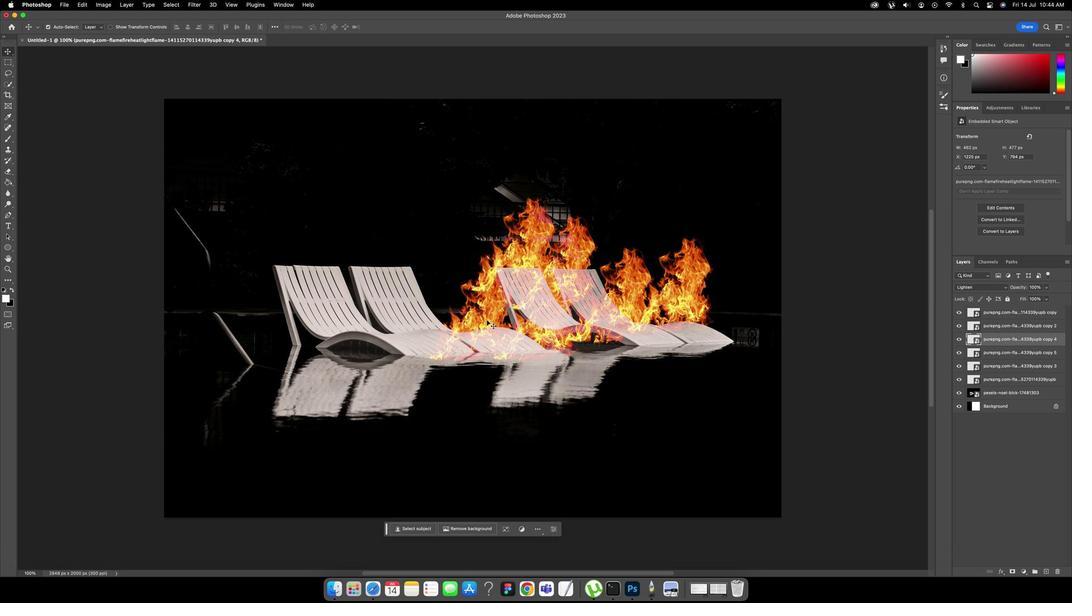 
Action: Mouse moved to (483, 306)
Screenshot: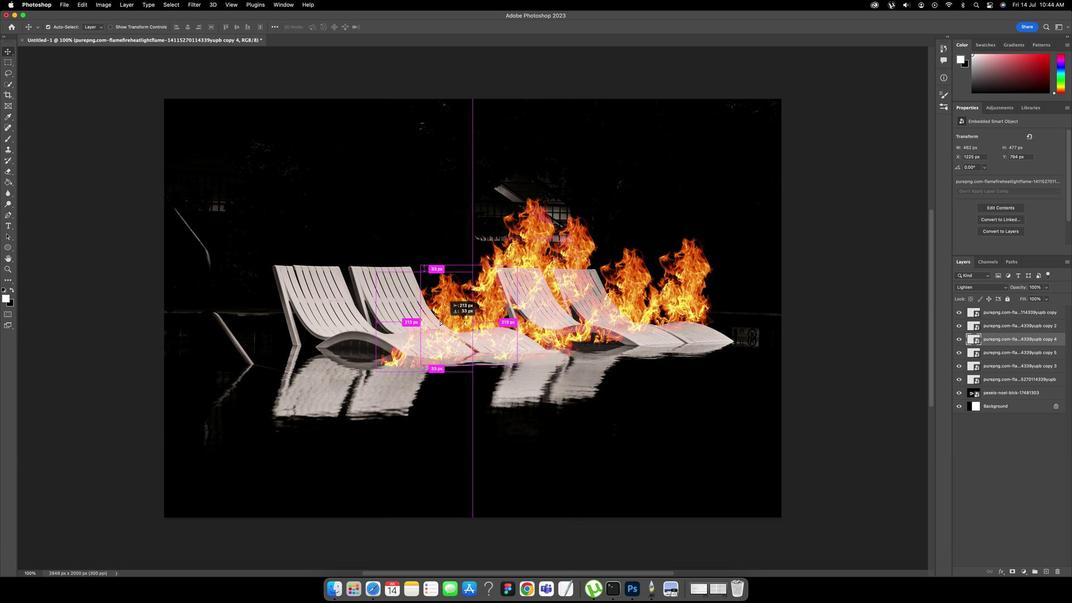 
Action: Key pressed Key.alt
Screenshot: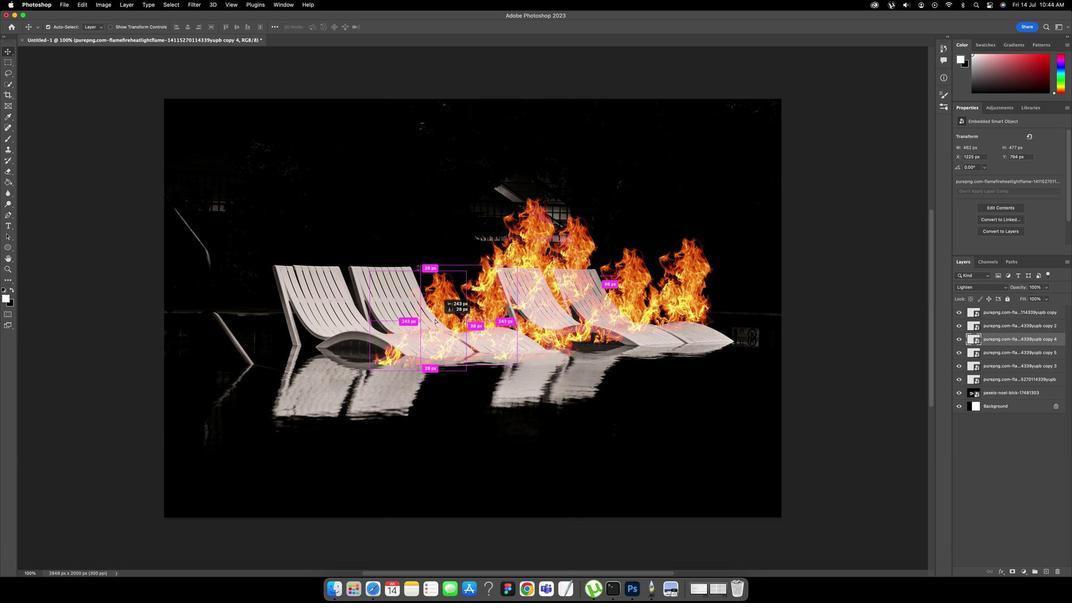 
Action: Mouse moved to (488, 312)
Screenshot: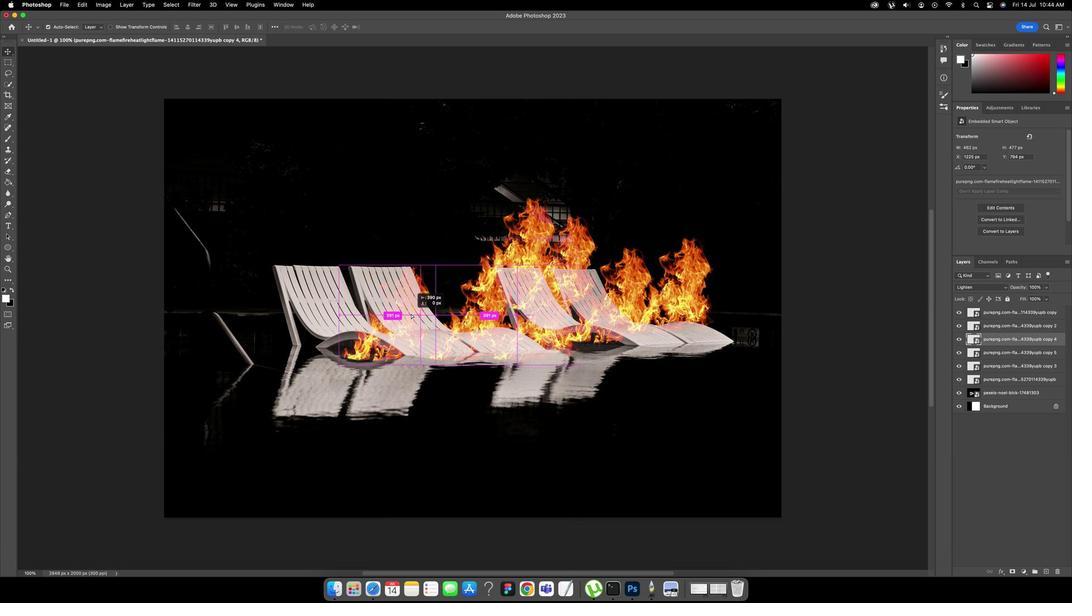 
Action: Mouse pressed left at (488, 312)
Screenshot: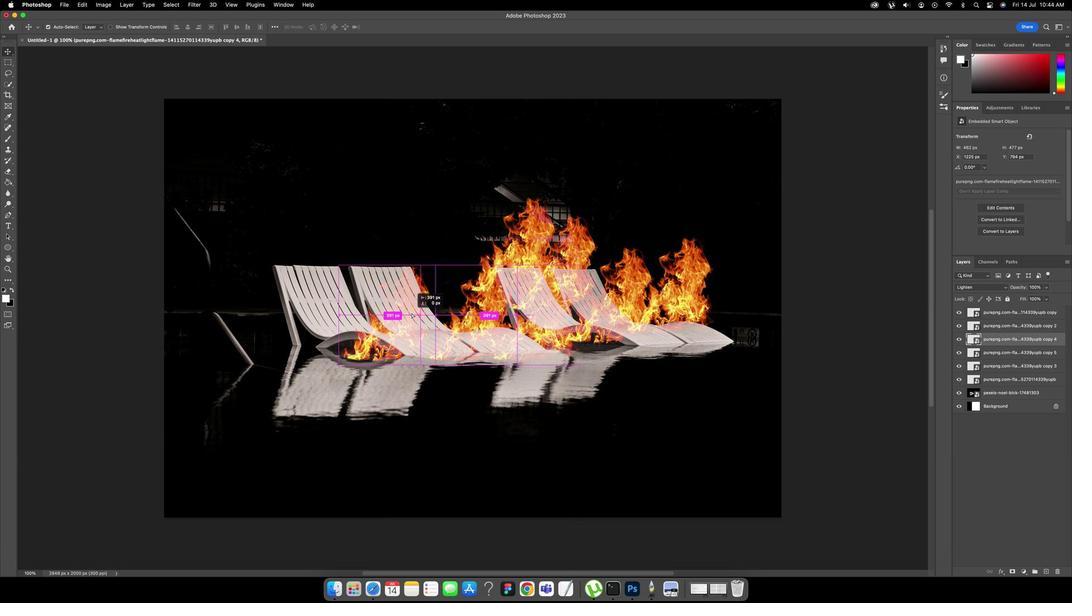
Action: Mouse moved to (427, 320)
Screenshot: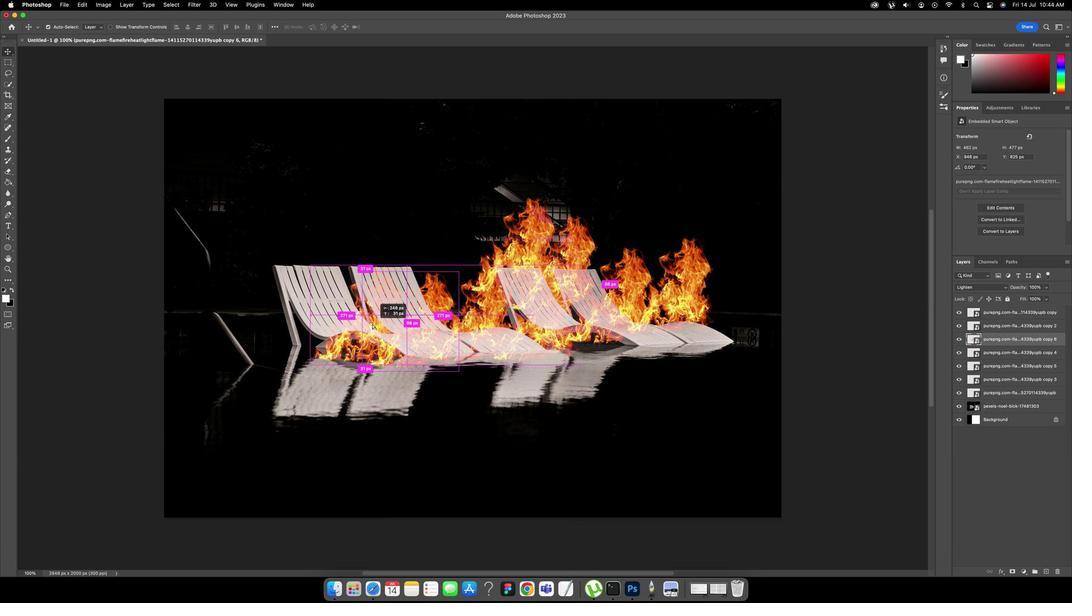 
Action: Mouse pressed left at (427, 320)
Screenshot: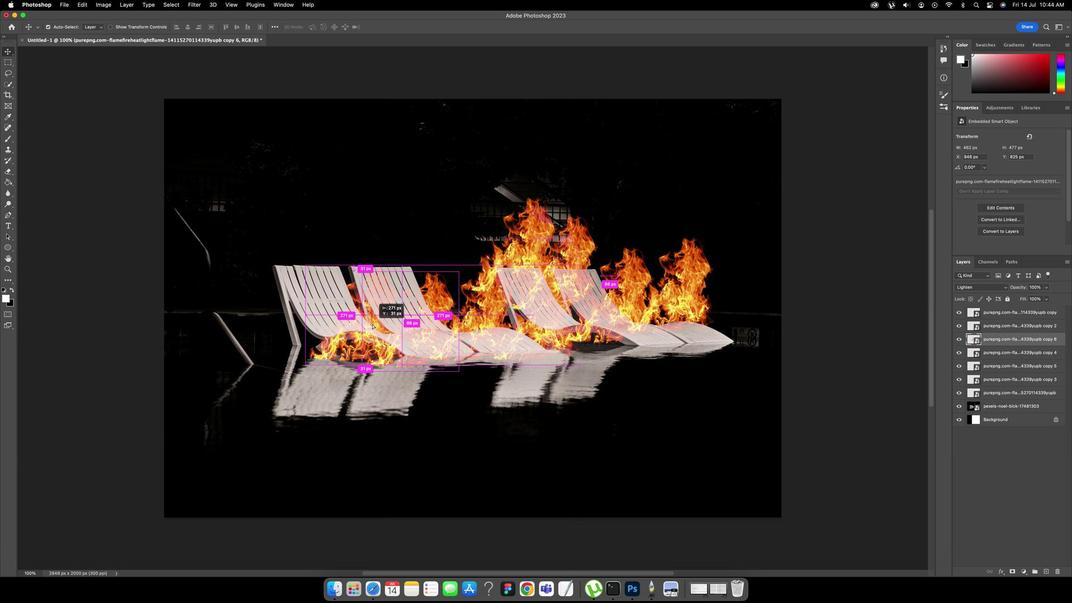 
Action: Mouse moved to (374, 315)
Screenshot: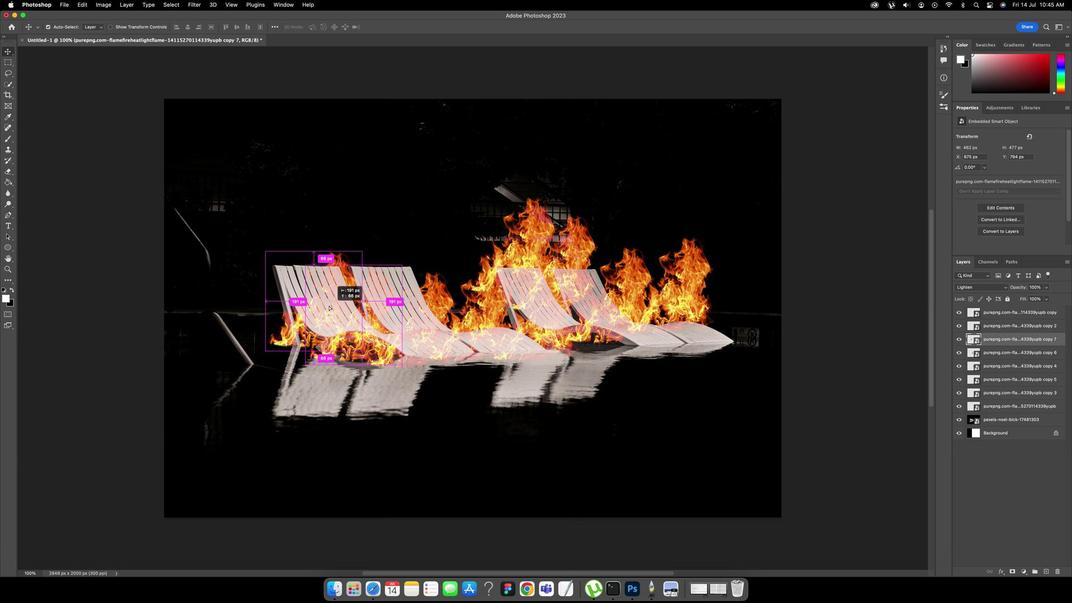 
Action: Mouse pressed left at (374, 315)
Screenshot: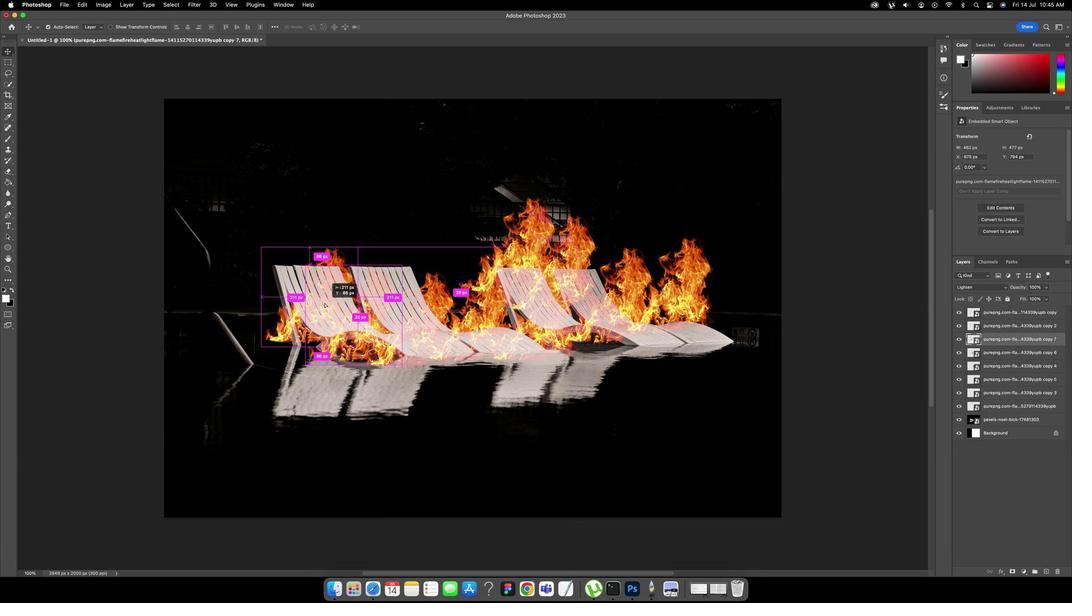 
Action: Mouse moved to (514, 282)
Screenshot: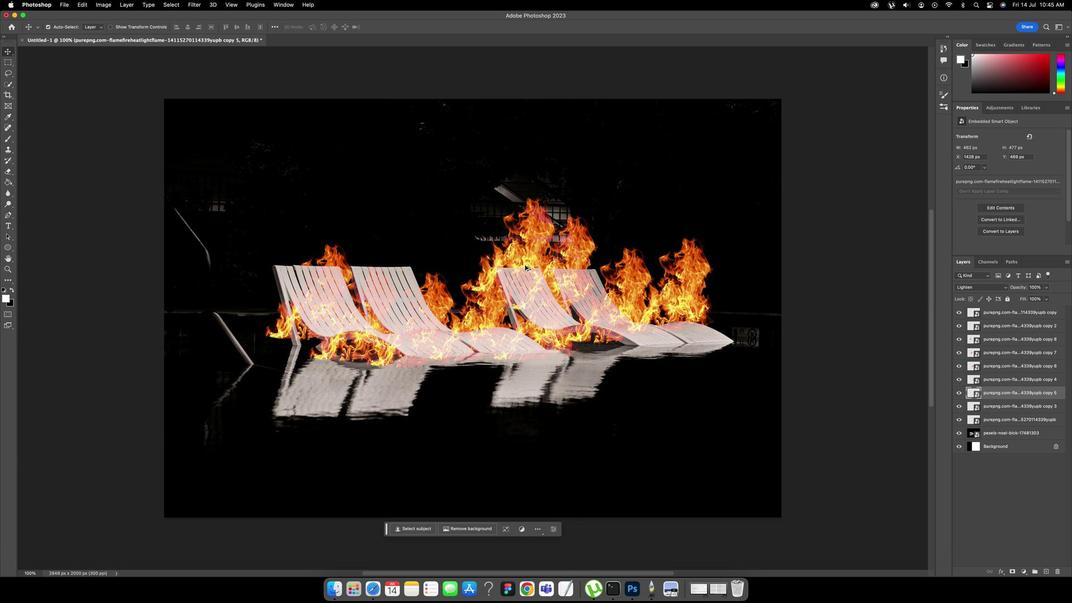 
Action: Mouse pressed left at (514, 282)
Screenshot: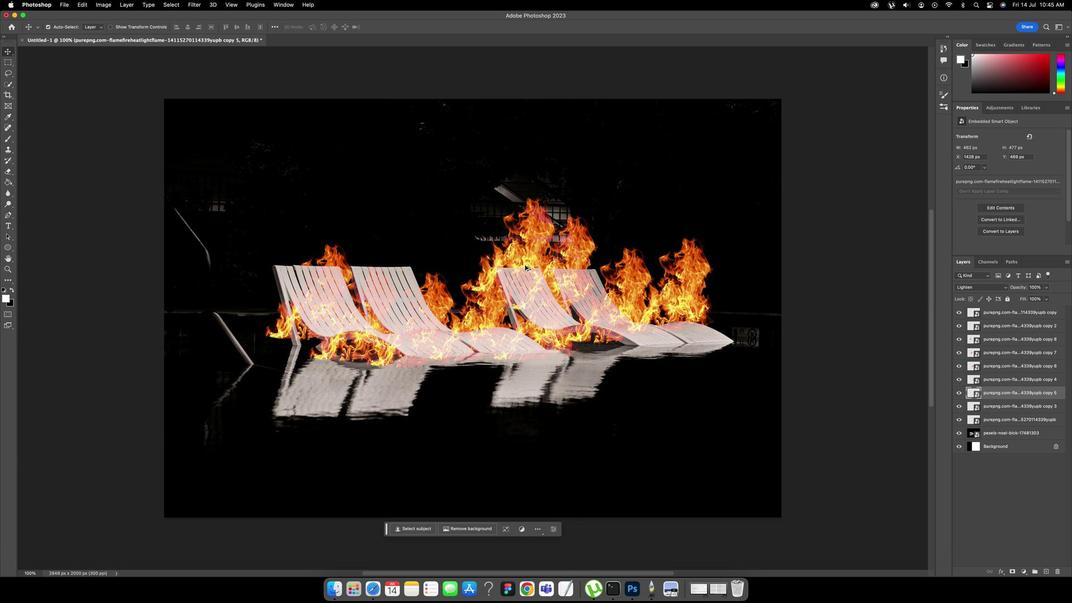 
Action: Mouse moved to (519, 282)
Screenshot: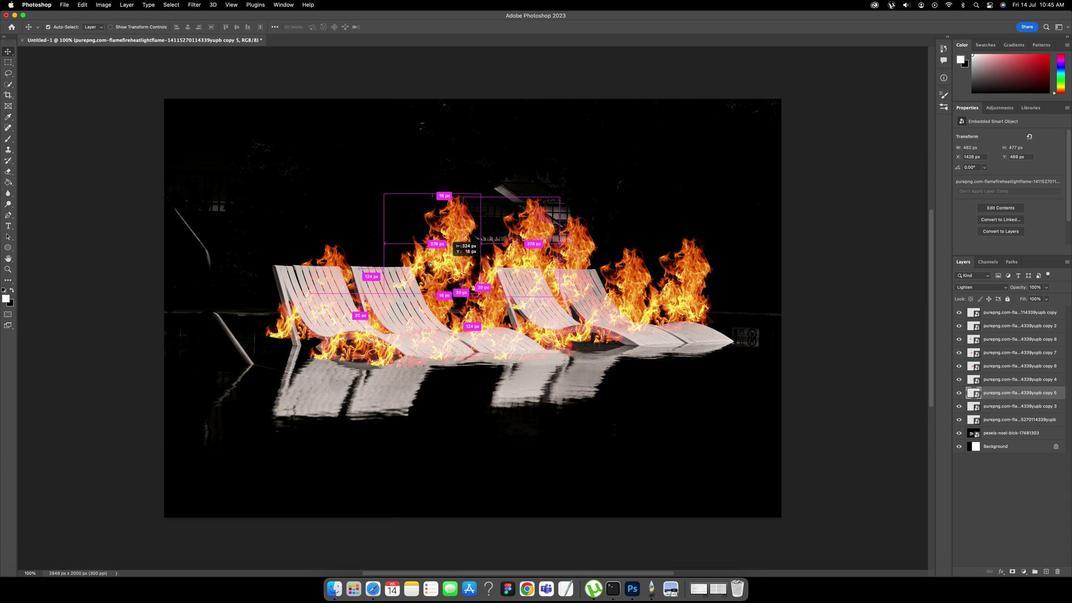 
Action: Mouse pressed left at (519, 282)
Screenshot: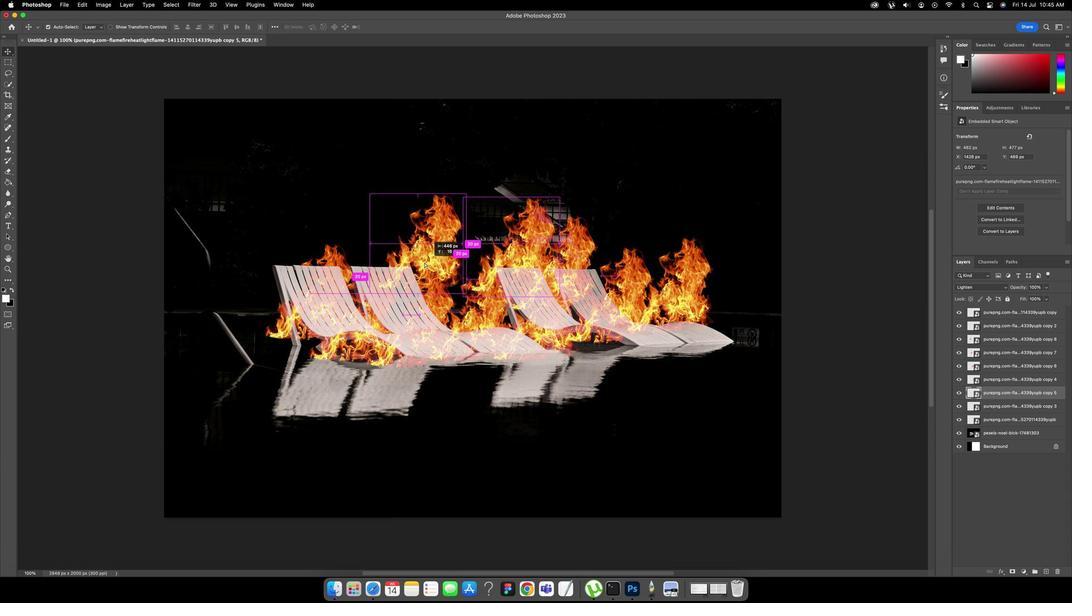 
Action: Mouse moved to (668, 296)
Screenshot: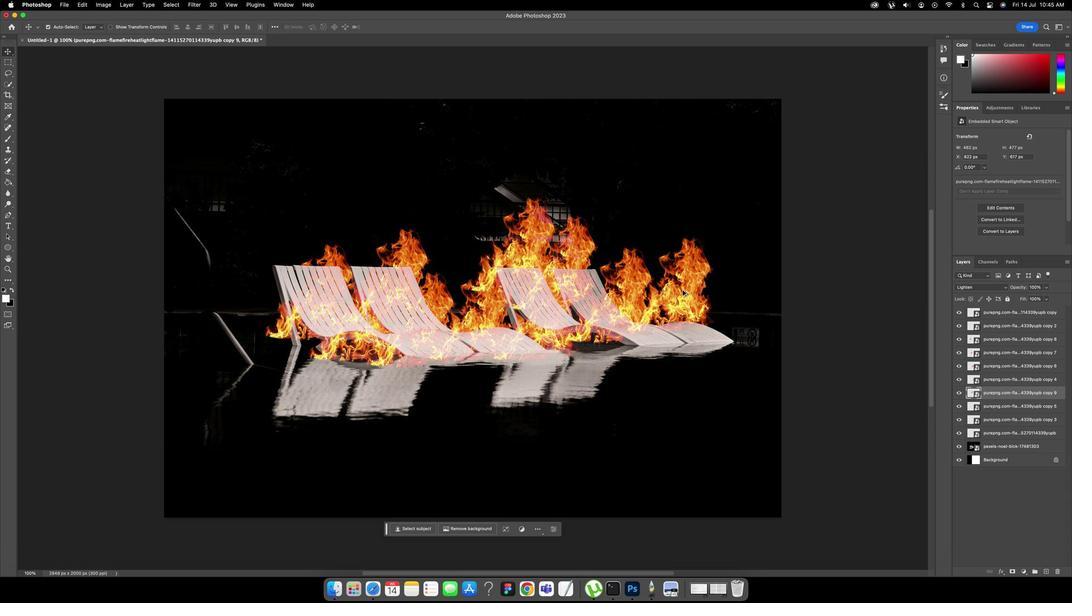 
Action: Key pressed Key.alt
Screenshot: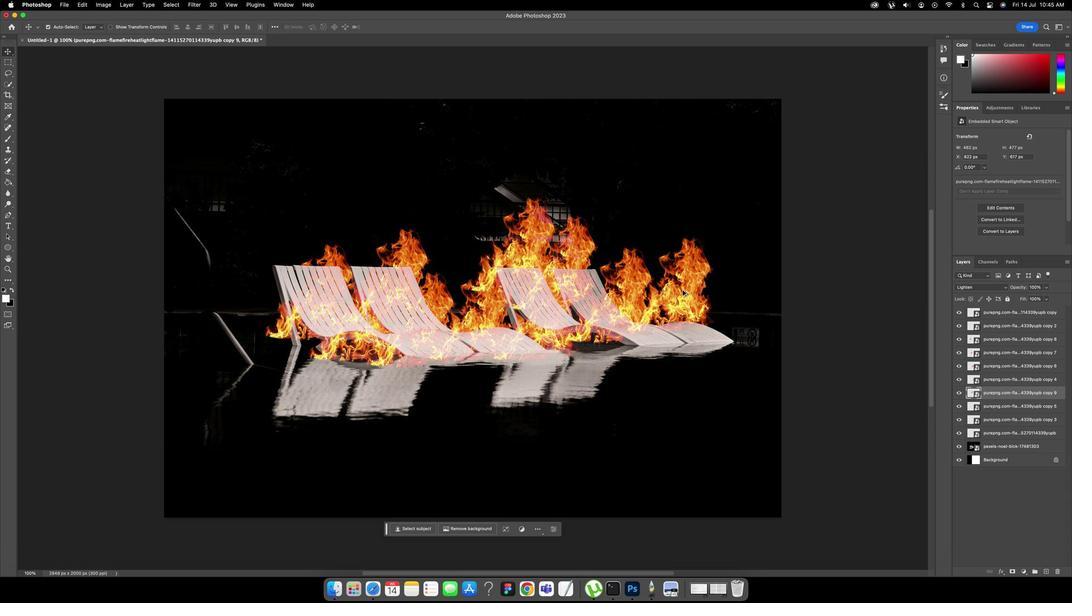 
Action: Mouse pressed left at (668, 296)
Screenshot: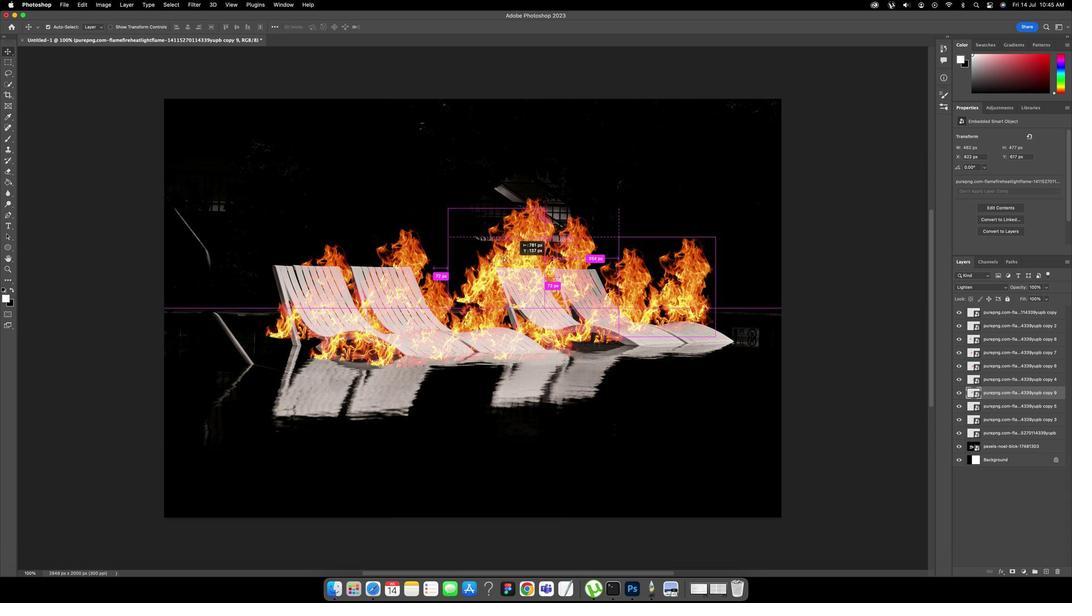 
Action: Mouse moved to (530, 310)
Screenshot: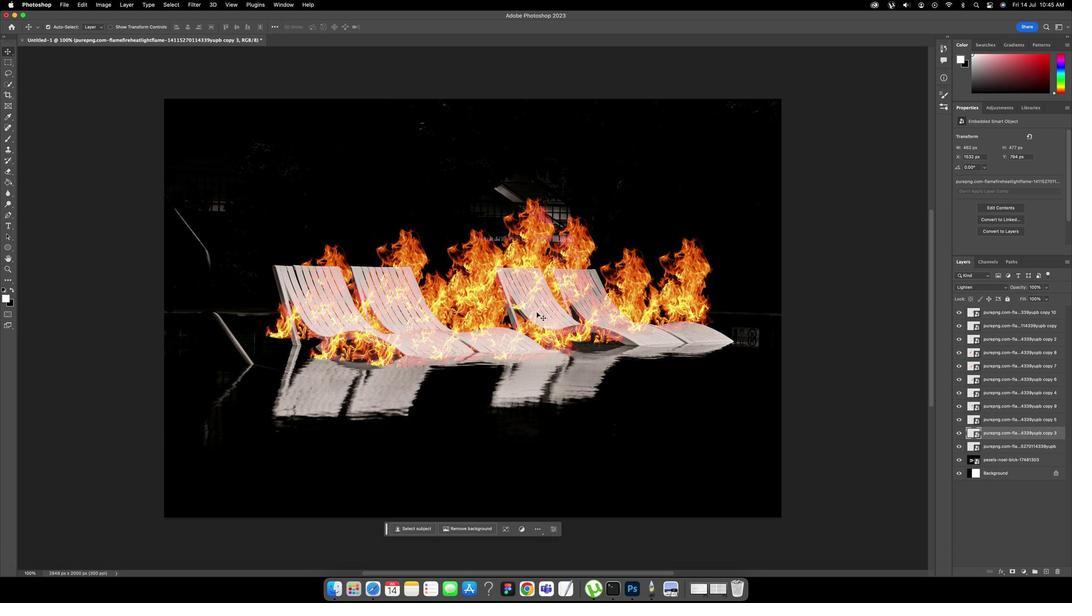 
Action: Mouse pressed left at (530, 310)
Screenshot: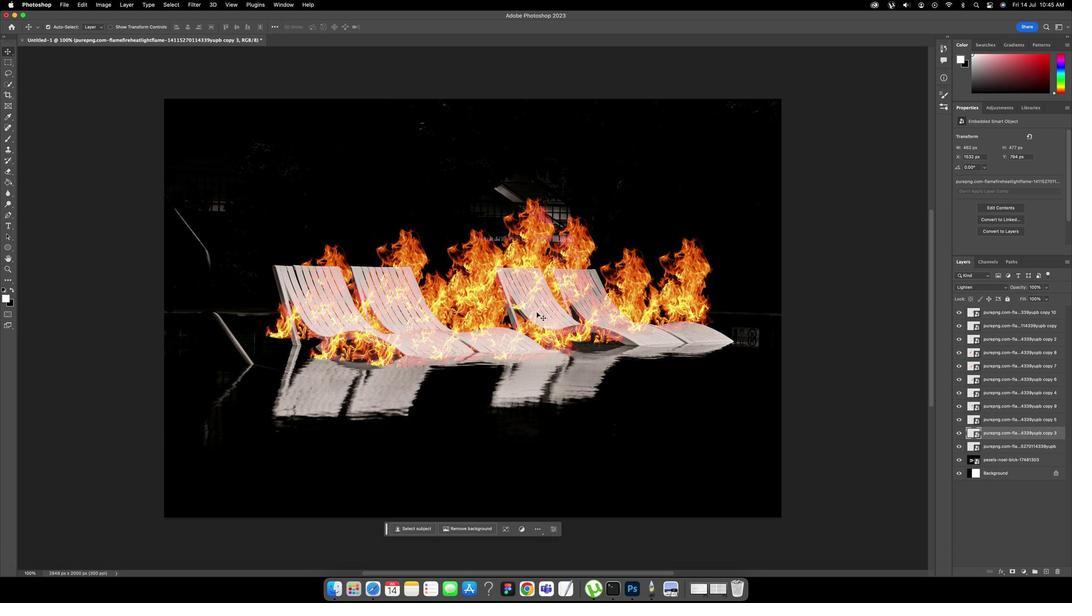 
Action: Mouse moved to (533, 311)
Screenshot: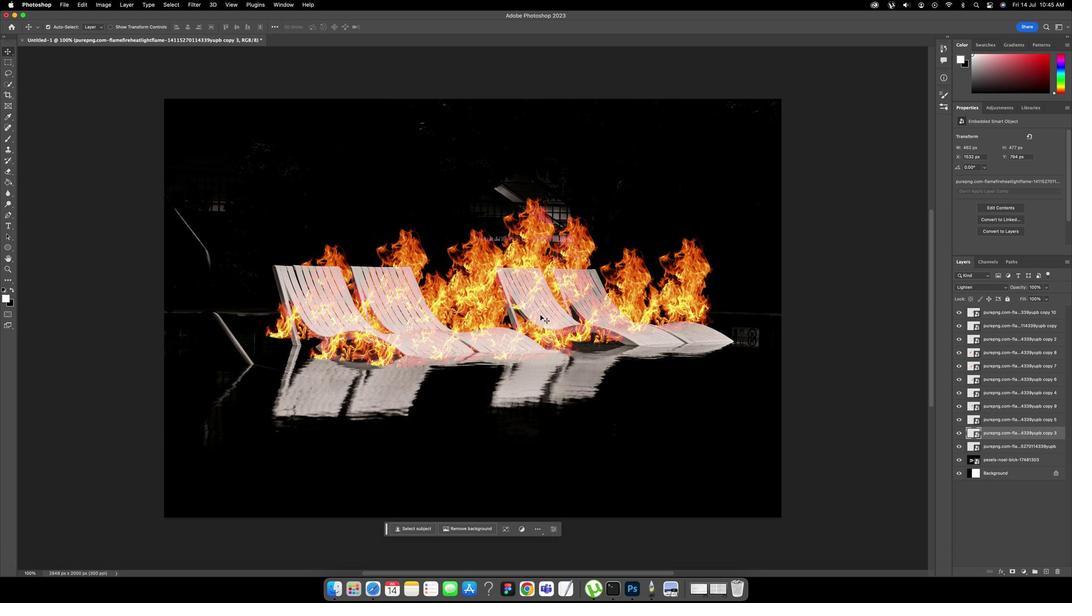 
Action: Key pressed Key.cmd
Screenshot: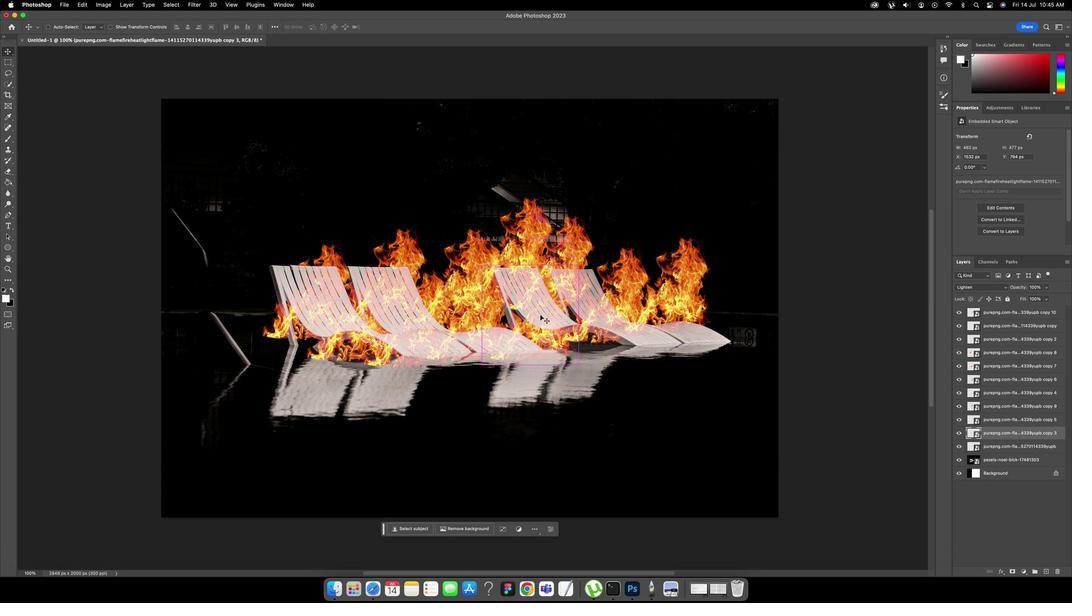 
Action: Mouse scrolled (533, 311) with delta (21, 124)
Screenshot: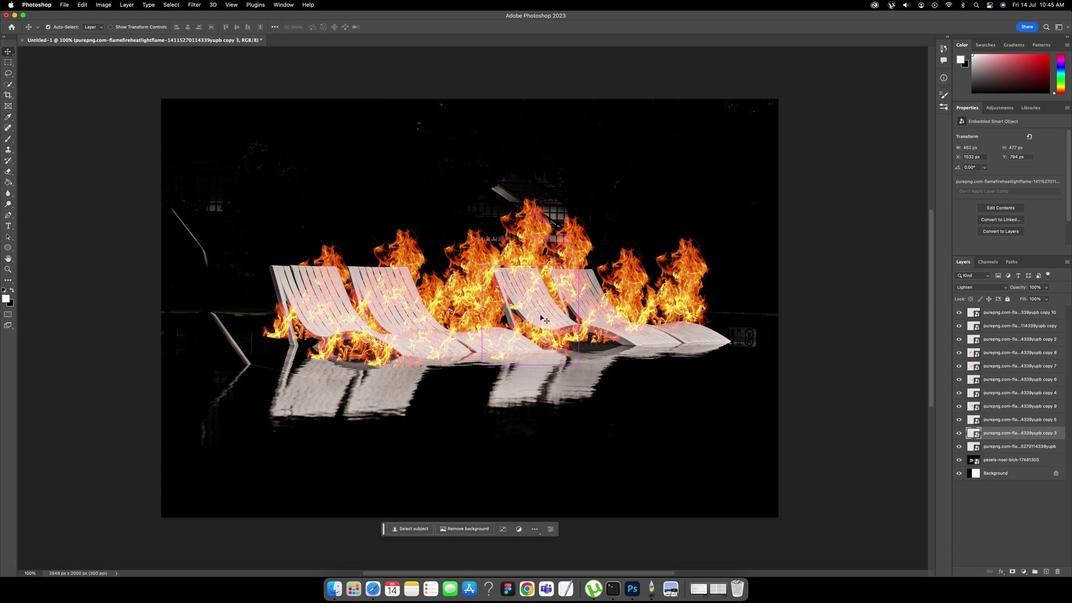 
Action: Mouse scrolled (533, 311) with delta (21, 124)
Screenshot: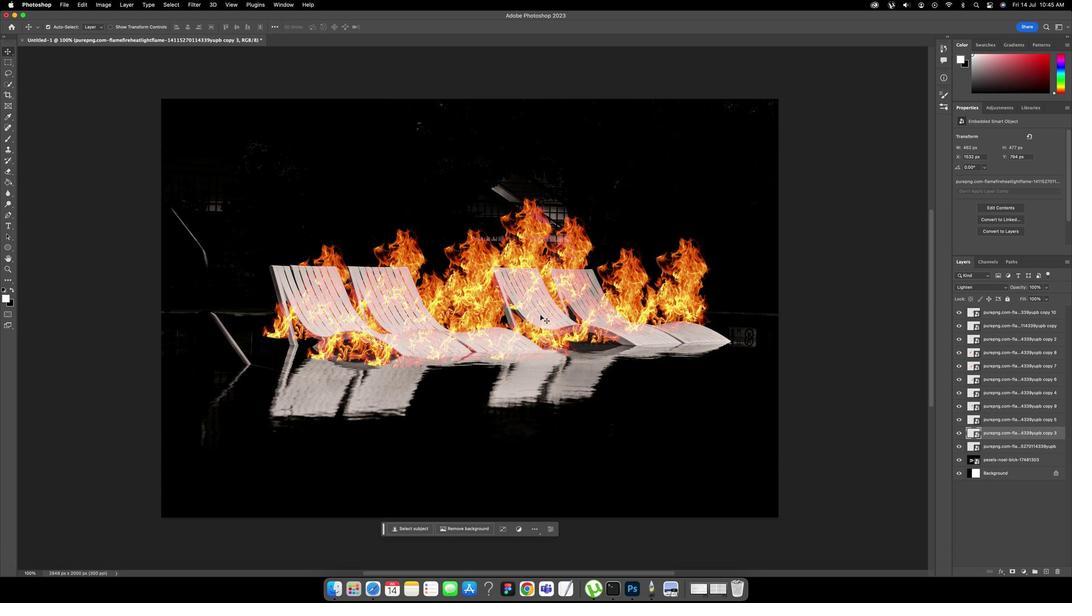 
Action: Key pressed Key.alt
Screenshot: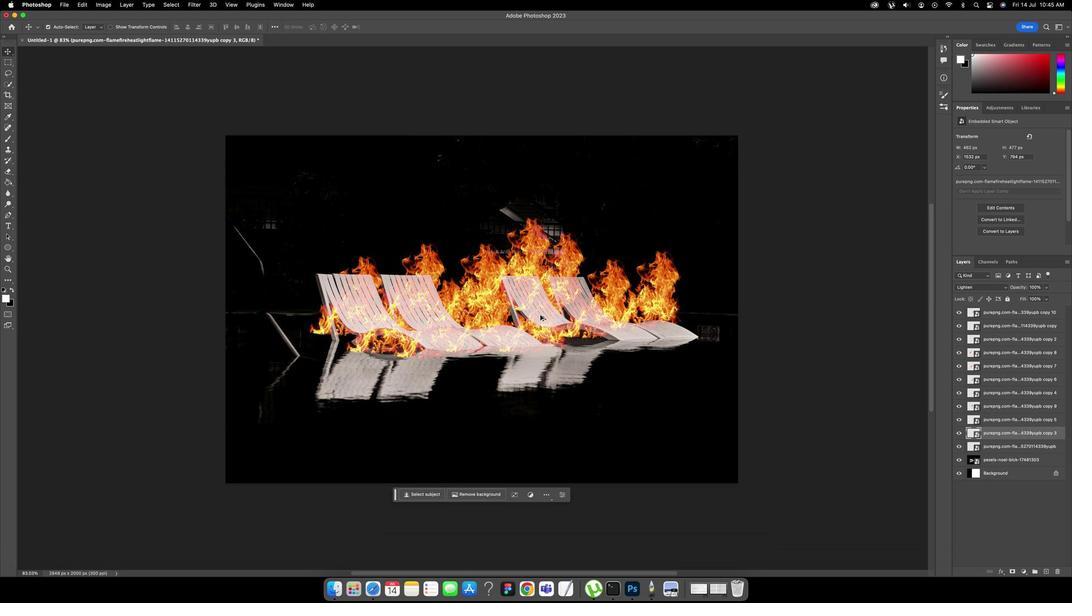
Action: Mouse scrolled (533, 311) with delta (21, 124)
Screenshot: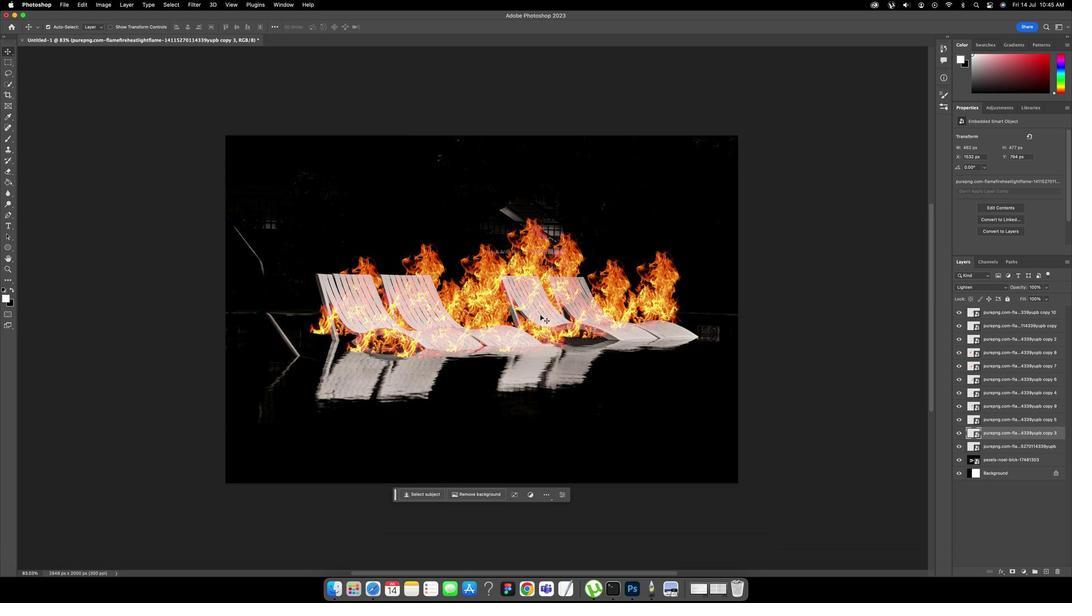 
Action: Mouse scrolled (533, 311) with delta (21, 124)
Screenshot: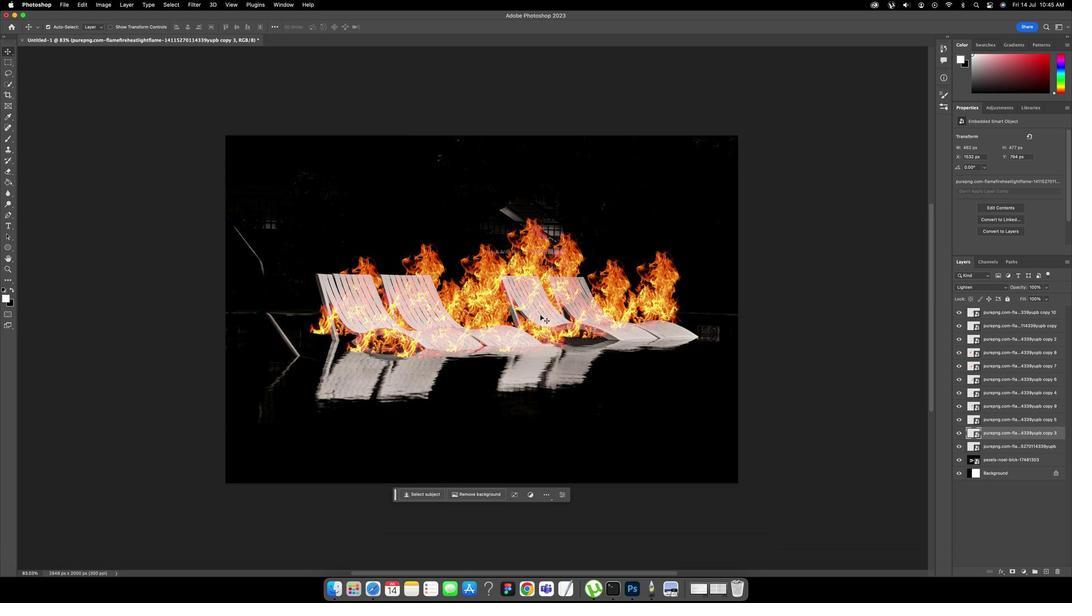 
Action: Mouse moved to (528, 310)
Screenshot: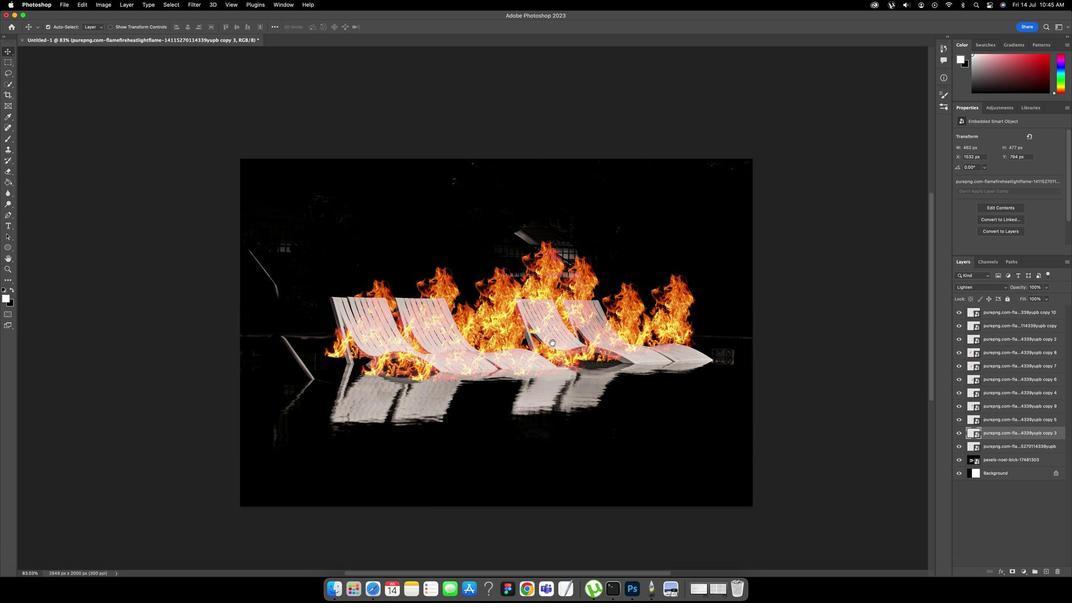 
Action: Key pressed Key.space
Screenshot: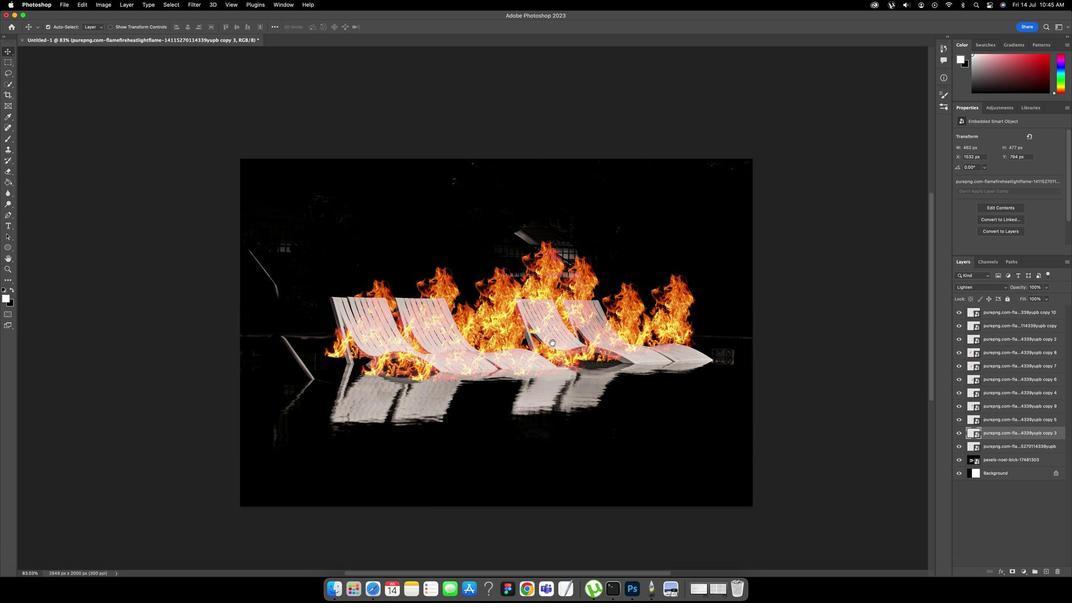 
Action: Mouse moved to (528, 311)
Screenshot: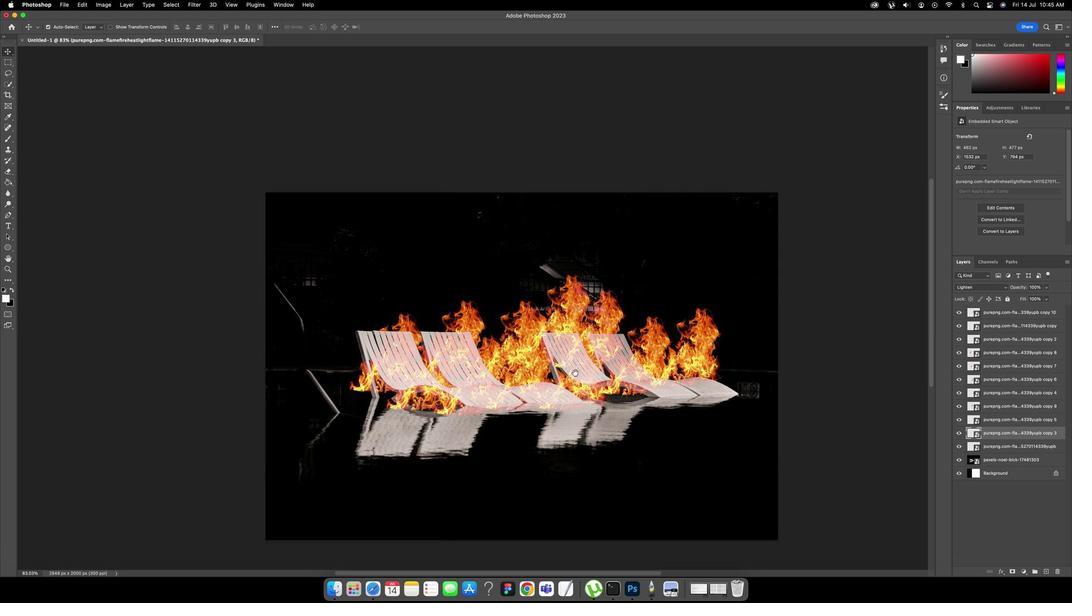 
Action: Mouse pressed left at (528, 311)
Screenshot: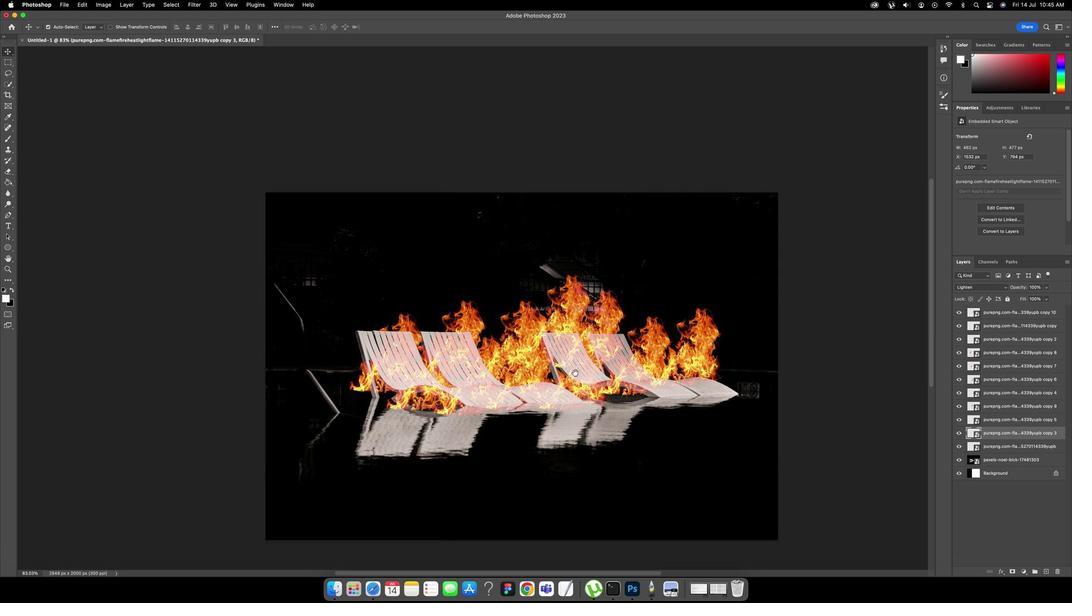 
Action: Mouse moved to (539, 323)
Screenshot: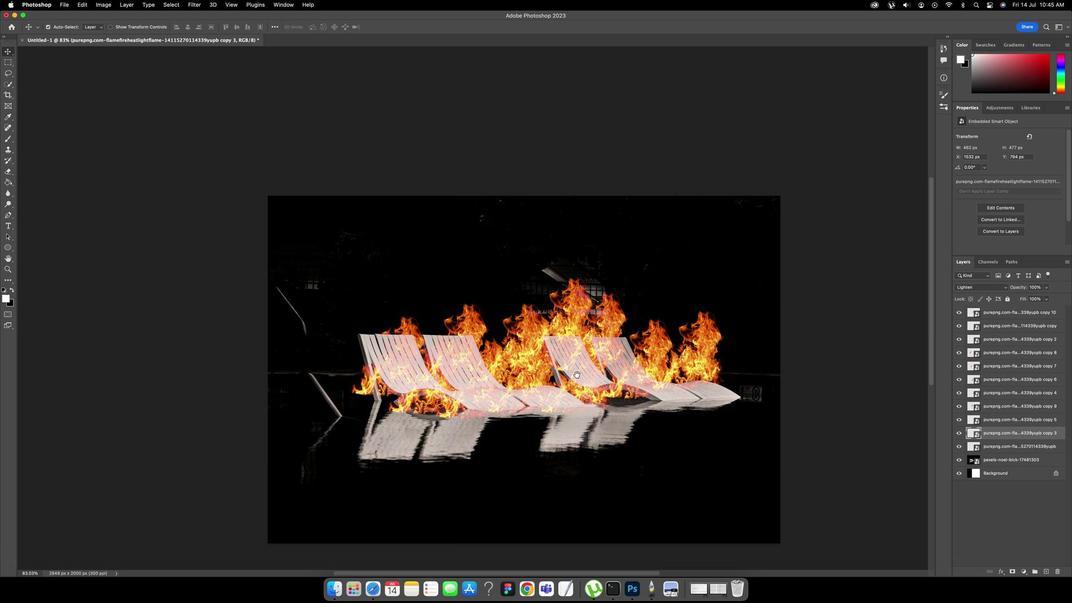 
Action: Key pressed Key.space
Screenshot: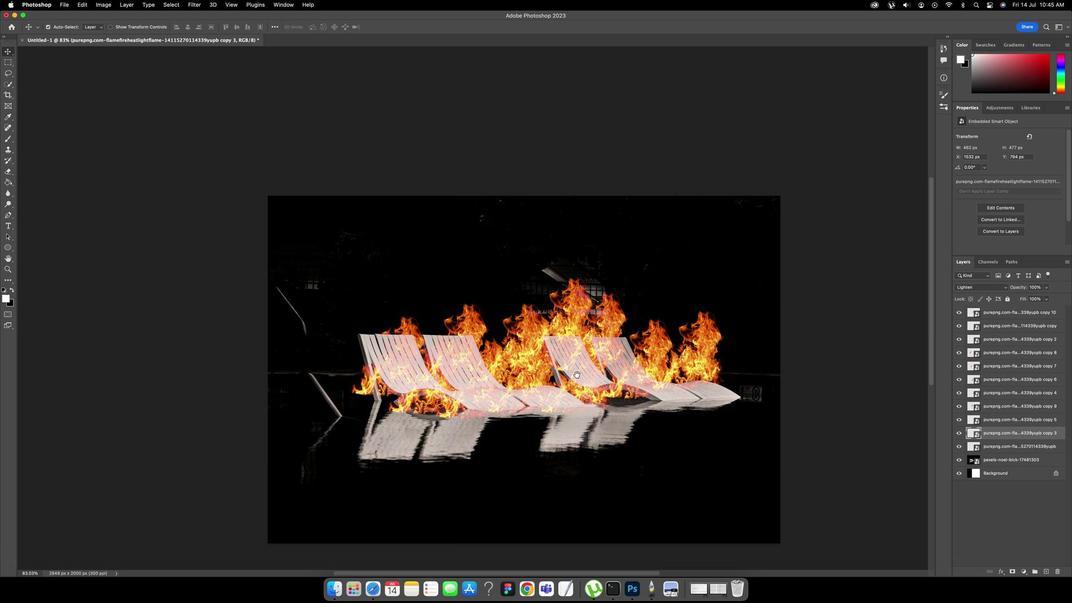 
Action: Mouse moved to (542, 326)
Screenshot: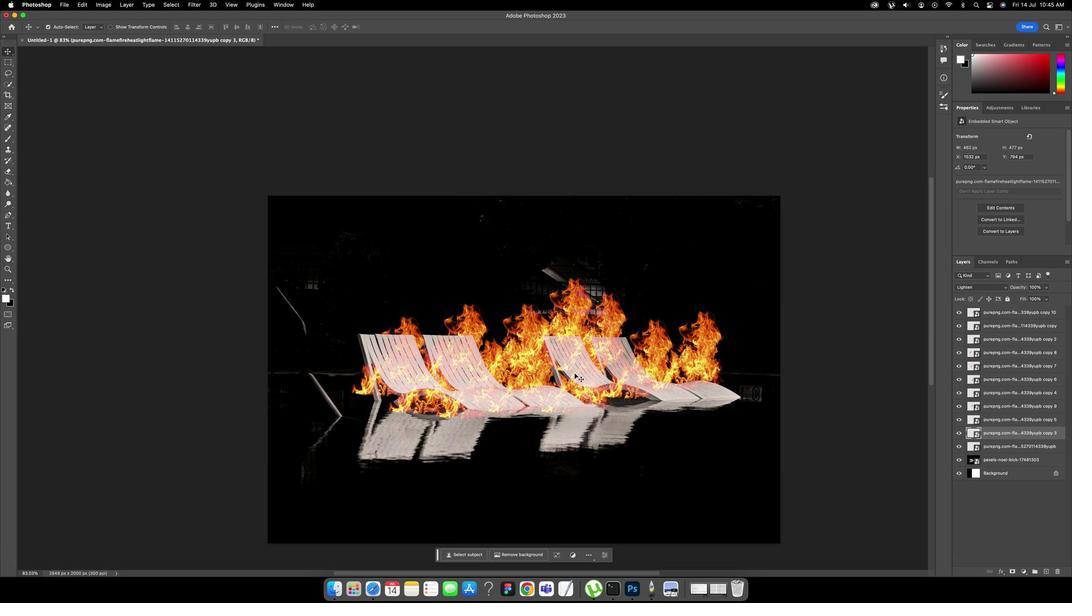 
Action: Key pressed Key.space
Screenshot: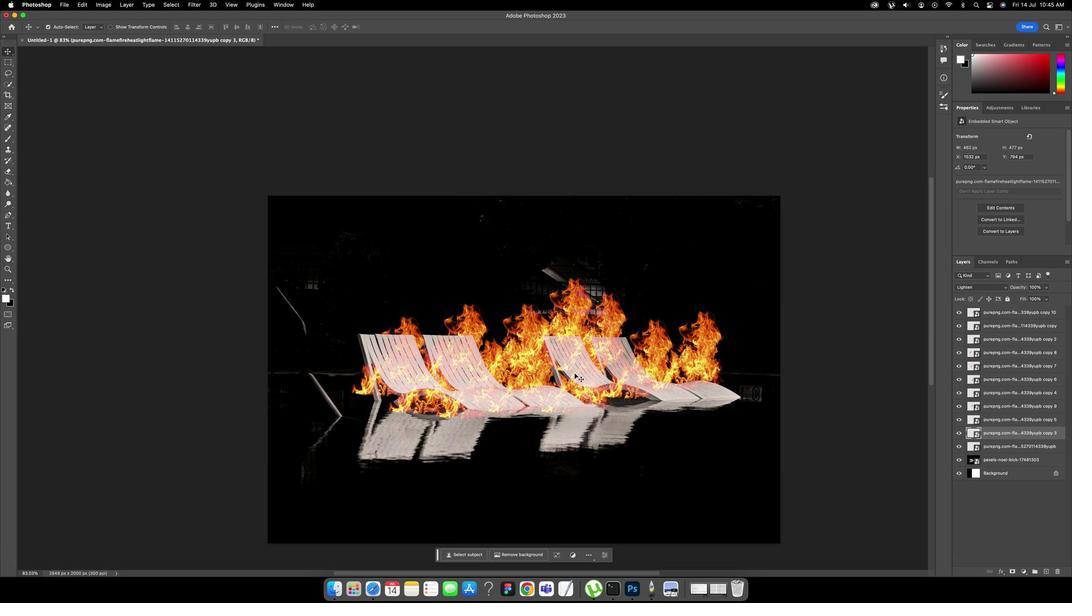 
Action: Mouse moved to (553, 334)
Screenshot: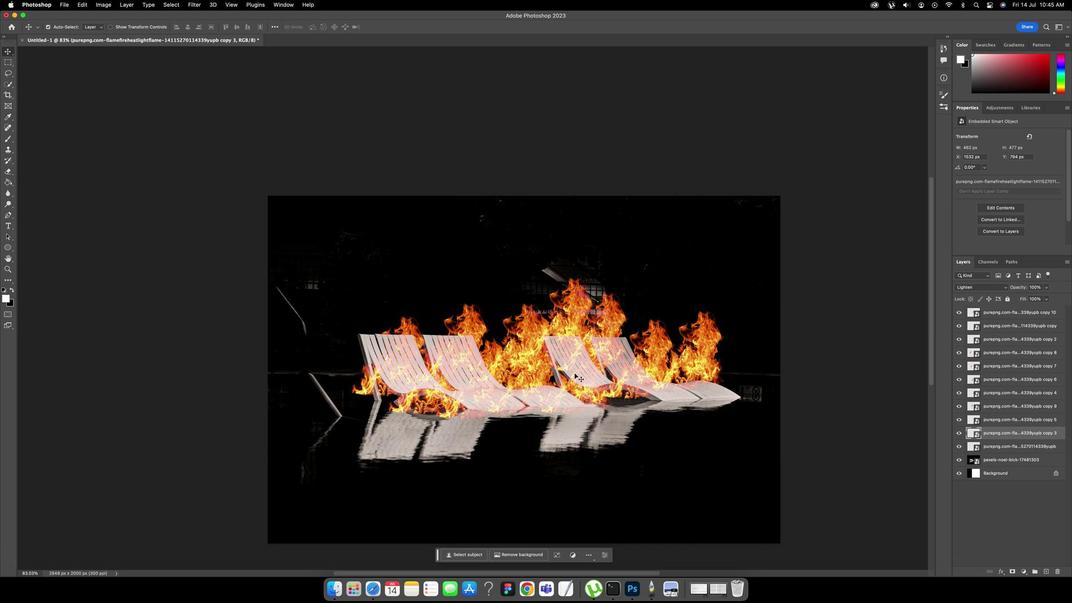 
Action: Key pressed Key.space
Screenshot: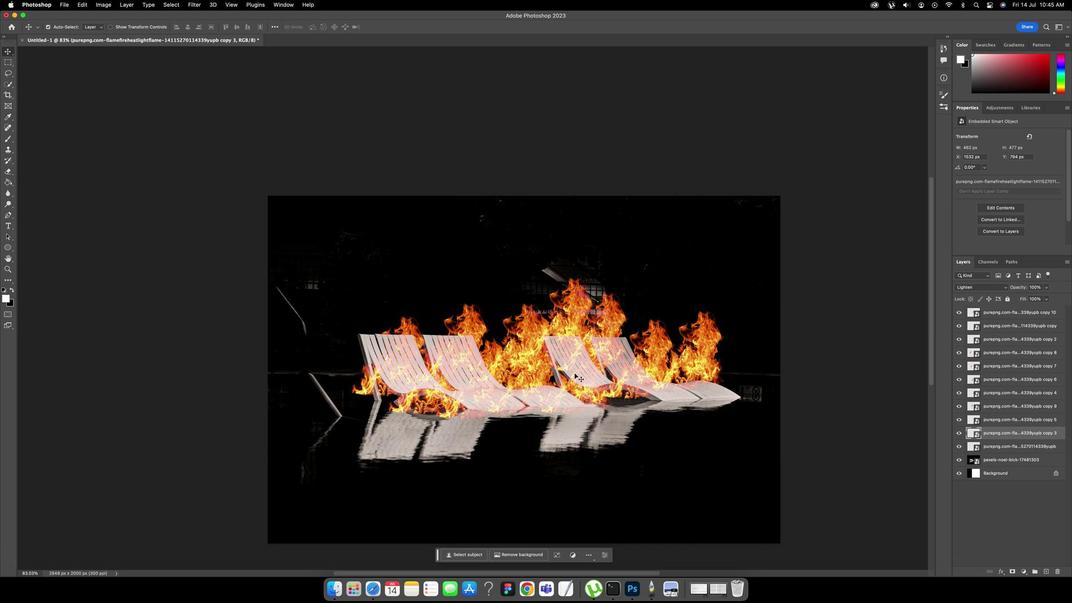 
Action: Mouse moved to (564, 343)
Screenshot: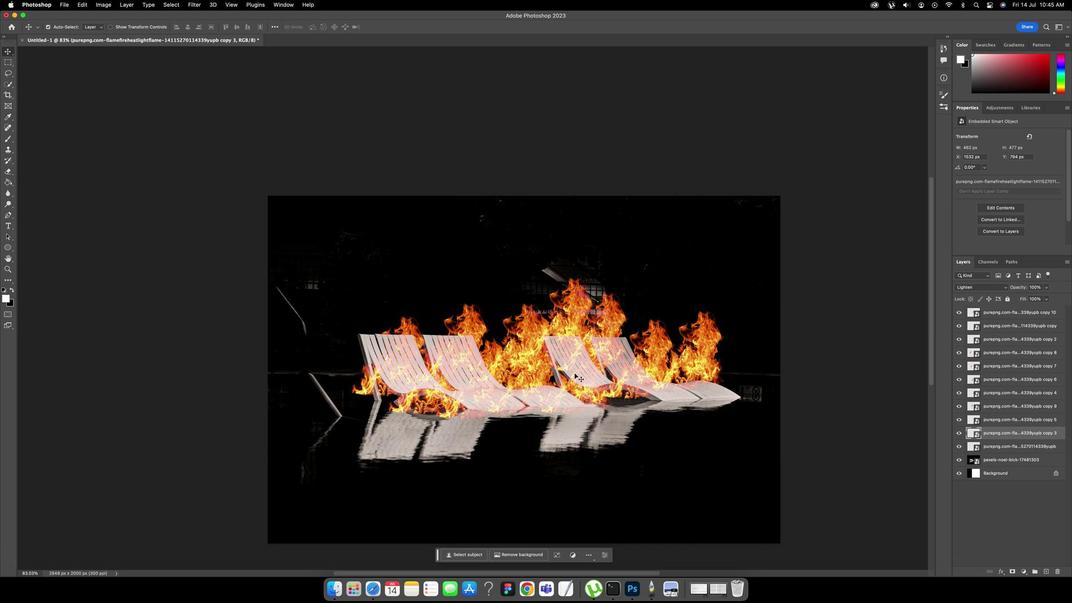 
Action: Key pressed Key.space
Screenshot: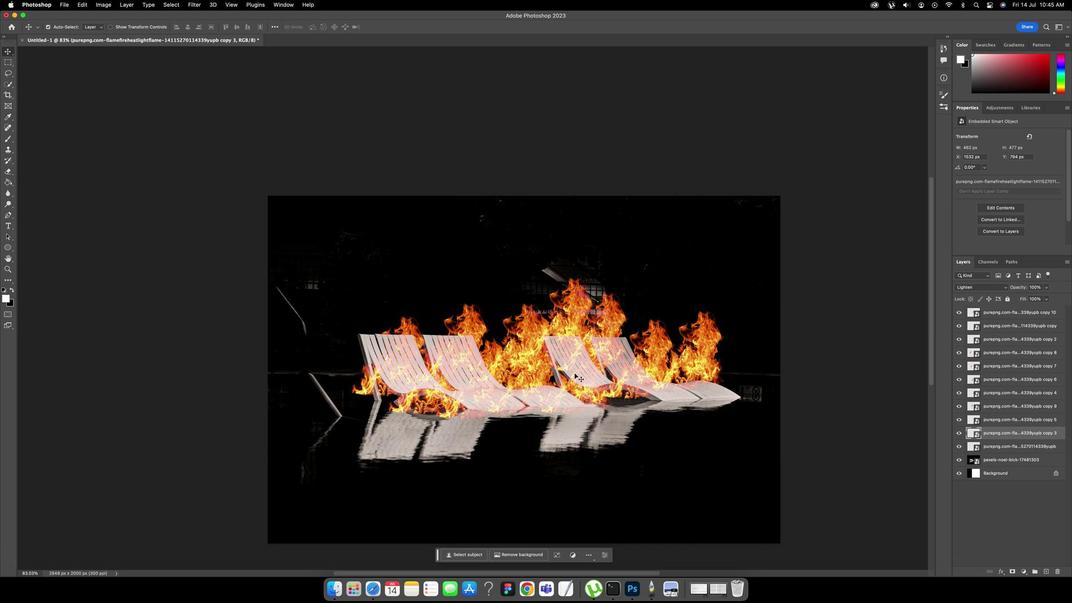 
Action: Mouse moved to (567, 346)
Screenshot: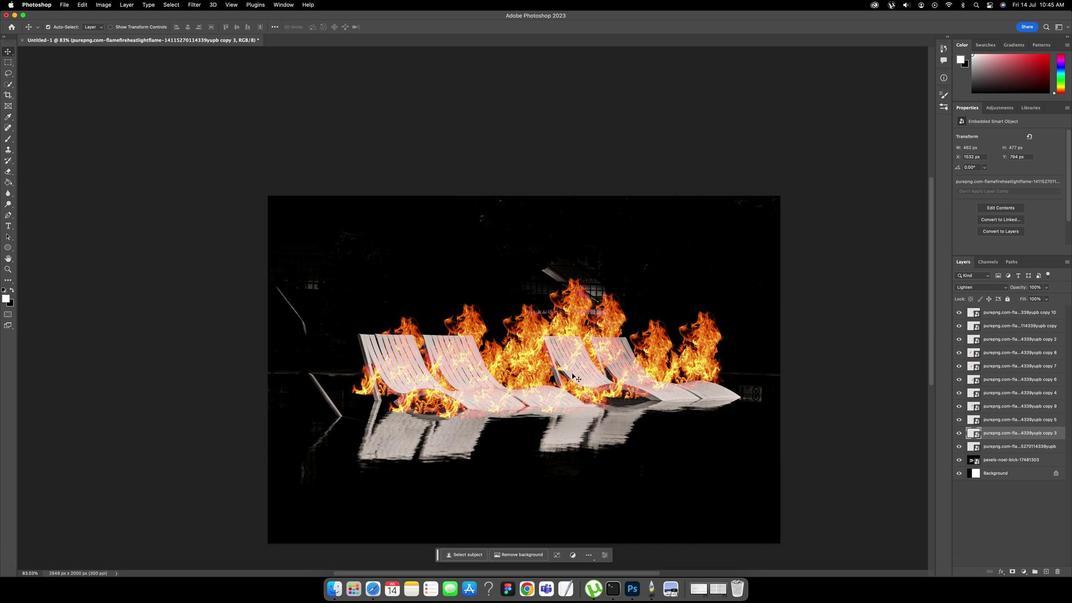 
Action: Key pressed Key.space
Screenshot: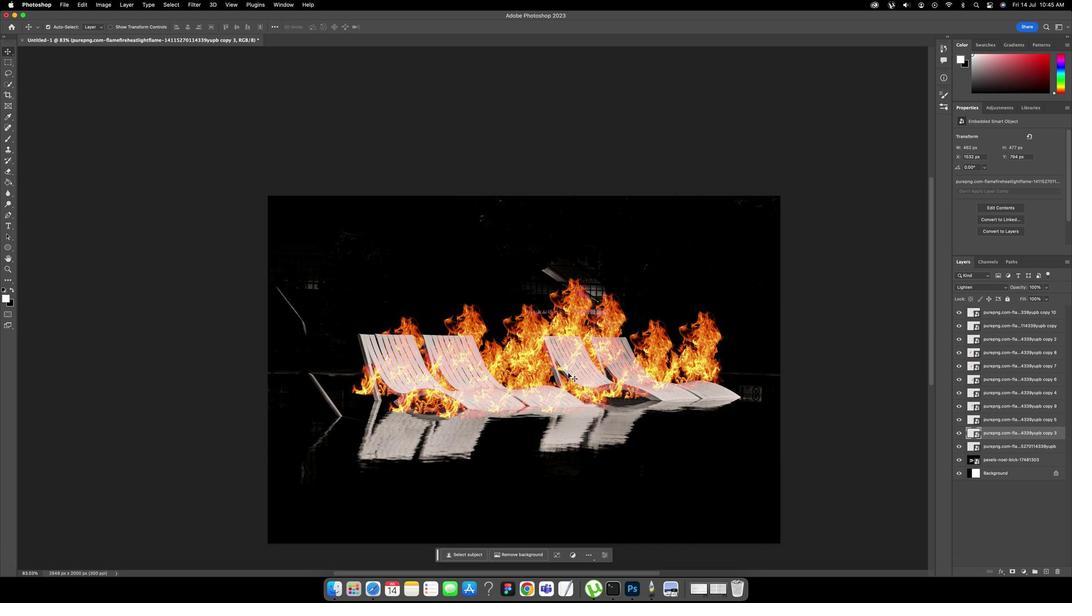 
Action: Mouse moved to (568, 347)
Screenshot: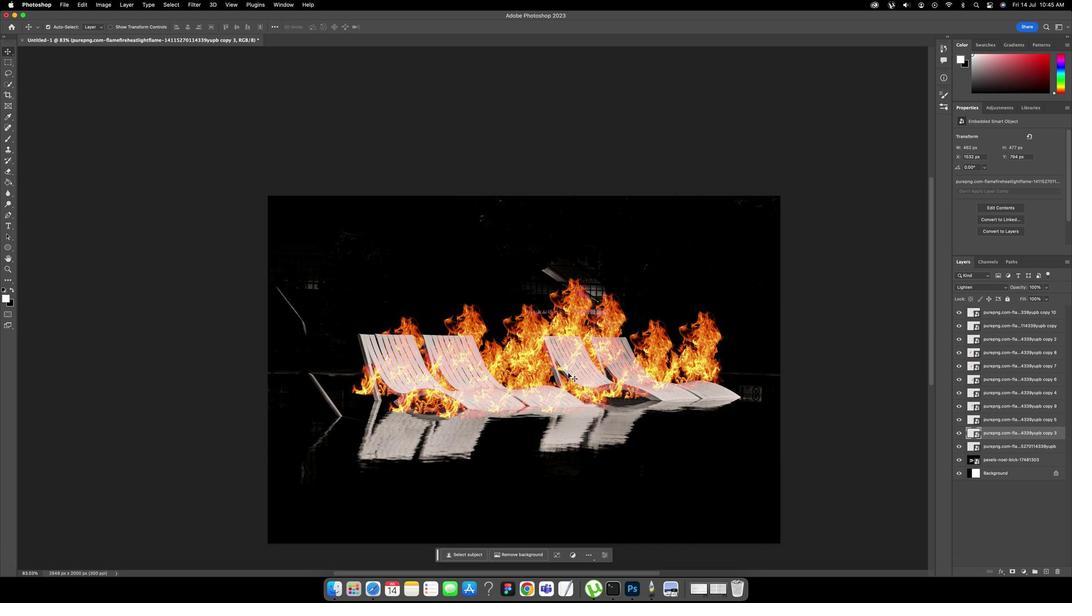 
Action: Key pressed Key.spaceKey.spaceKey.space
Screenshot: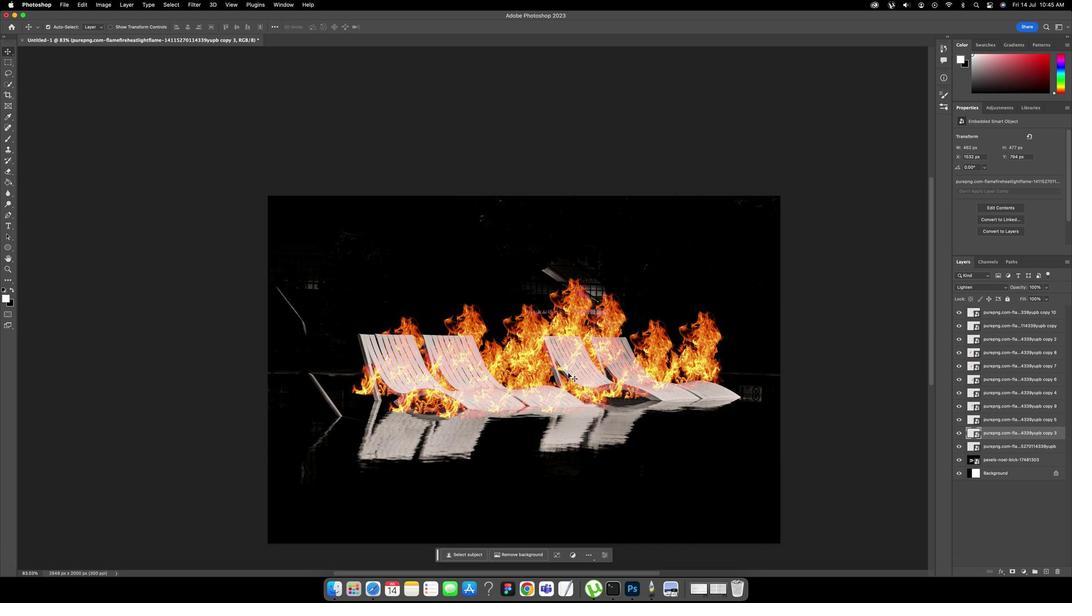 
Action: Mouse moved to (81, 125)
Screenshot: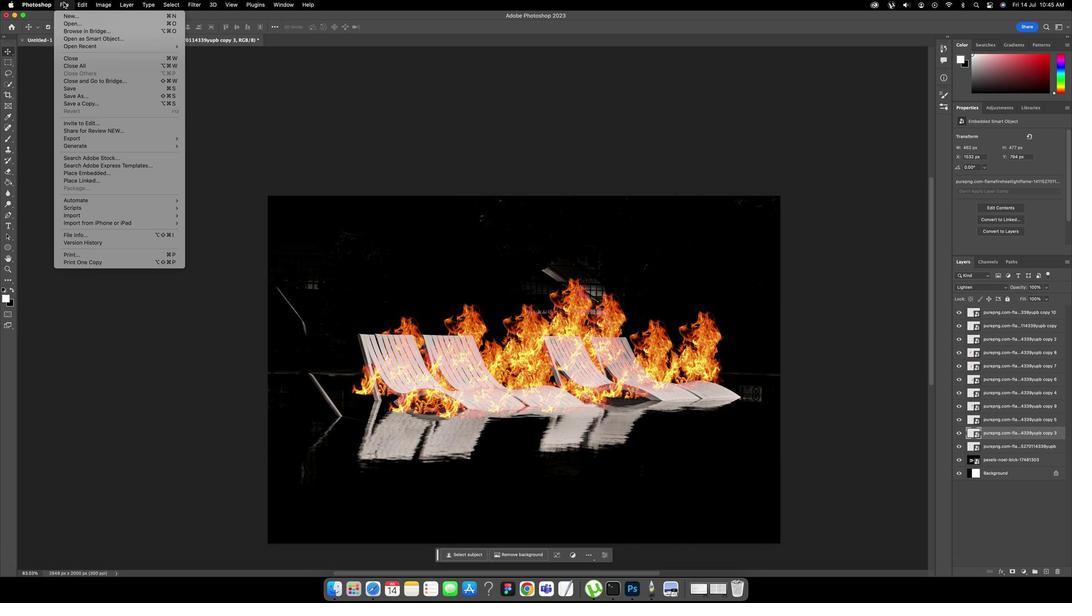 
Action: Mouse pressed left at (81, 125)
Screenshot: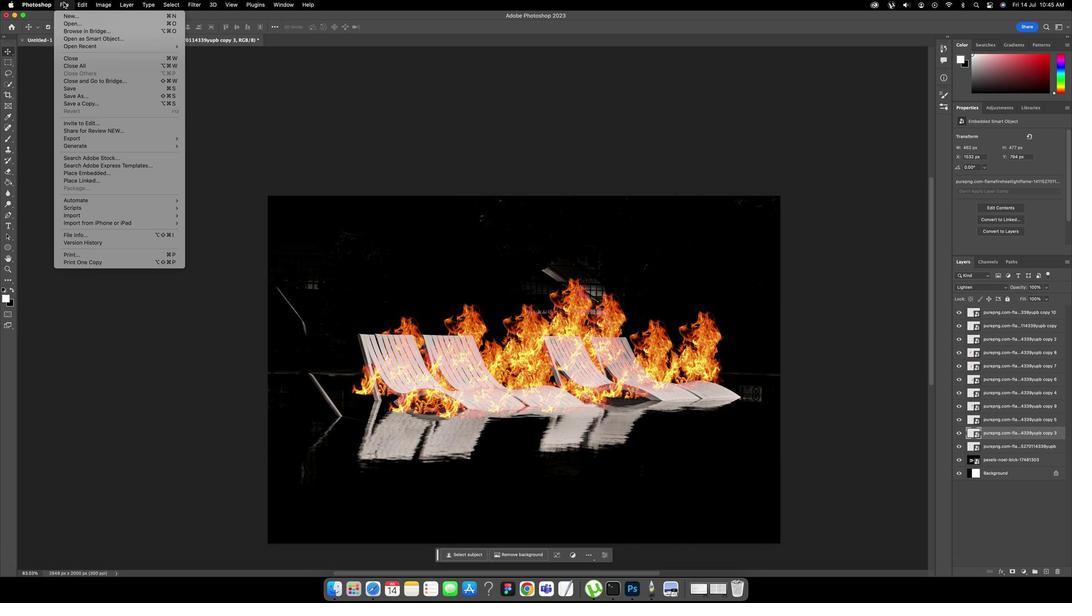 
Action: Mouse moved to (86, 176)
Screenshot: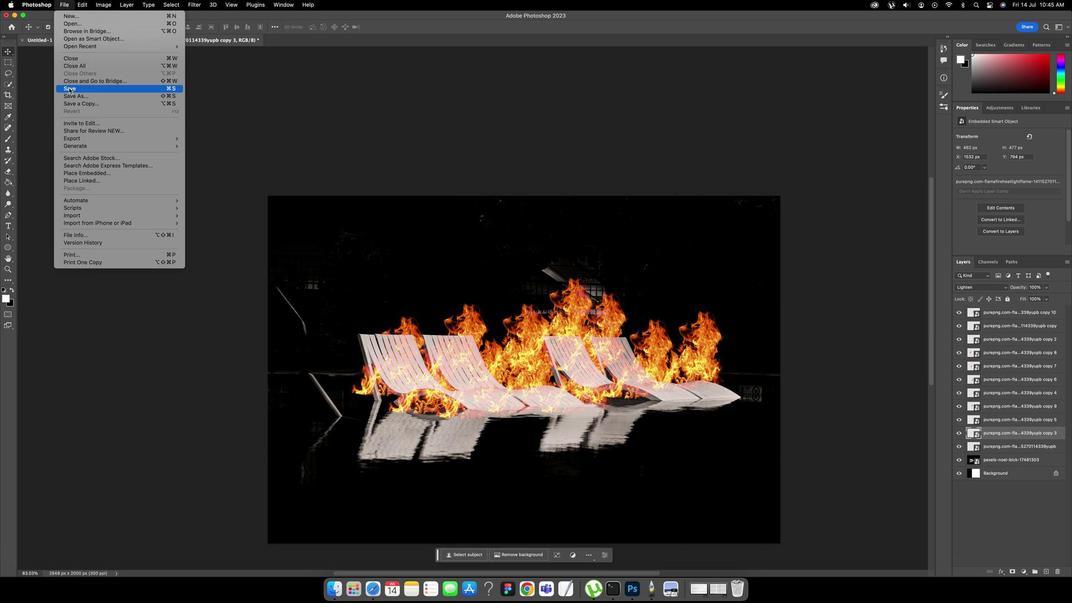 
Action: Mouse pressed left at (86, 176)
Screenshot: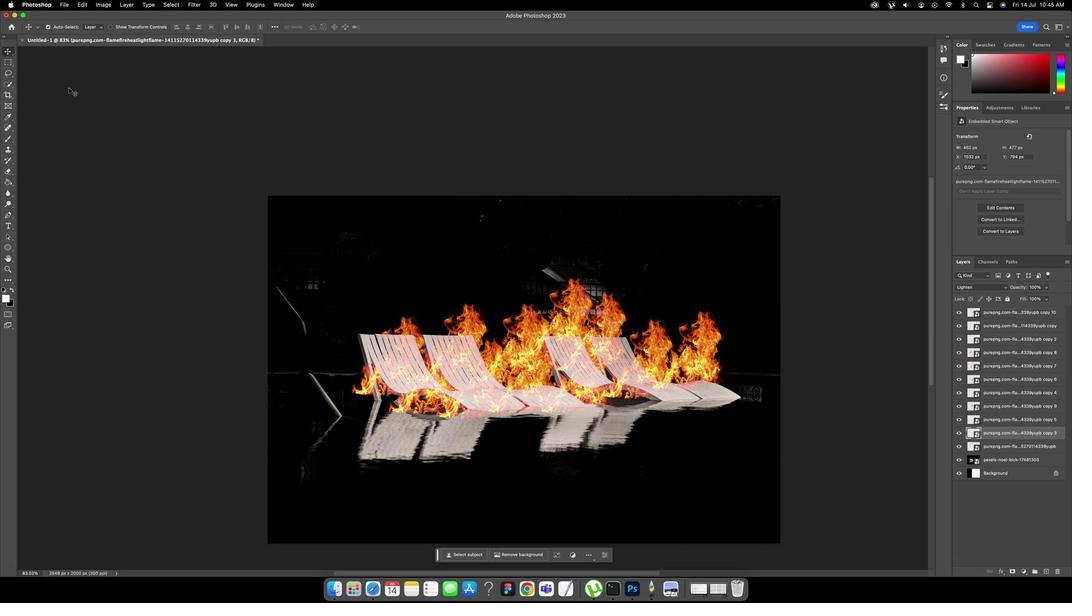 
Action: Key pressed Key.caps_lock'S'Key.caps_lock'e''t'Key.spaceKey.caps_lock'F'Key.caps_lock'i''r''e'
Screenshot: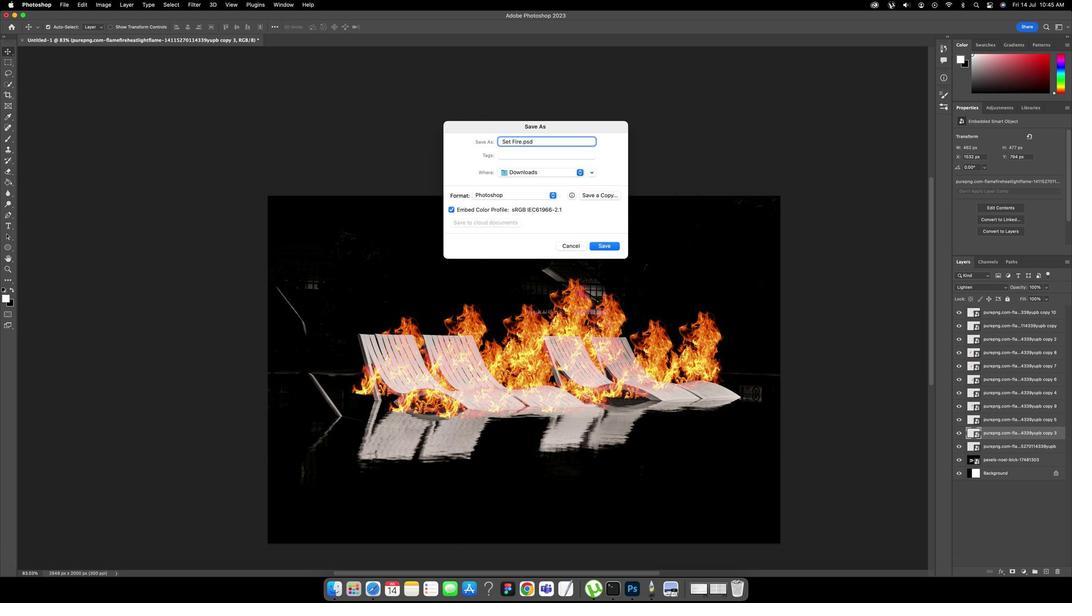 
Action: Mouse moved to (588, 271)
Screenshot: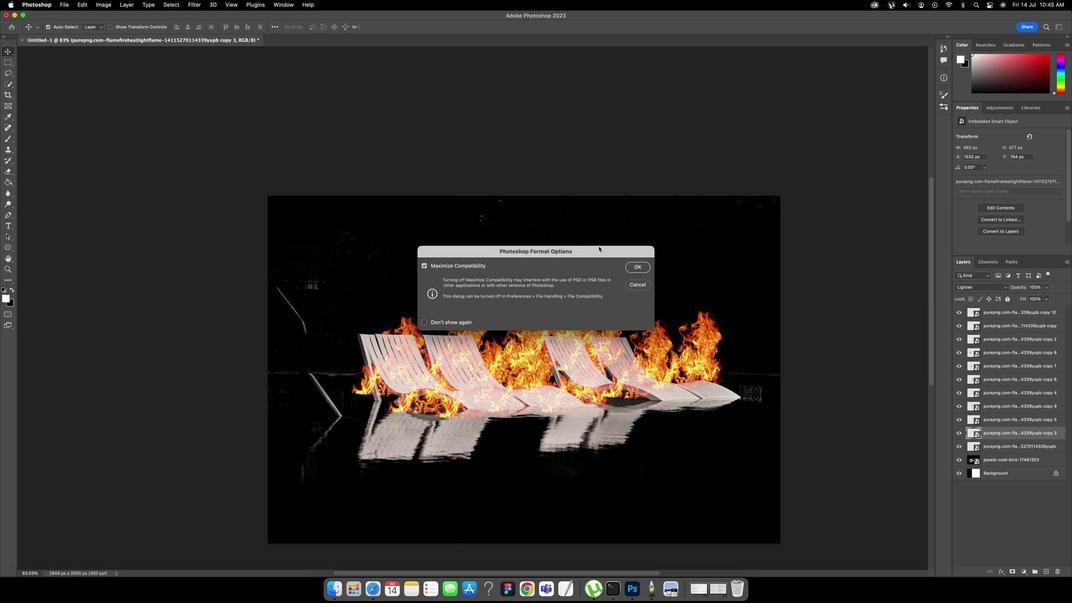 
Action: Mouse pressed left at (588, 271)
Screenshot: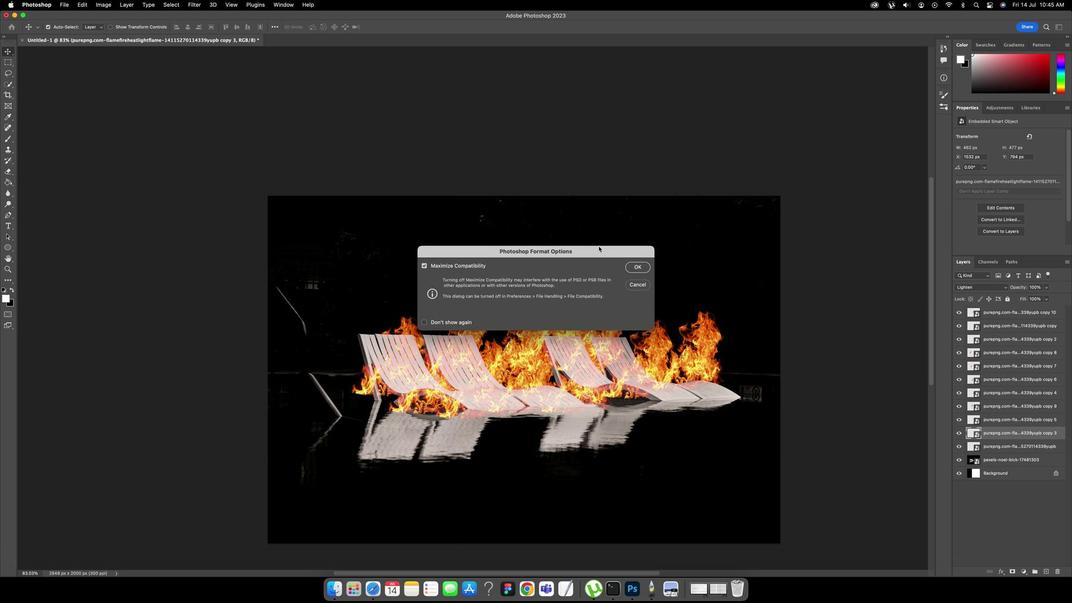 
Action: Mouse moved to (625, 283)
Screenshot: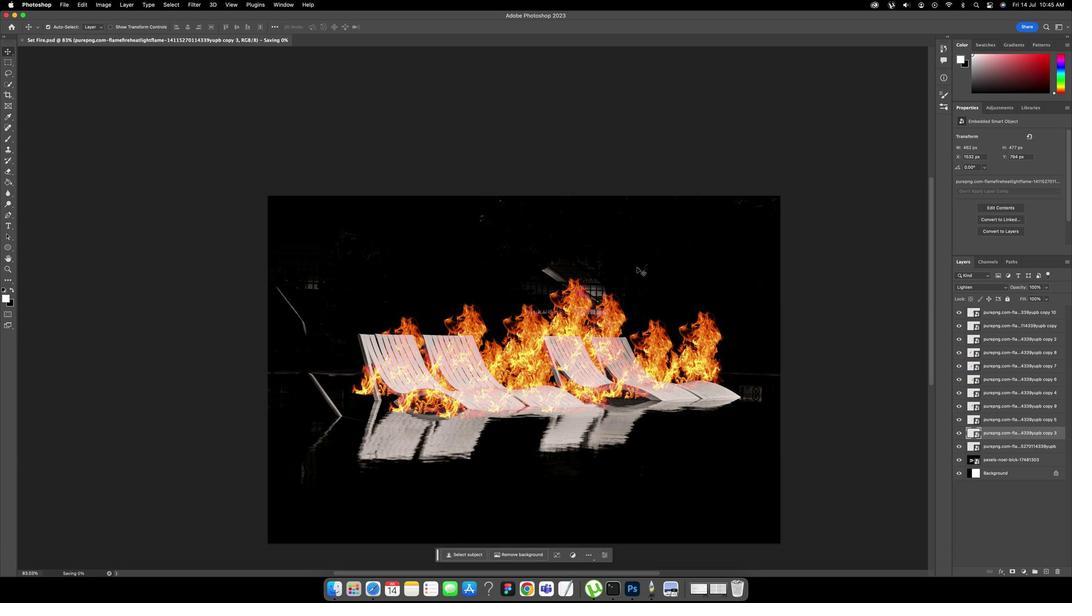 
Action: Mouse pressed left at (625, 283)
Screenshot: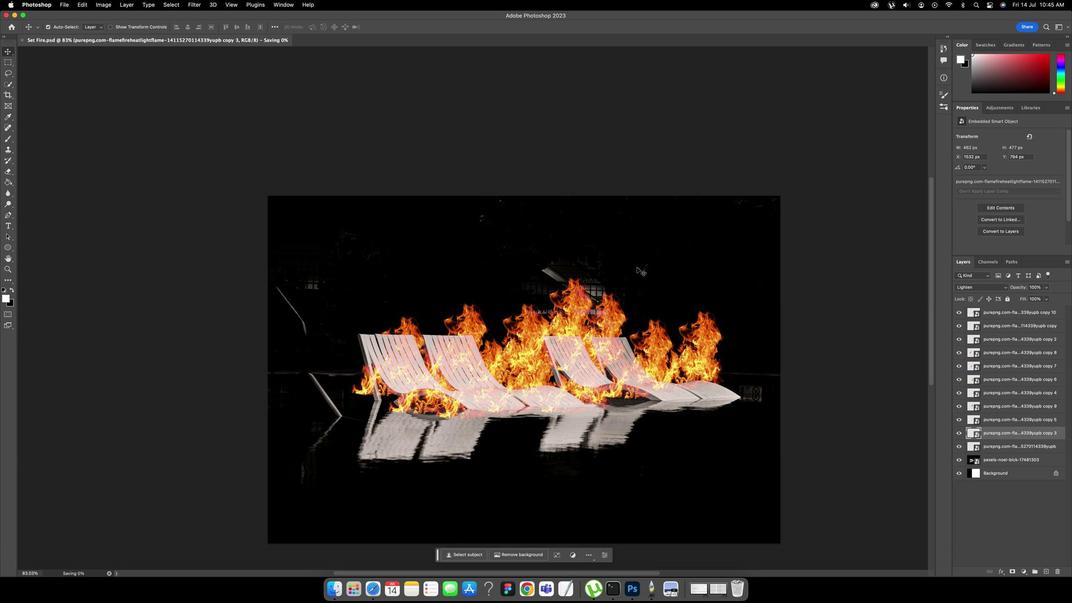 
